 Task: Search one way flight ticket for 3 adults, 3 children in premium economy from Rhinelander: Rhinelander-oneida County Airport to Greenville: Pitt-greenville Airport on 5-2-2023. Choice of flights is Delta. Number of bags: 1 carry on bag. Price is upto 84000. Outbound departure time preference is 4:15.
Action: Mouse moved to (404, 373)
Screenshot: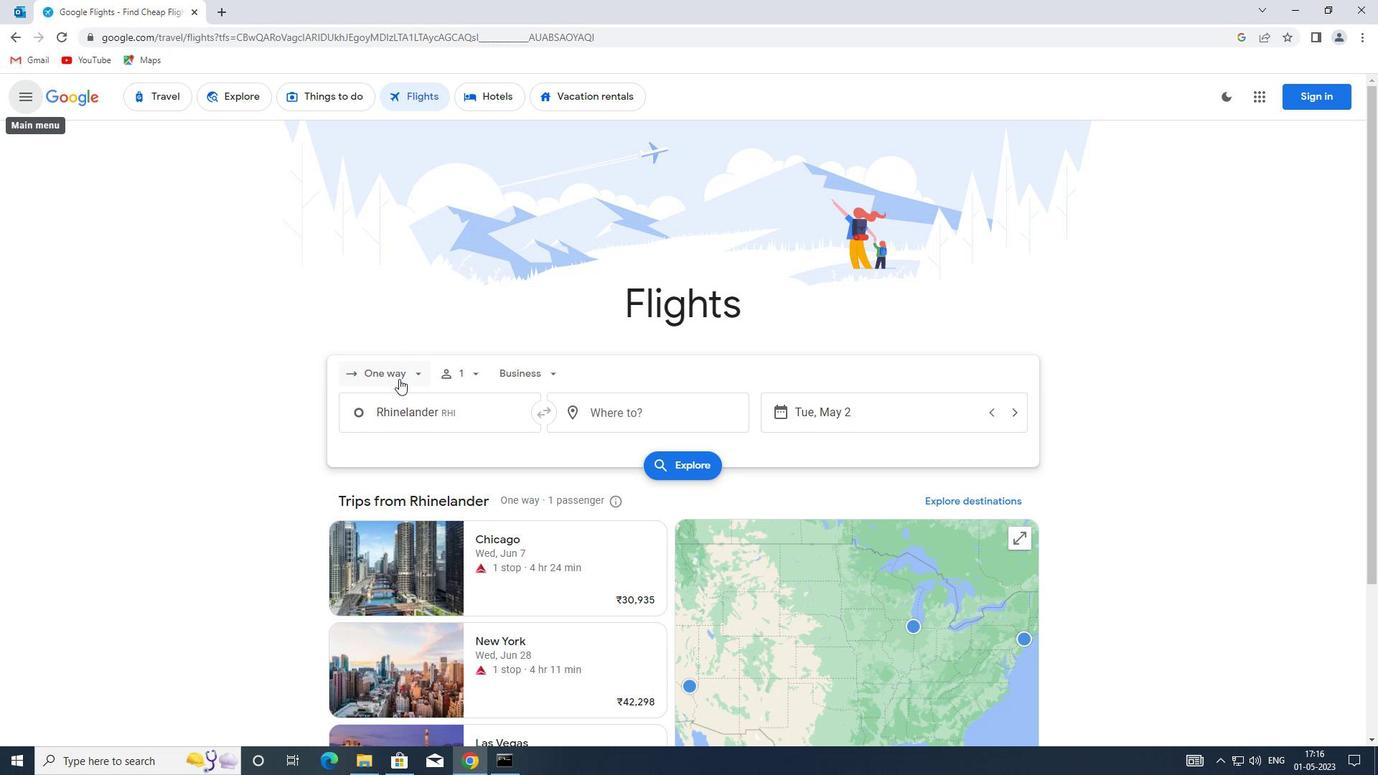 
Action: Mouse pressed left at (404, 373)
Screenshot: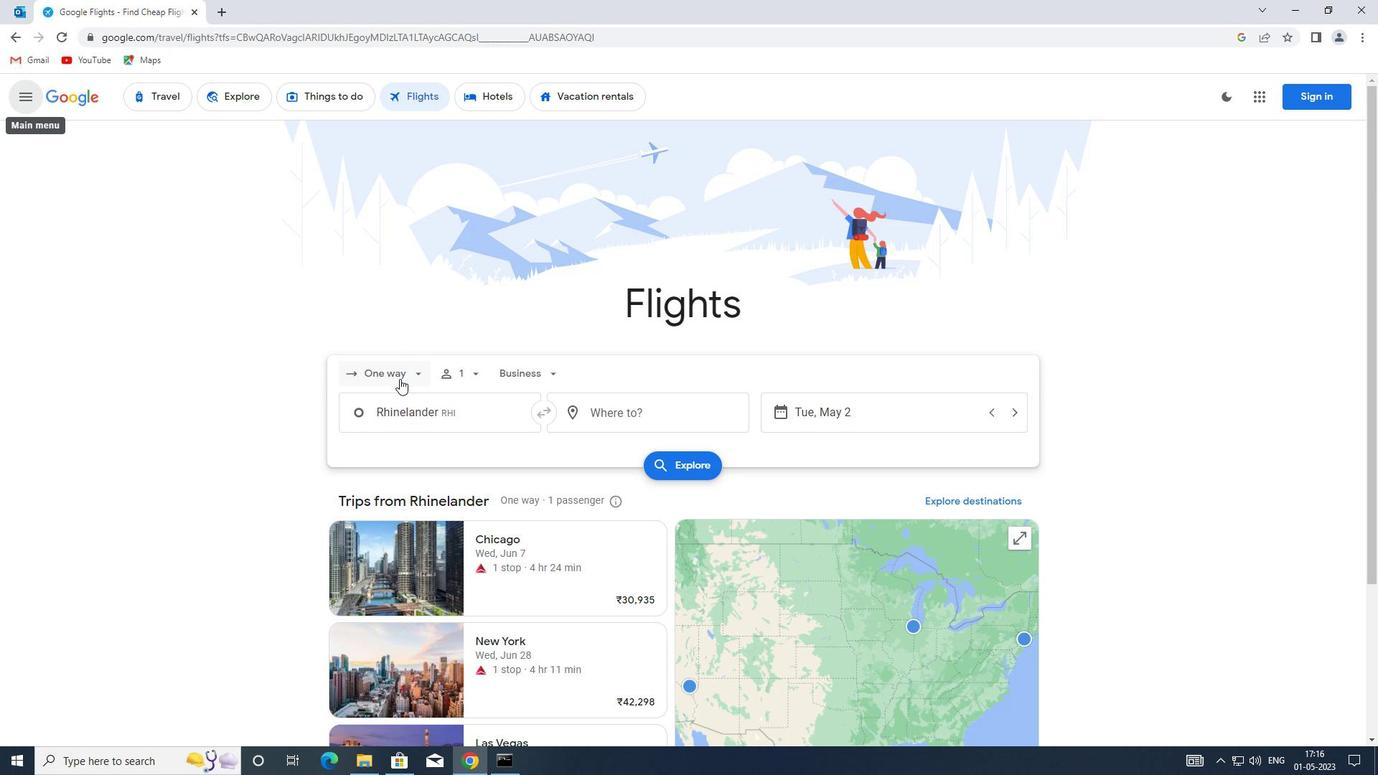 
Action: Mouse moved to (414, 442)
Screenshot: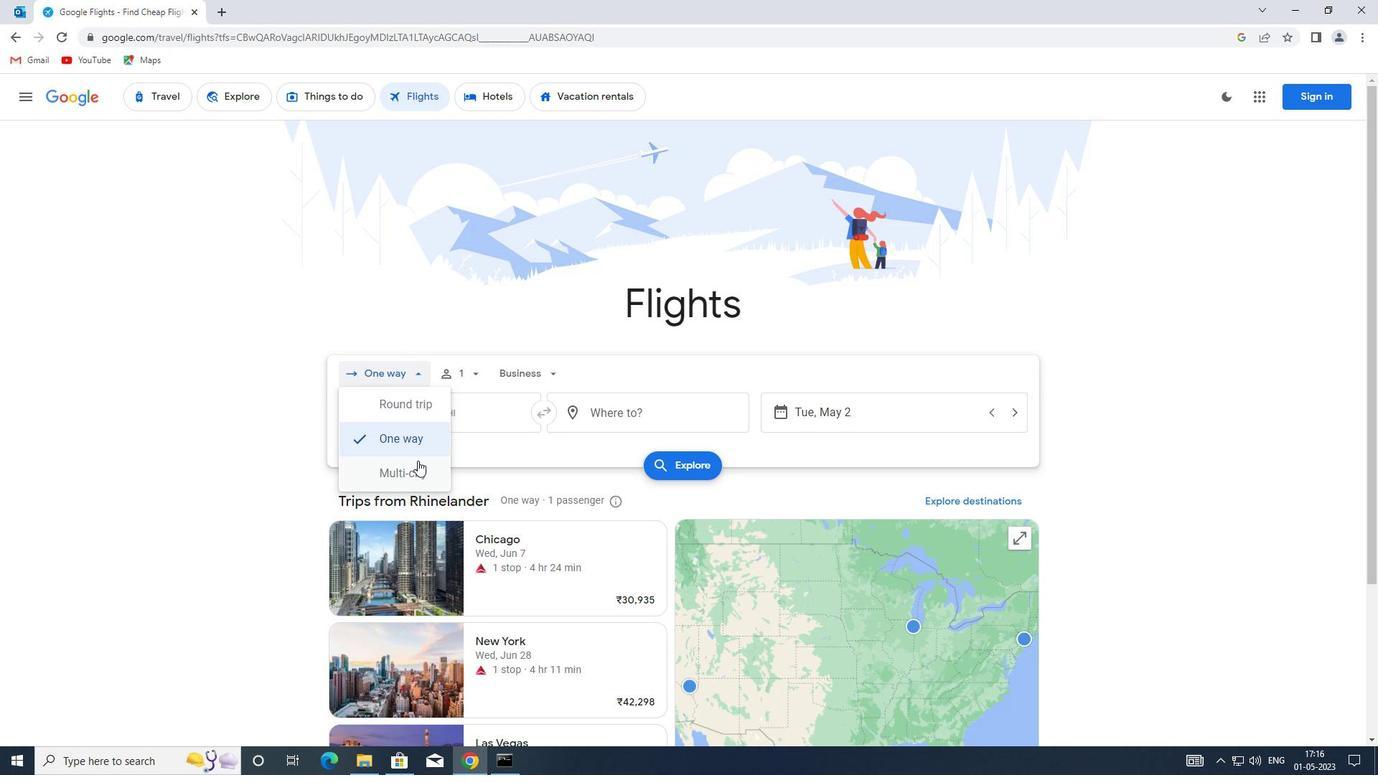 
Action: Mouse pressed left at (414, 442)
Screenshot: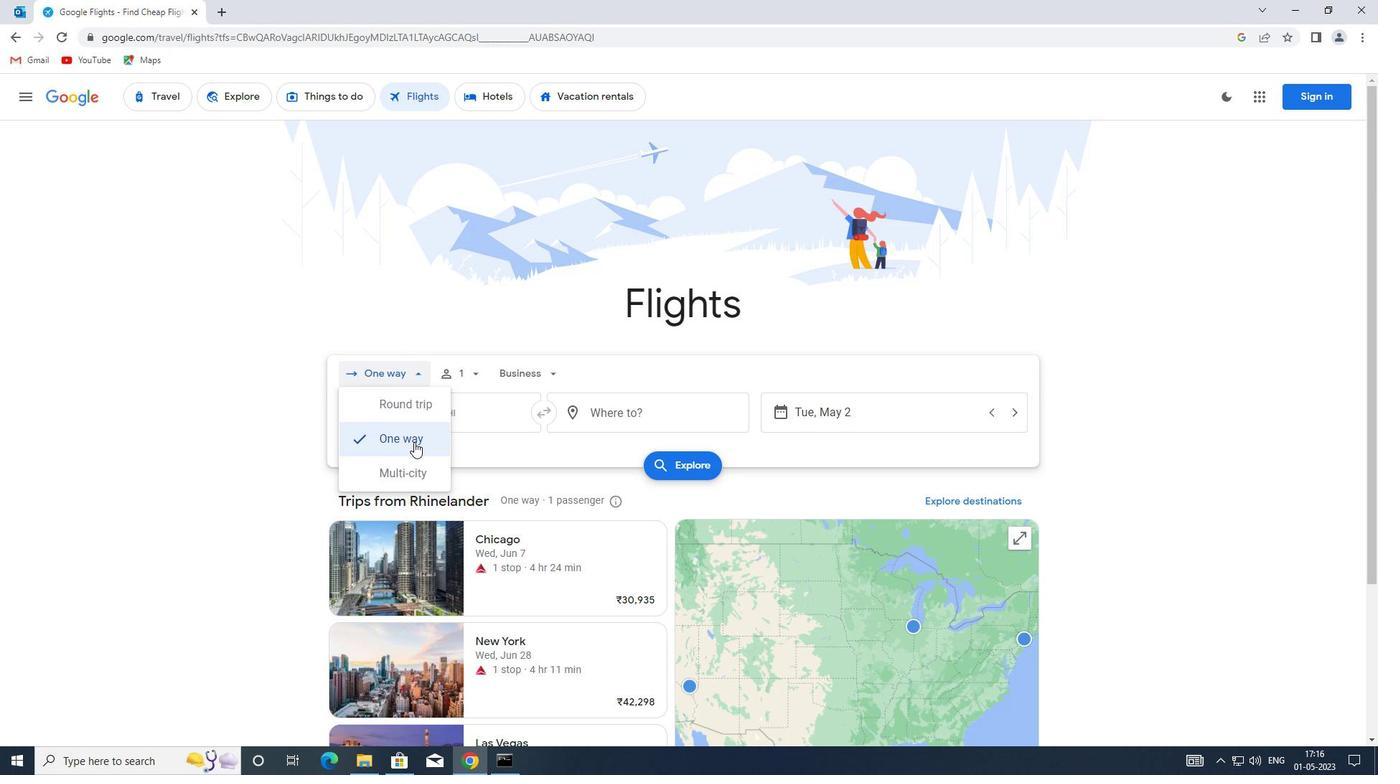 
Action: Mouse moved to (468, 371)
Screenshot: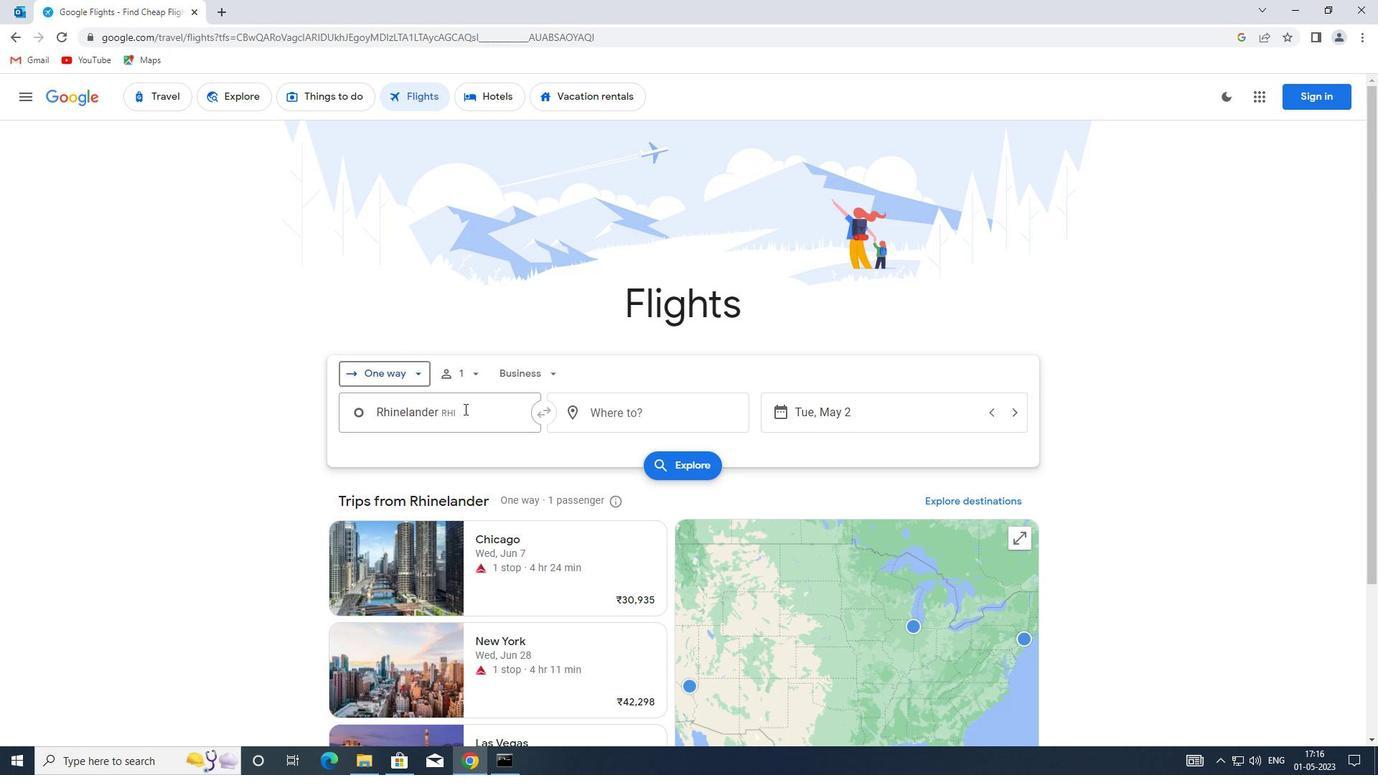 
Action: Mouse pressed left at (468, 371)
Screenshot: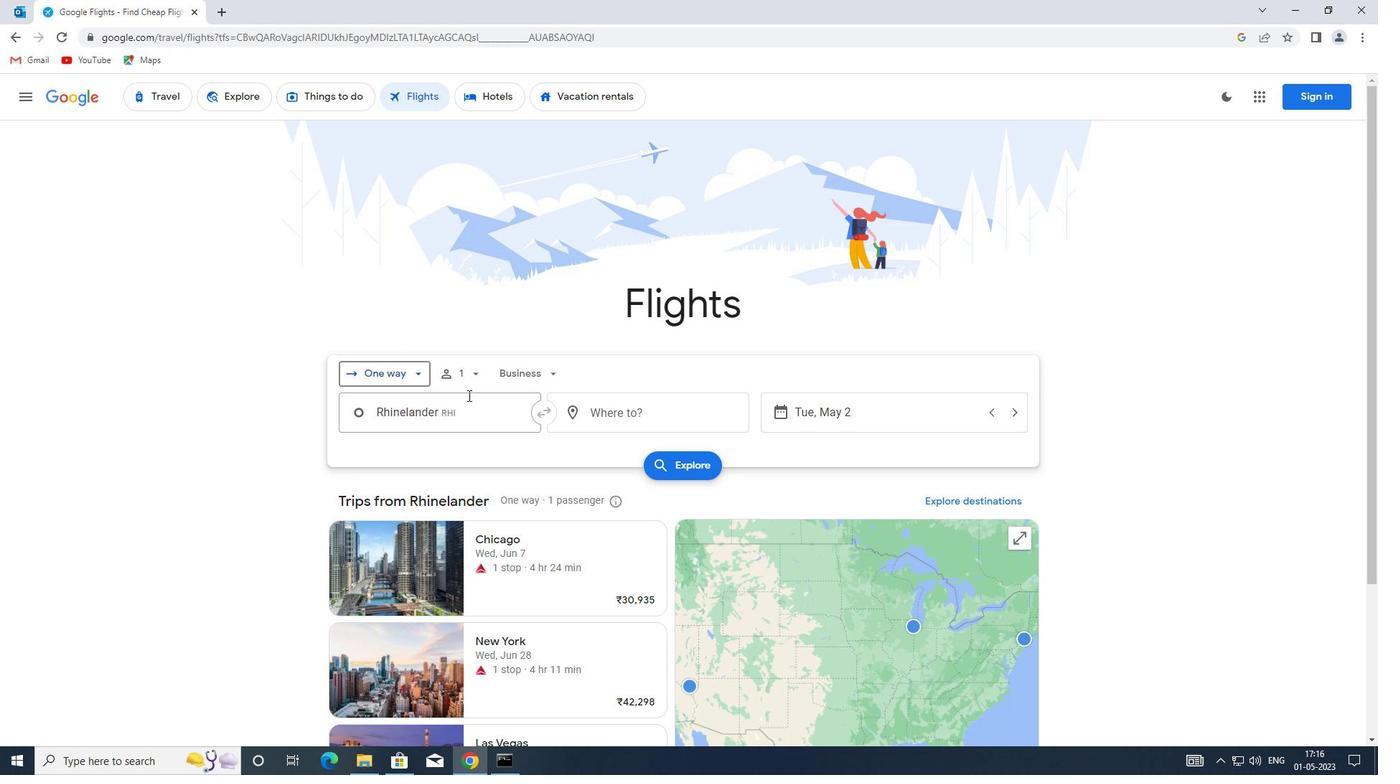 
Action: Mouse moved to (588, 408)
Screenshot: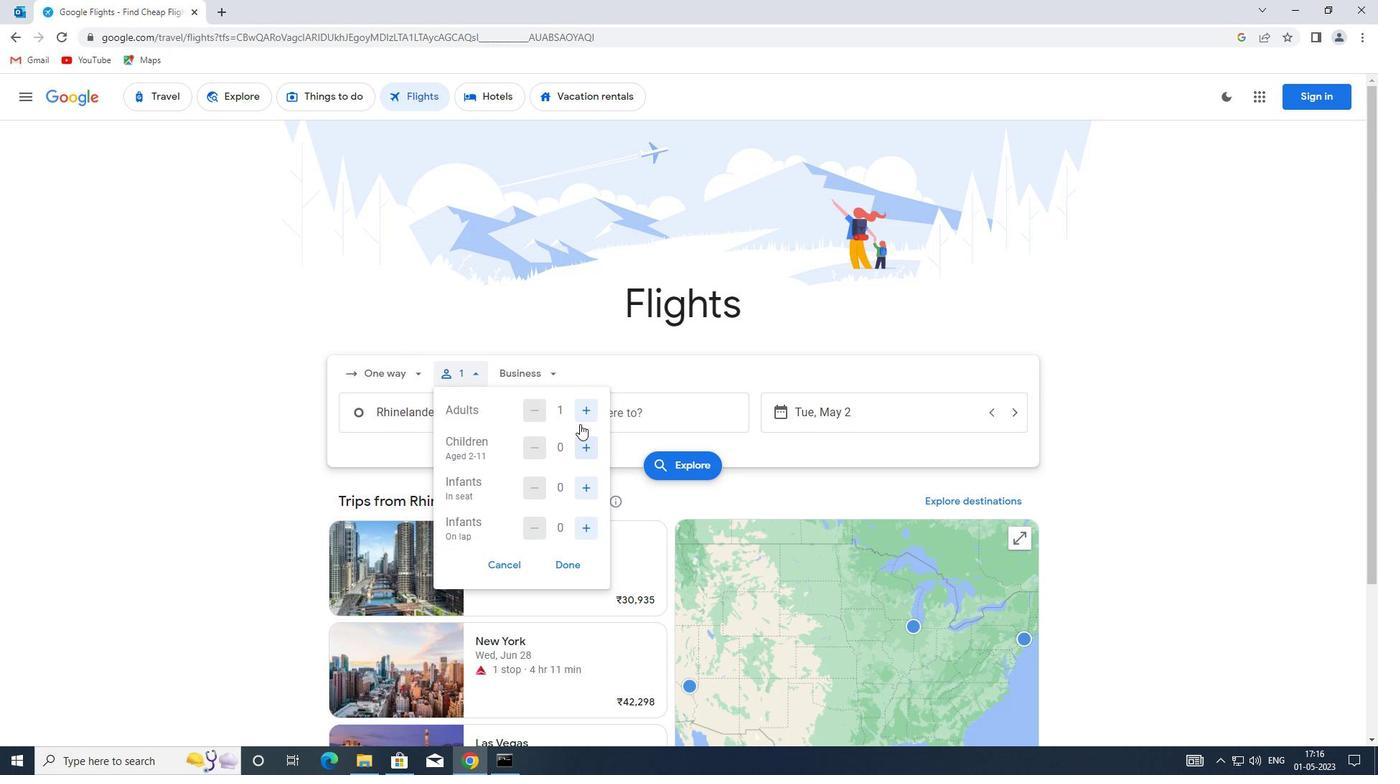 
Action: Mouse pressed left at (588, 408)
Screenshot: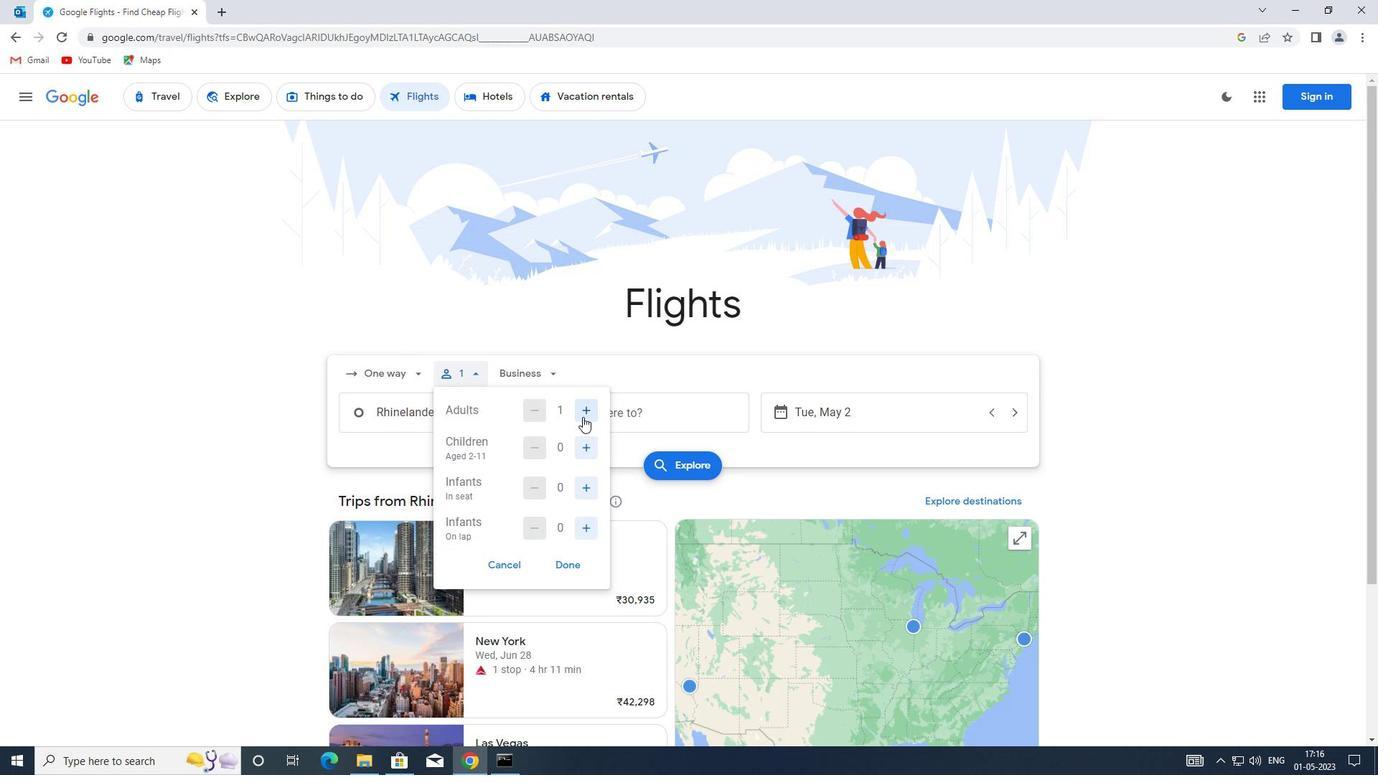 
Action: Mouse pressed left at (588, 408)
Screenshot: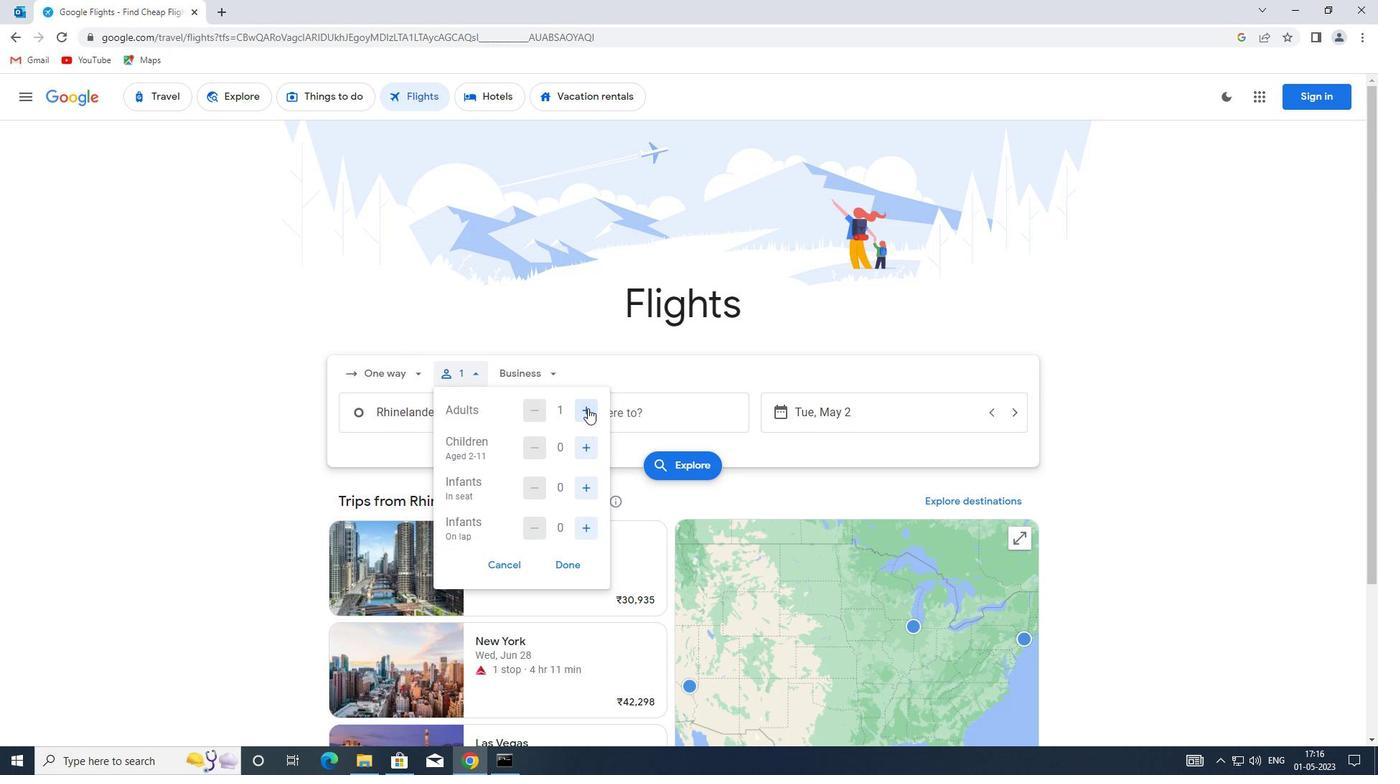
Action: Mouse moved to (586, 452)
Screenshot: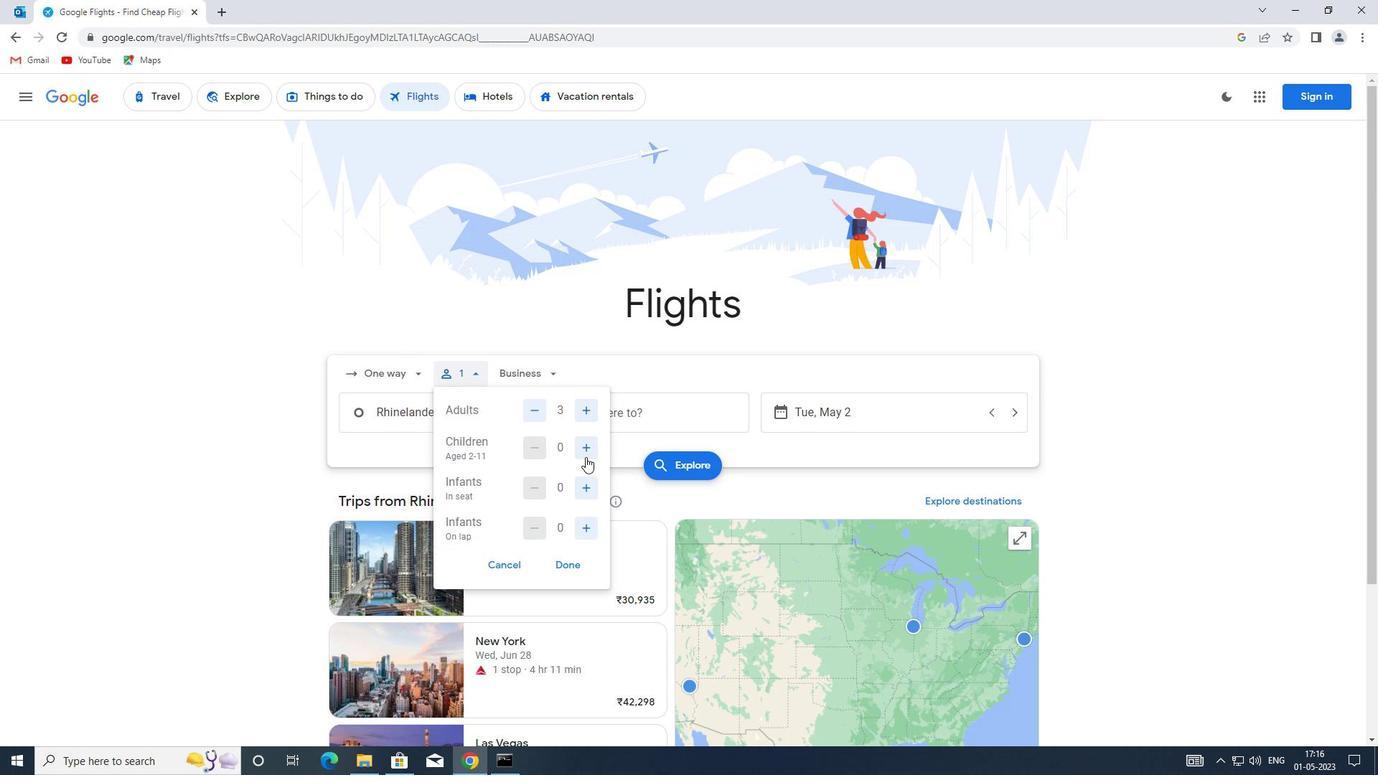 
Action: Mouse pressed left at (586, 452)
Screenshot: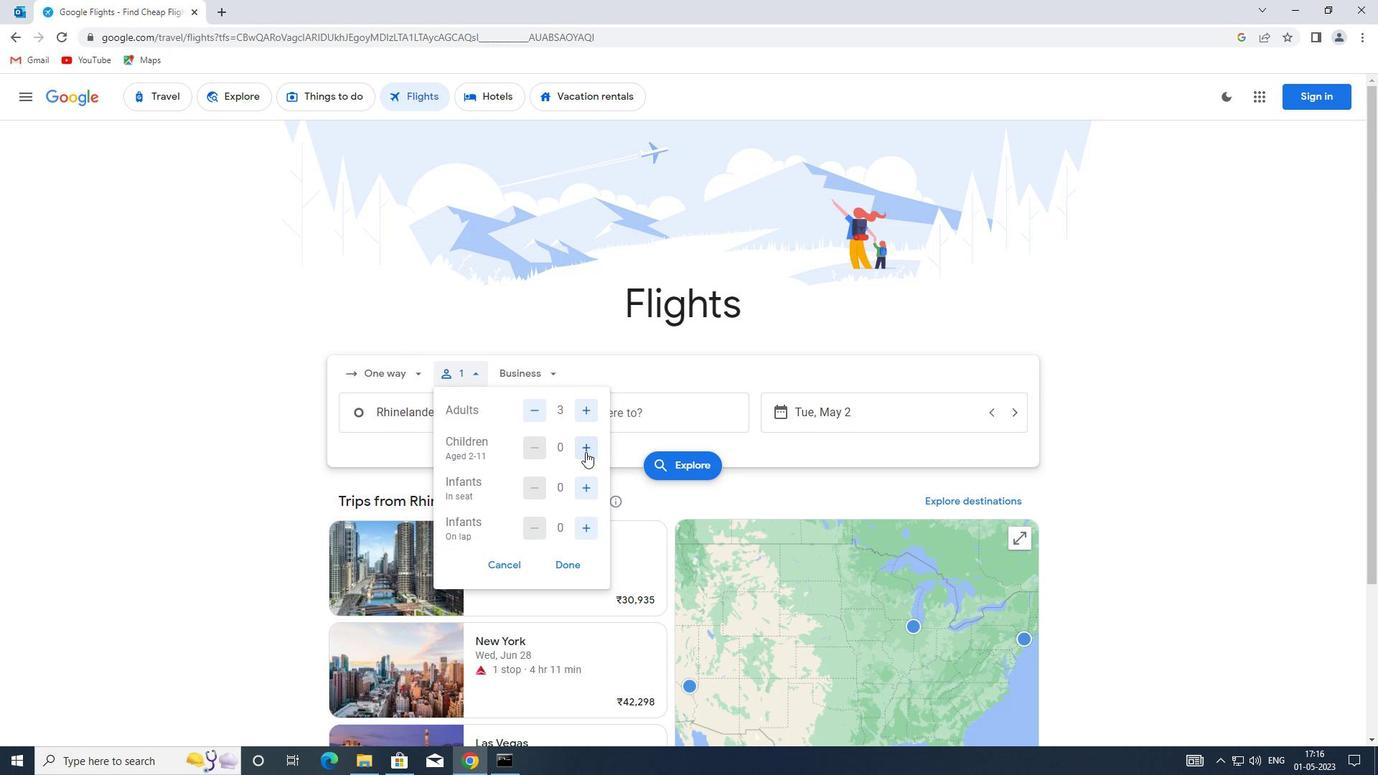 
Action: Mouse pressed left at (586, 452)
Screenshot: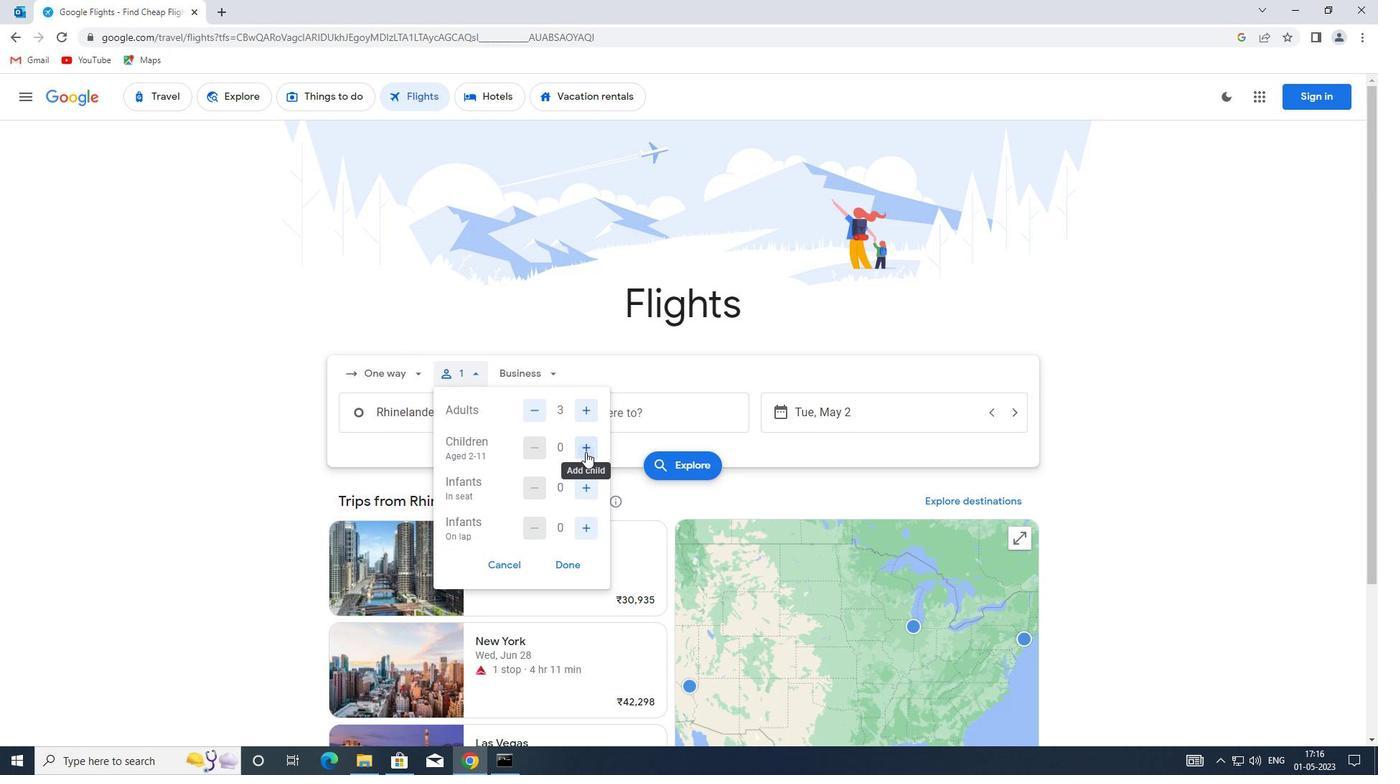 
Action: Mouse pressed left at (586, 452)
Screenshot: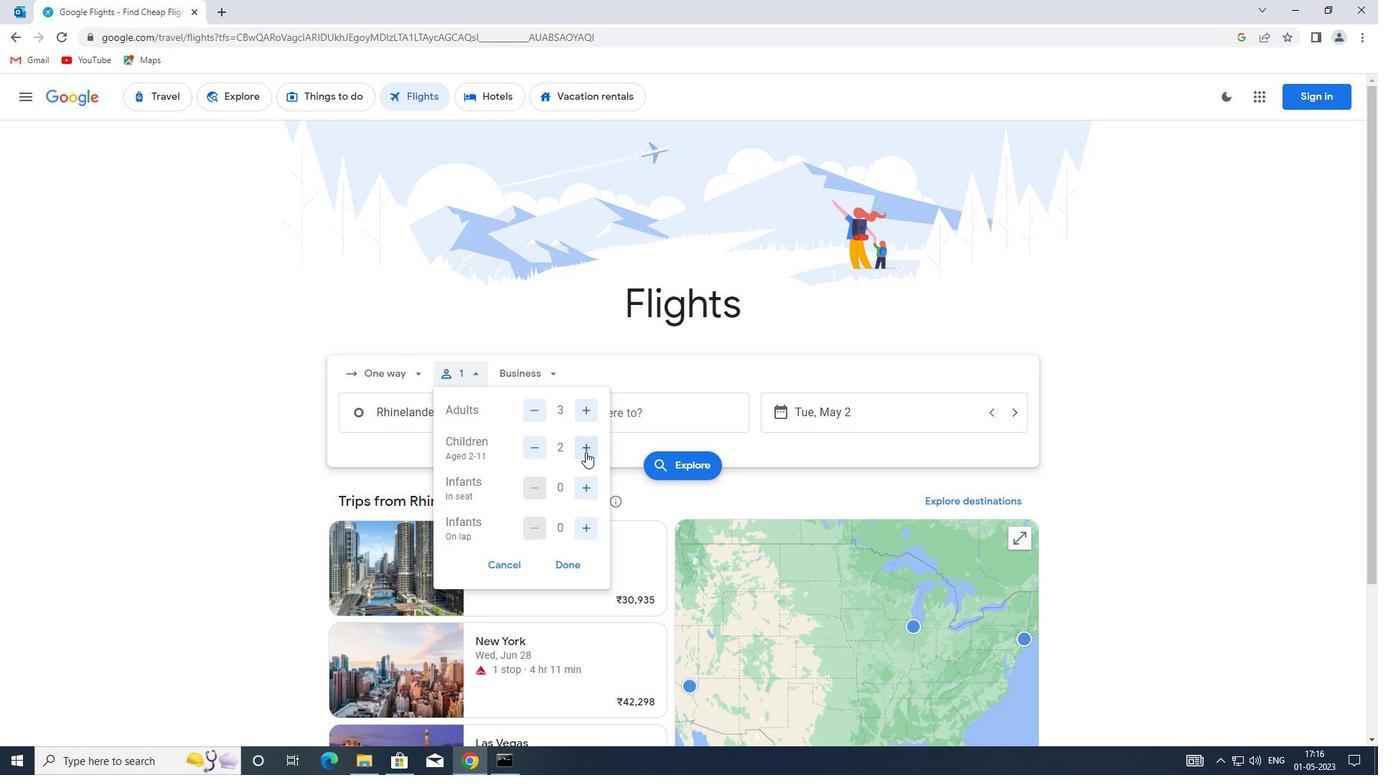 
Action: Mouse moved to (577, 565)
Screenshot: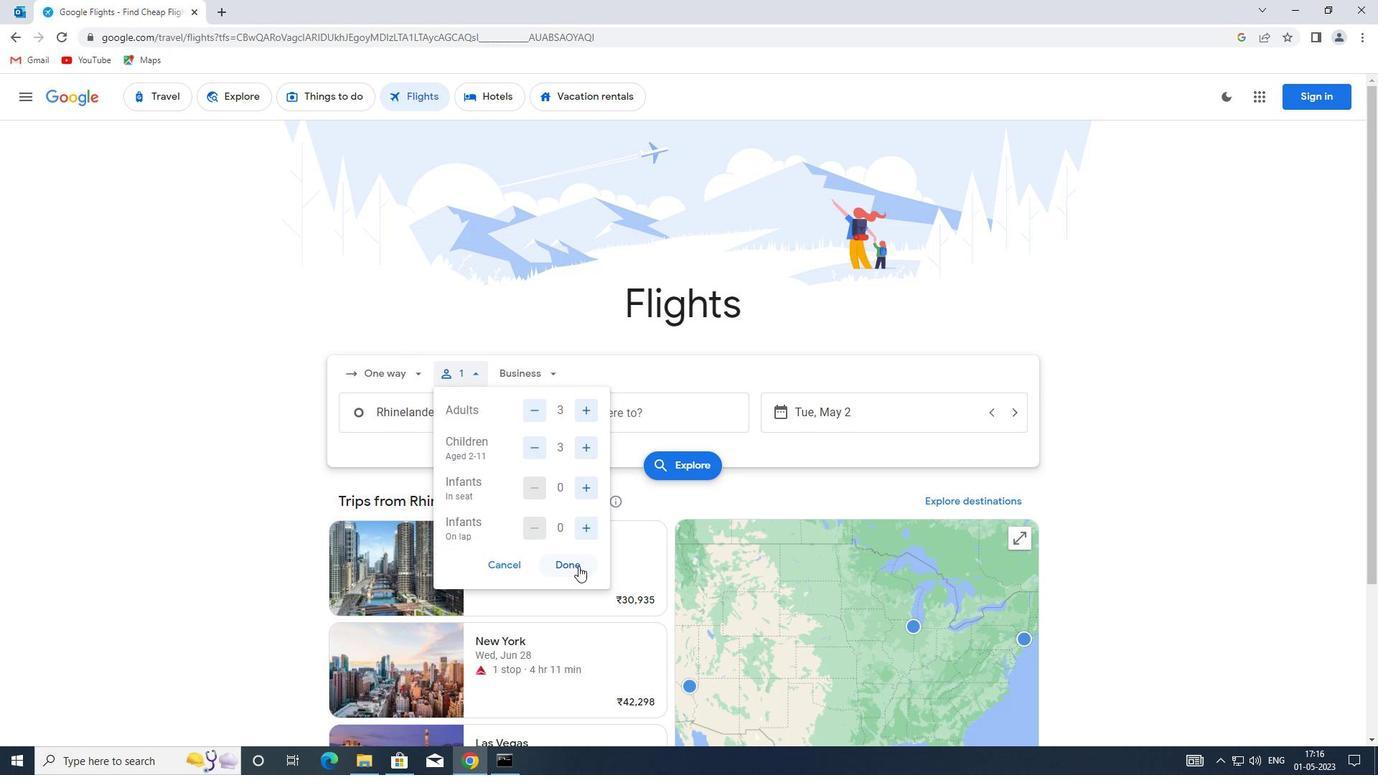 
Action: Mouse pressed left at (577, 565)
Screenshot: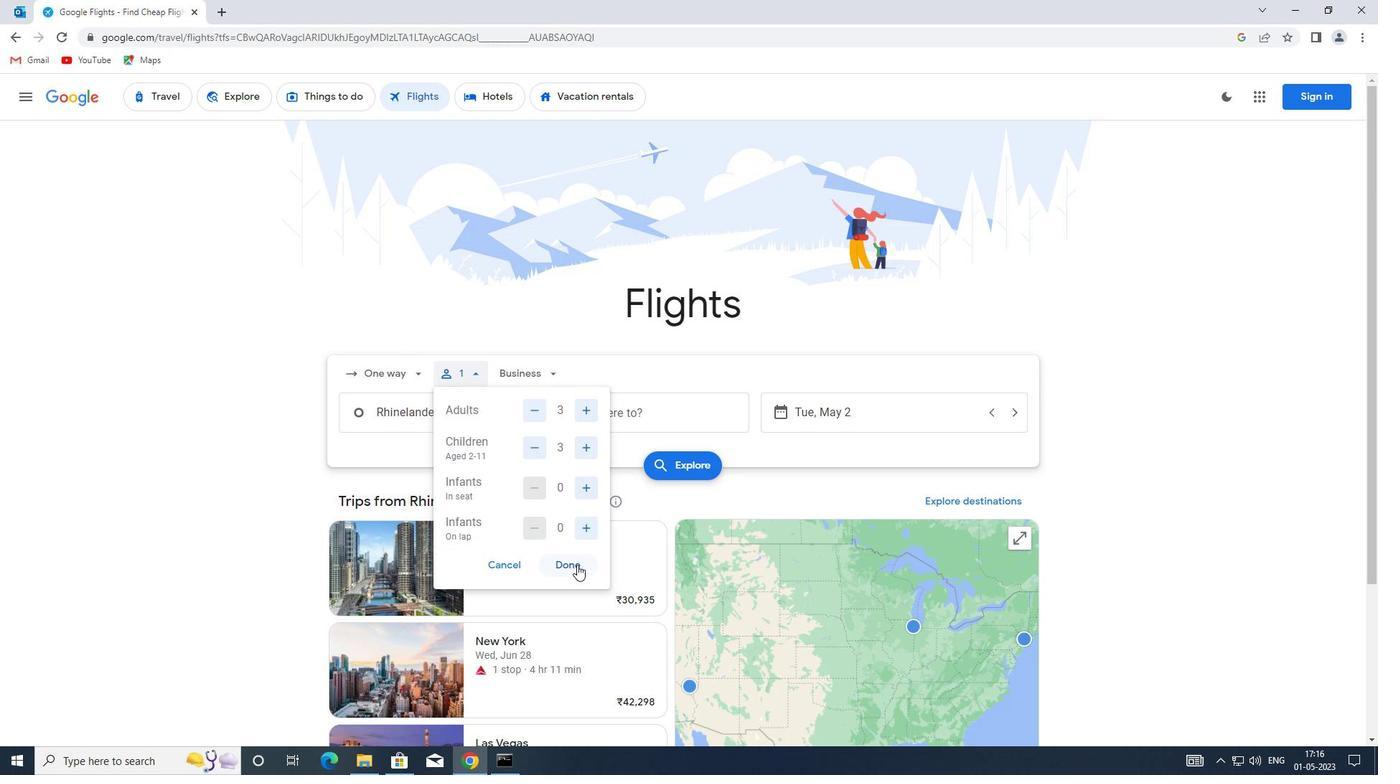
Action: Mouse moved to (536, 378)
Screenshot: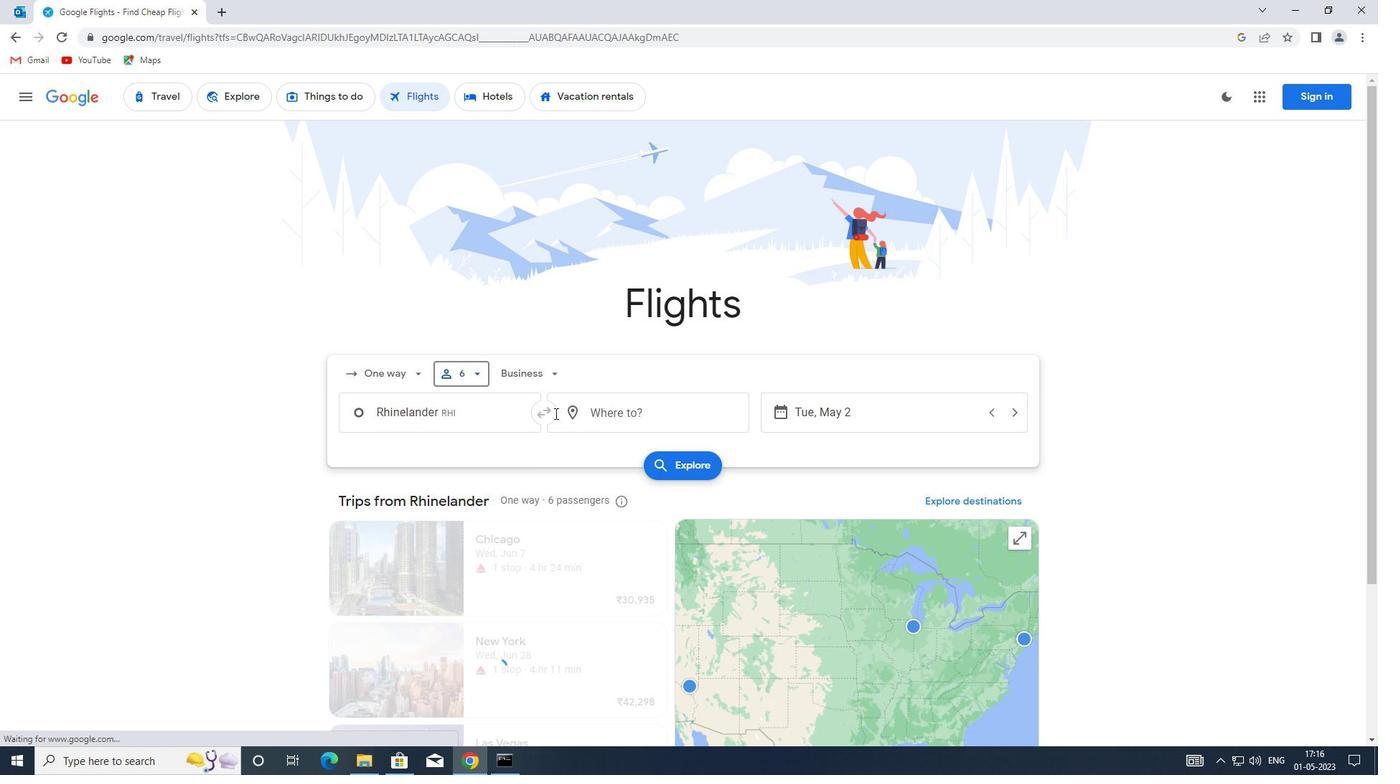 
Action: Mouse pressed left at (536, 378)
Screenshot: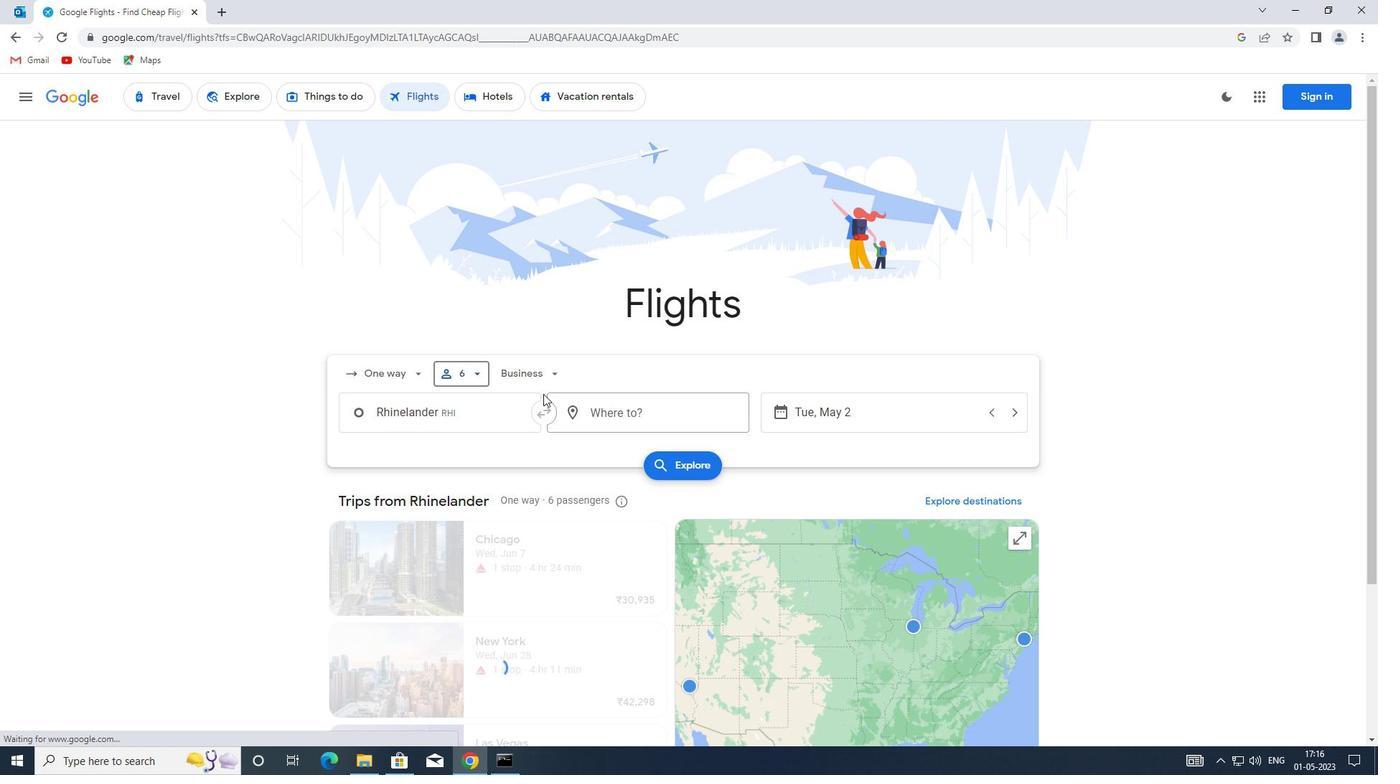 
Action: Mouse moved to (562, 435)
Screenshot: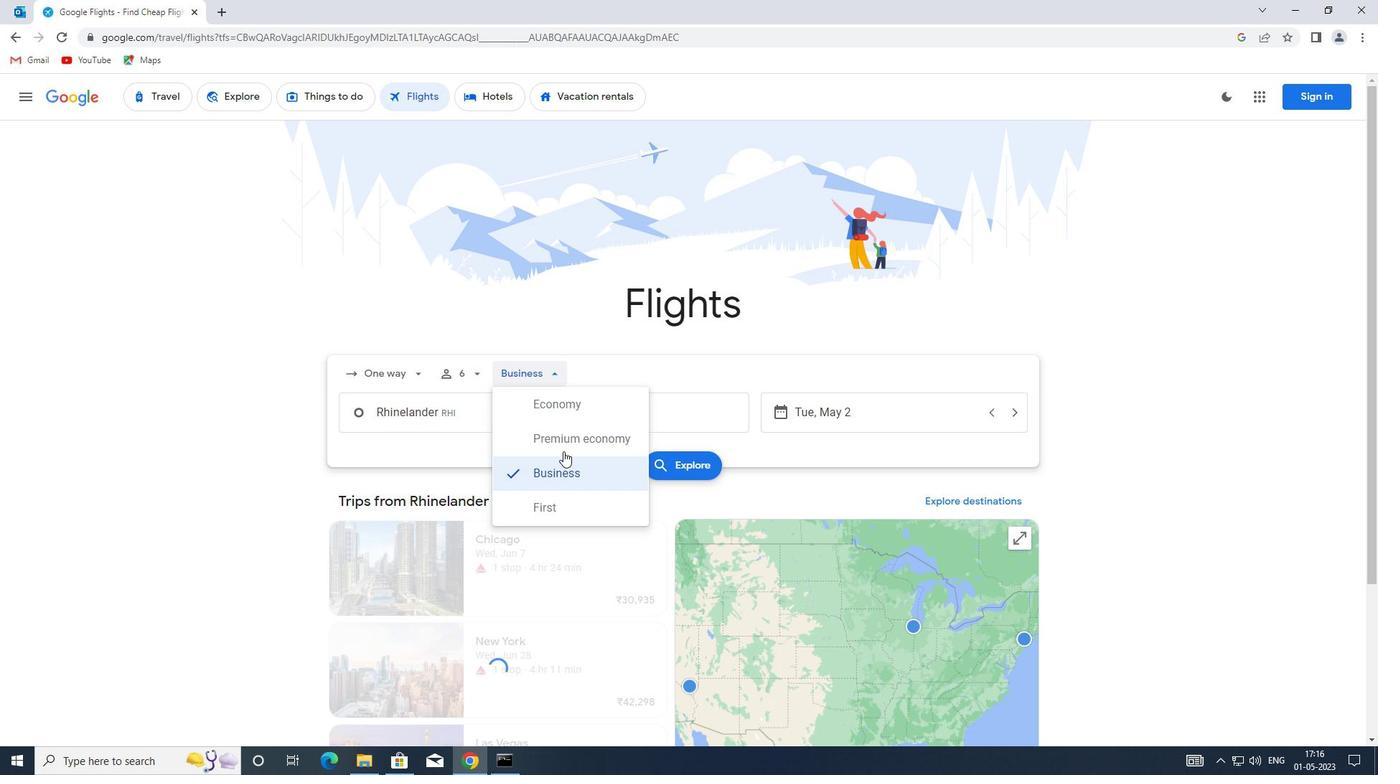 
Action: Mouse pressed left at (562, 435)
Screenshot: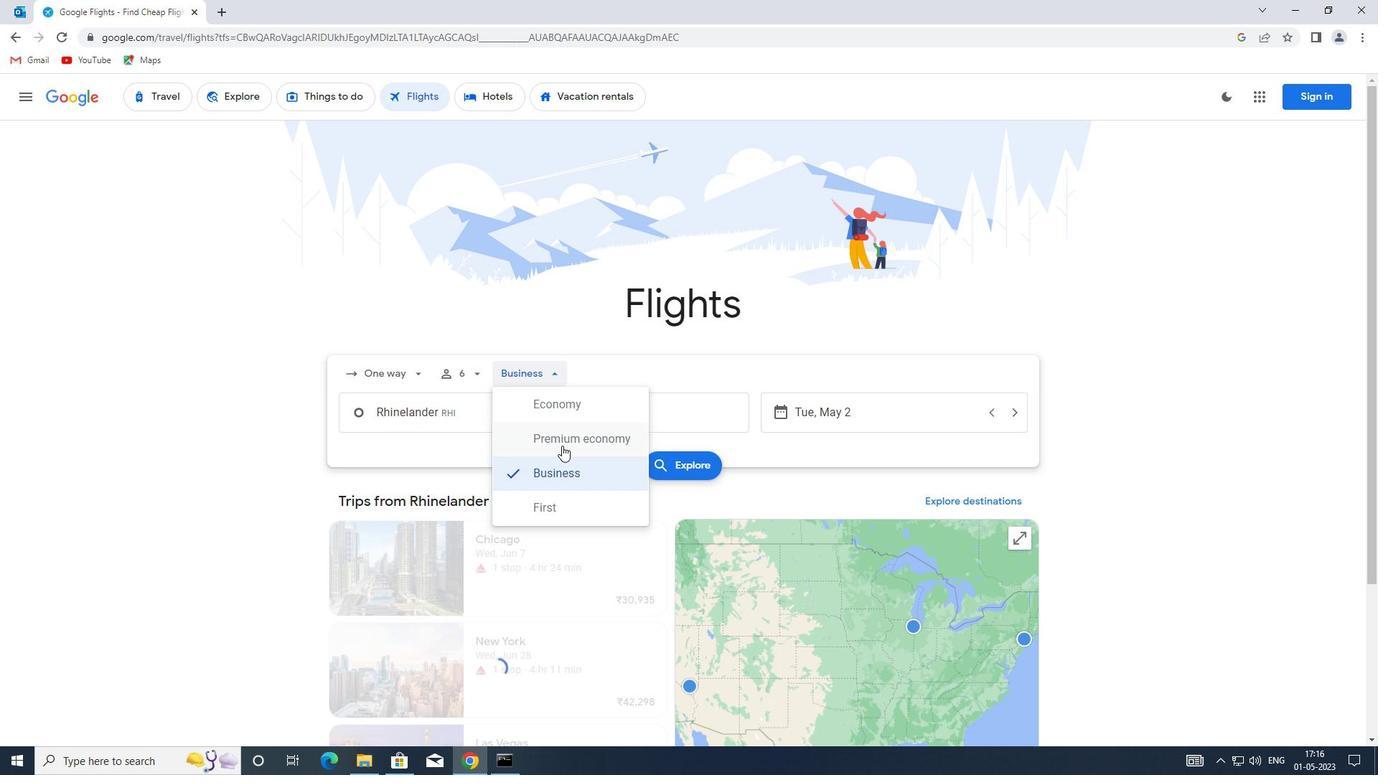 
Action: Mouse moved to (444, 412)
Screenshot: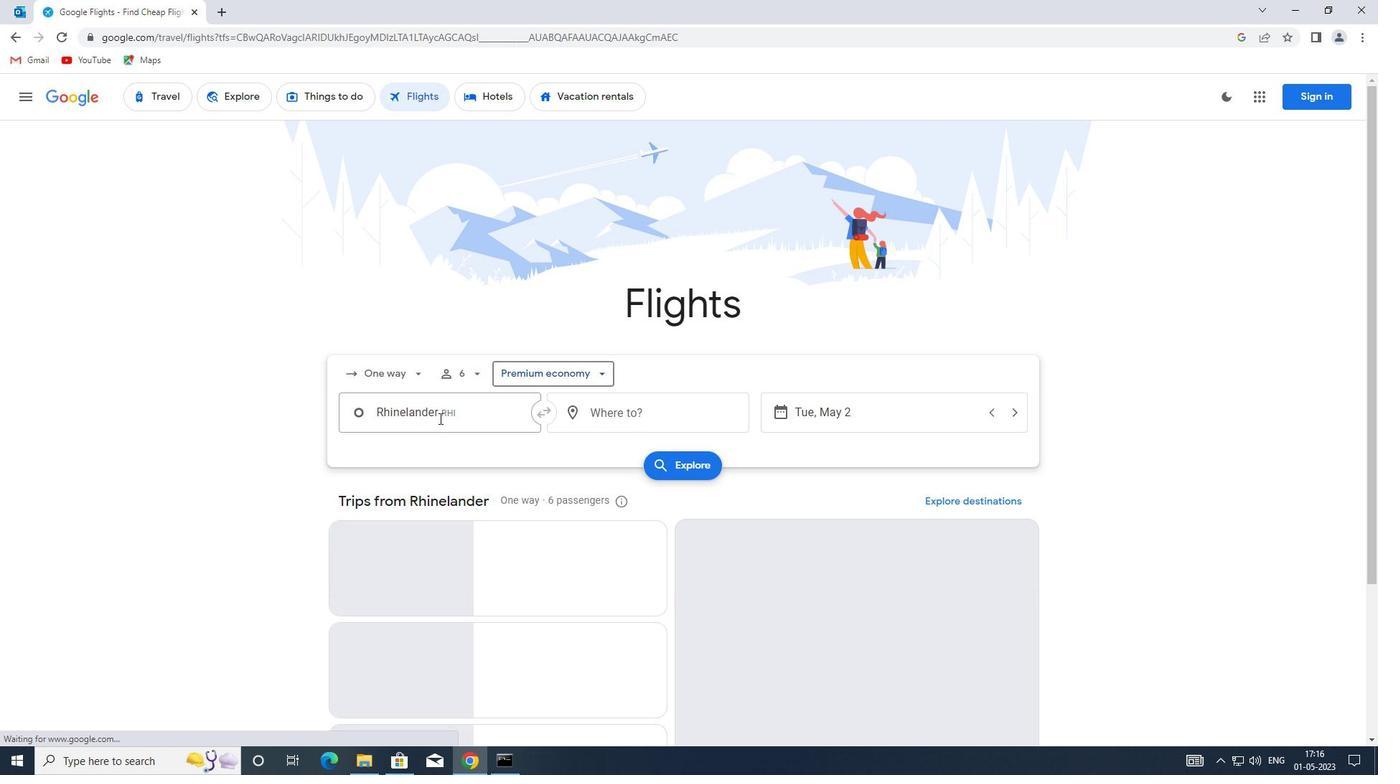 
Action: Mouse pressed left at (444, 412)
Screenshot: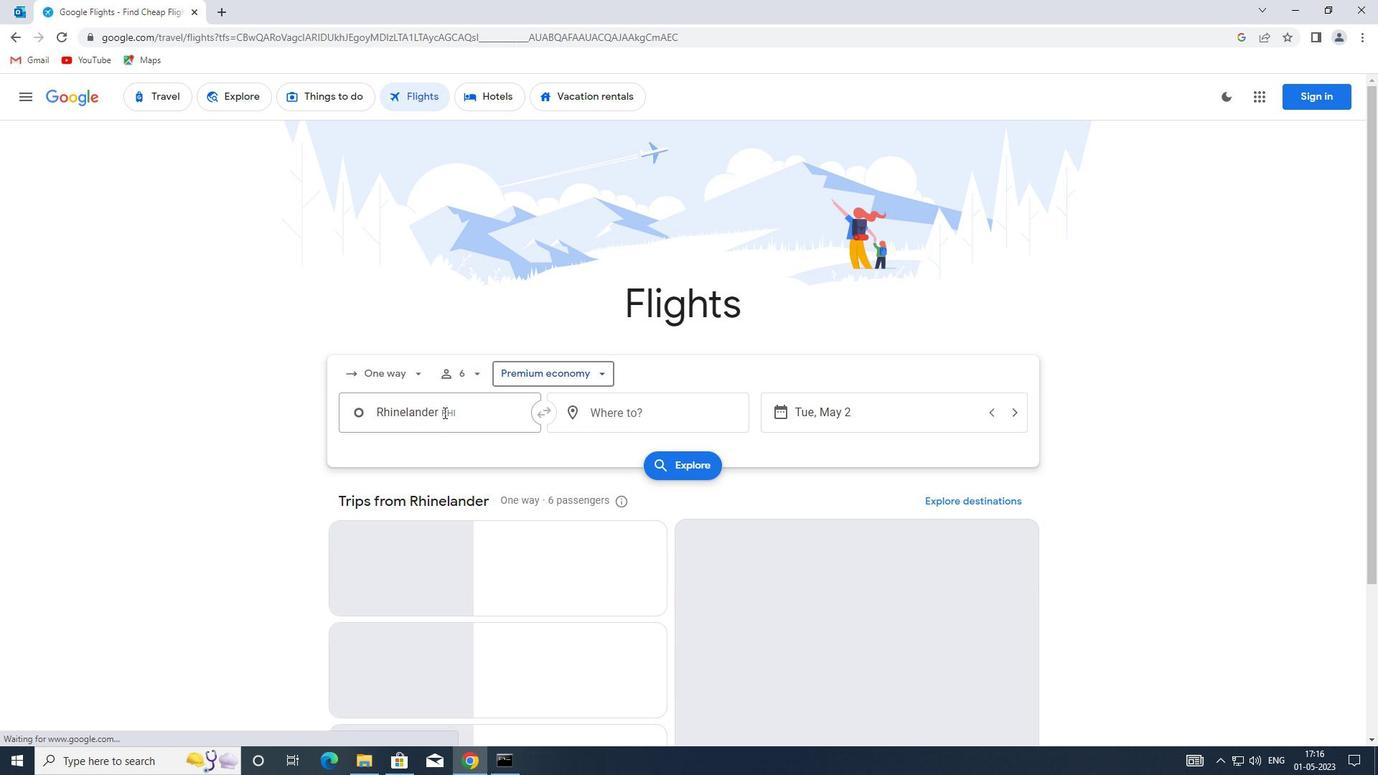 
Action: Key pressed <Key.enter>
Screenshot: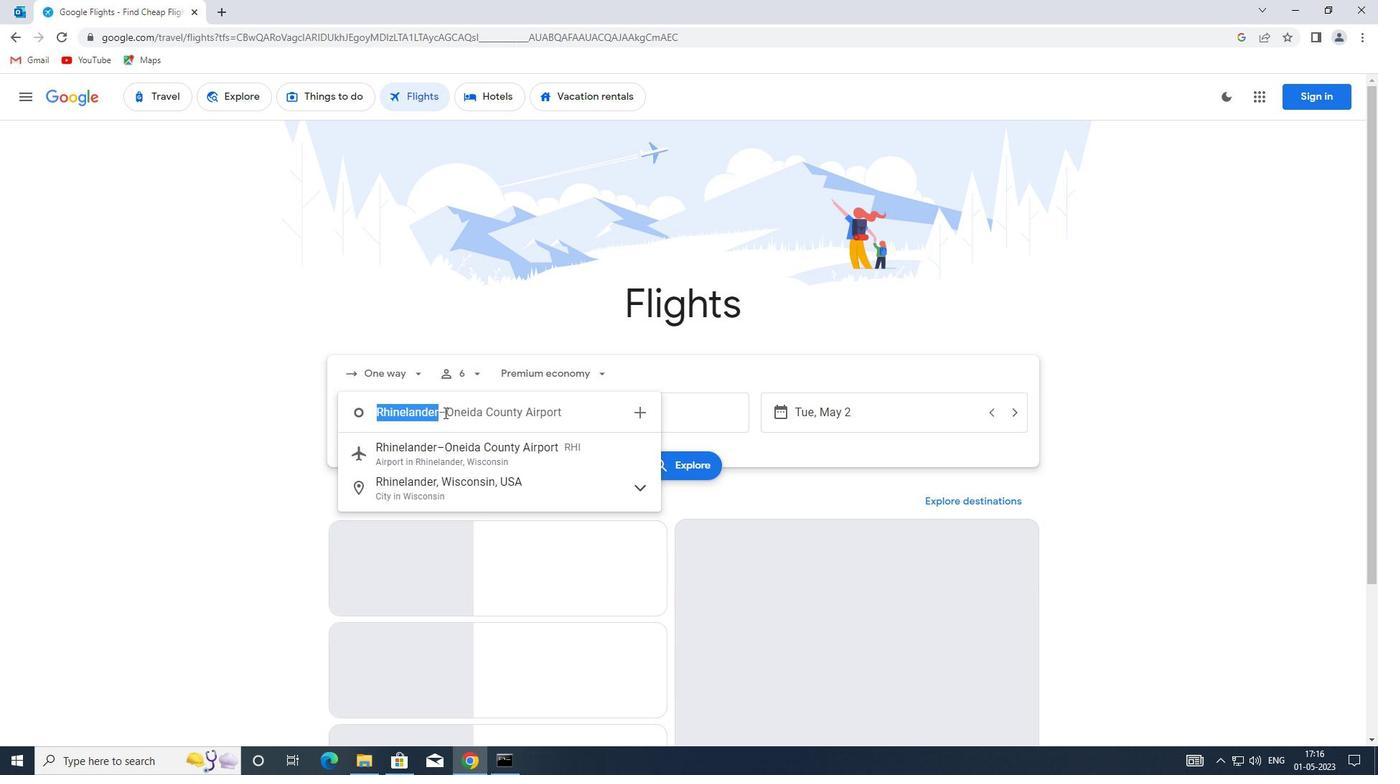 
Action: Mouse moved to (601, 412)
Screenshot: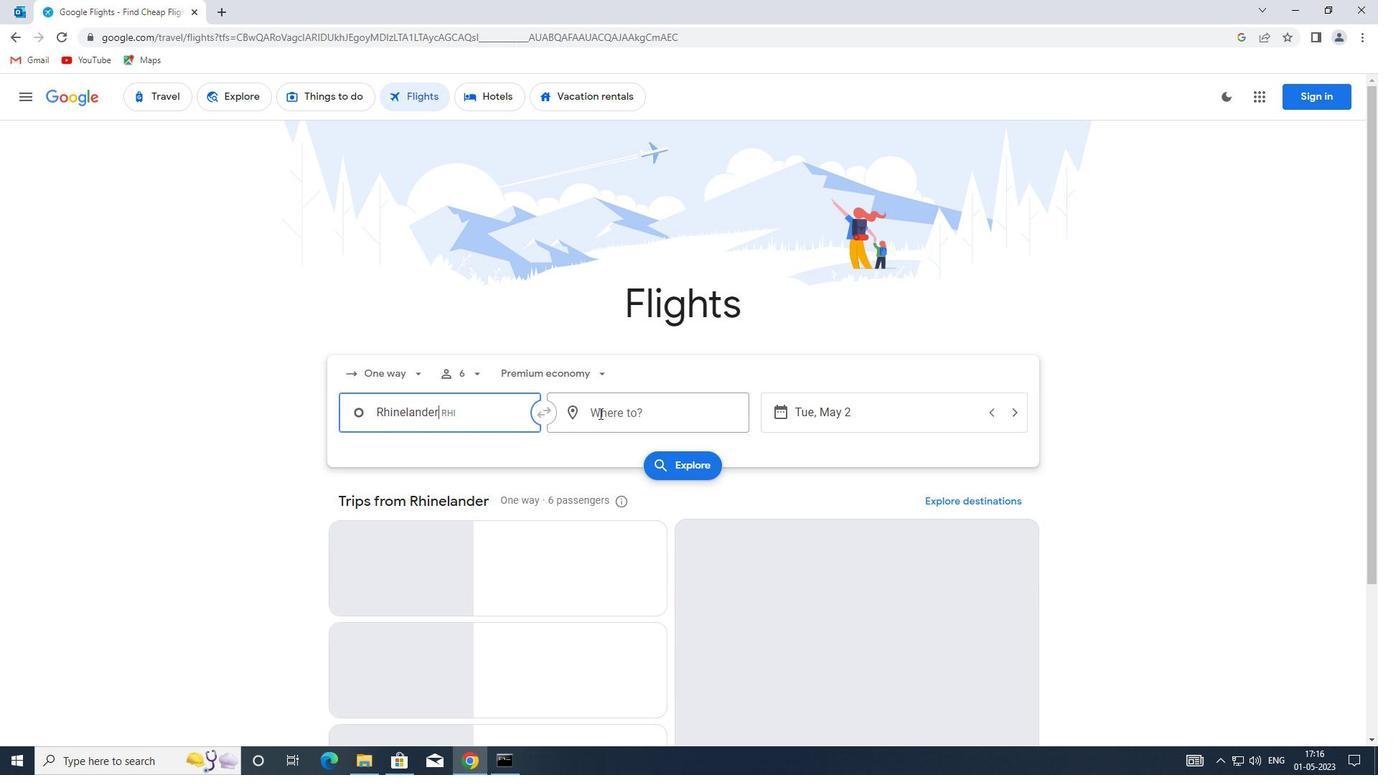 
Action: Mouse pressed left at (601, 412)
Screenshot: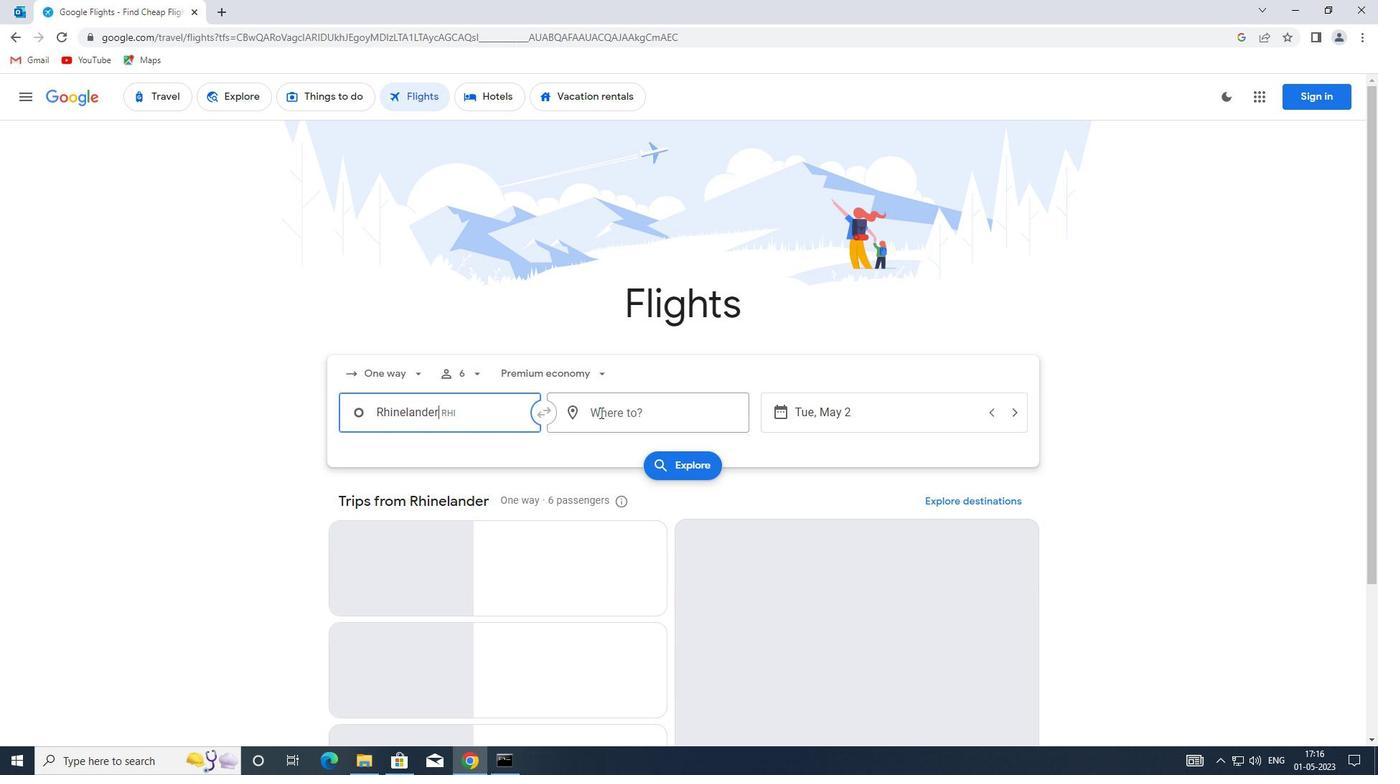 
Action: Mouse moved to (601, 412)
Screenshot: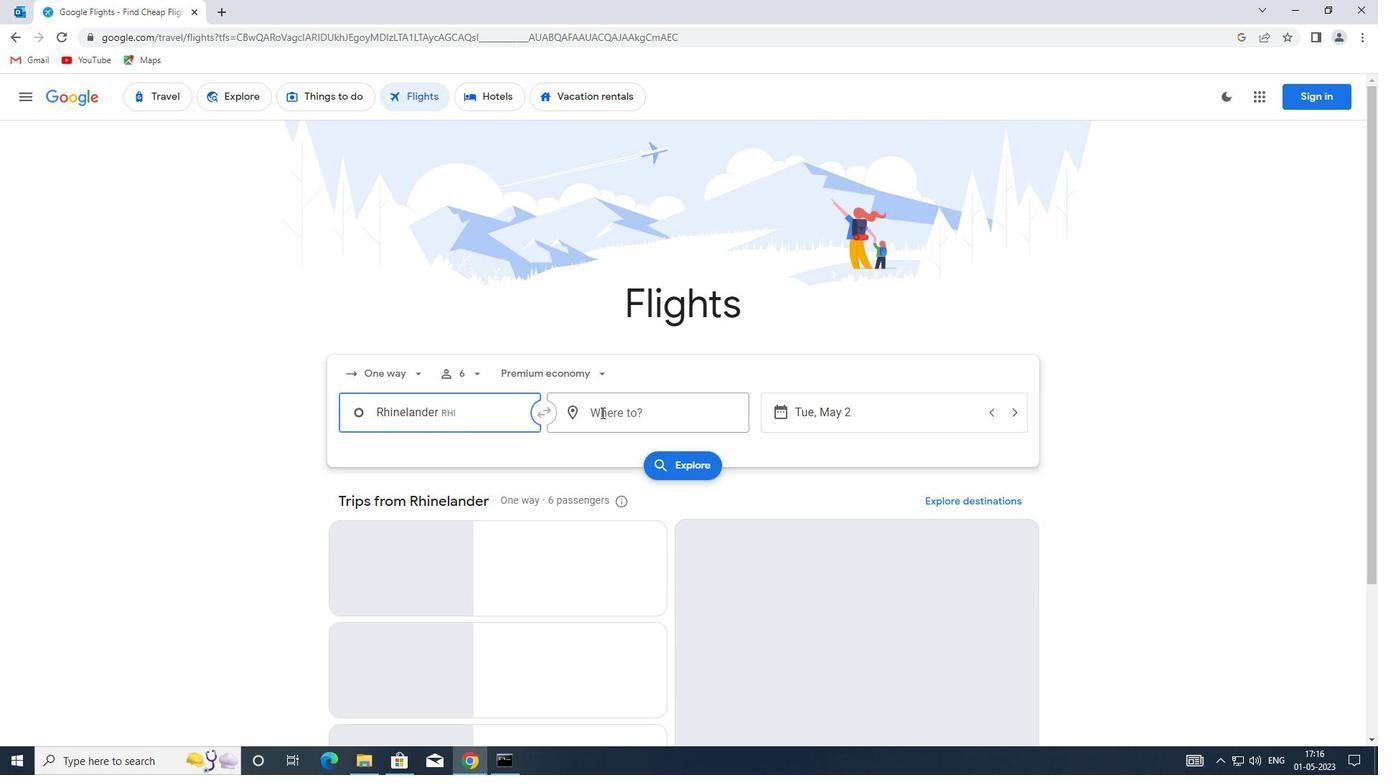
Action: Key pressed pgv
Screenshot: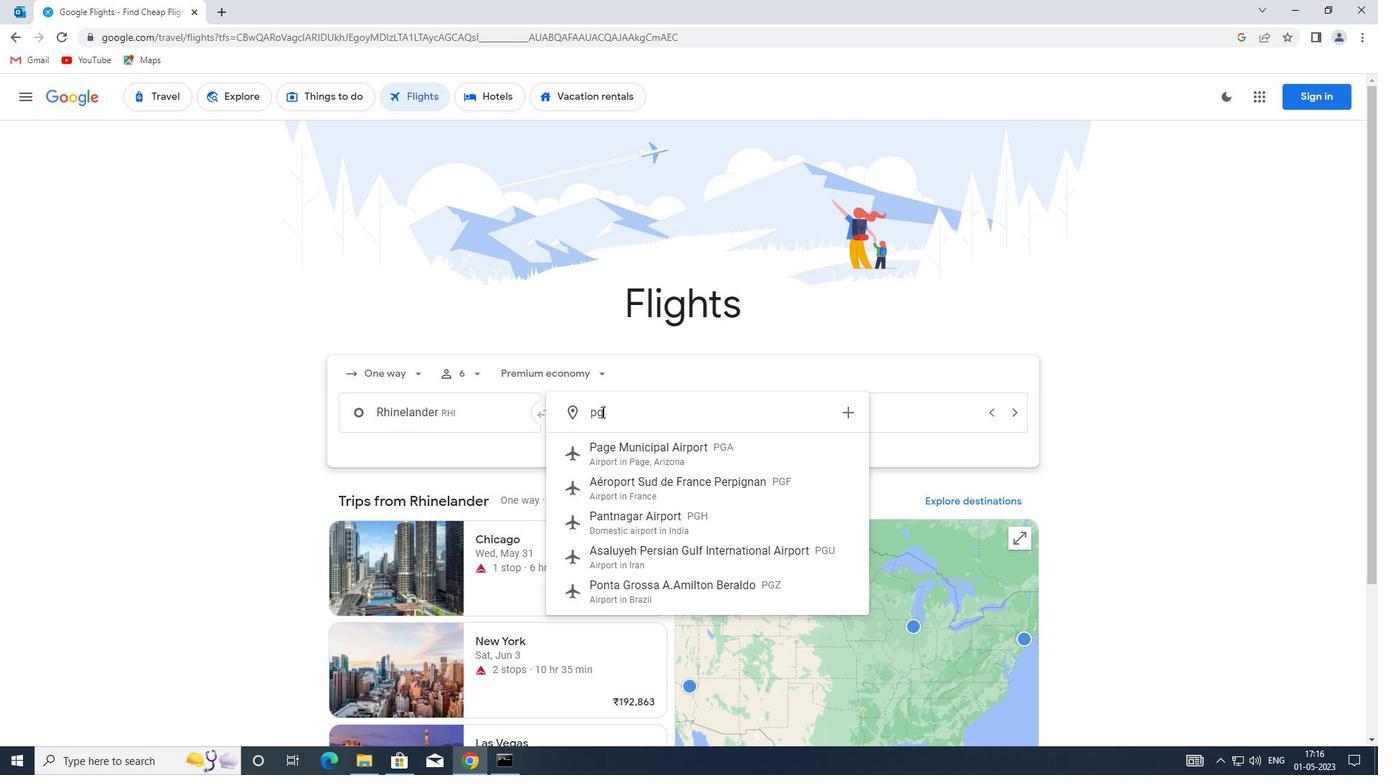 
Action: Mouse moved to (660, 456)
Screenshot: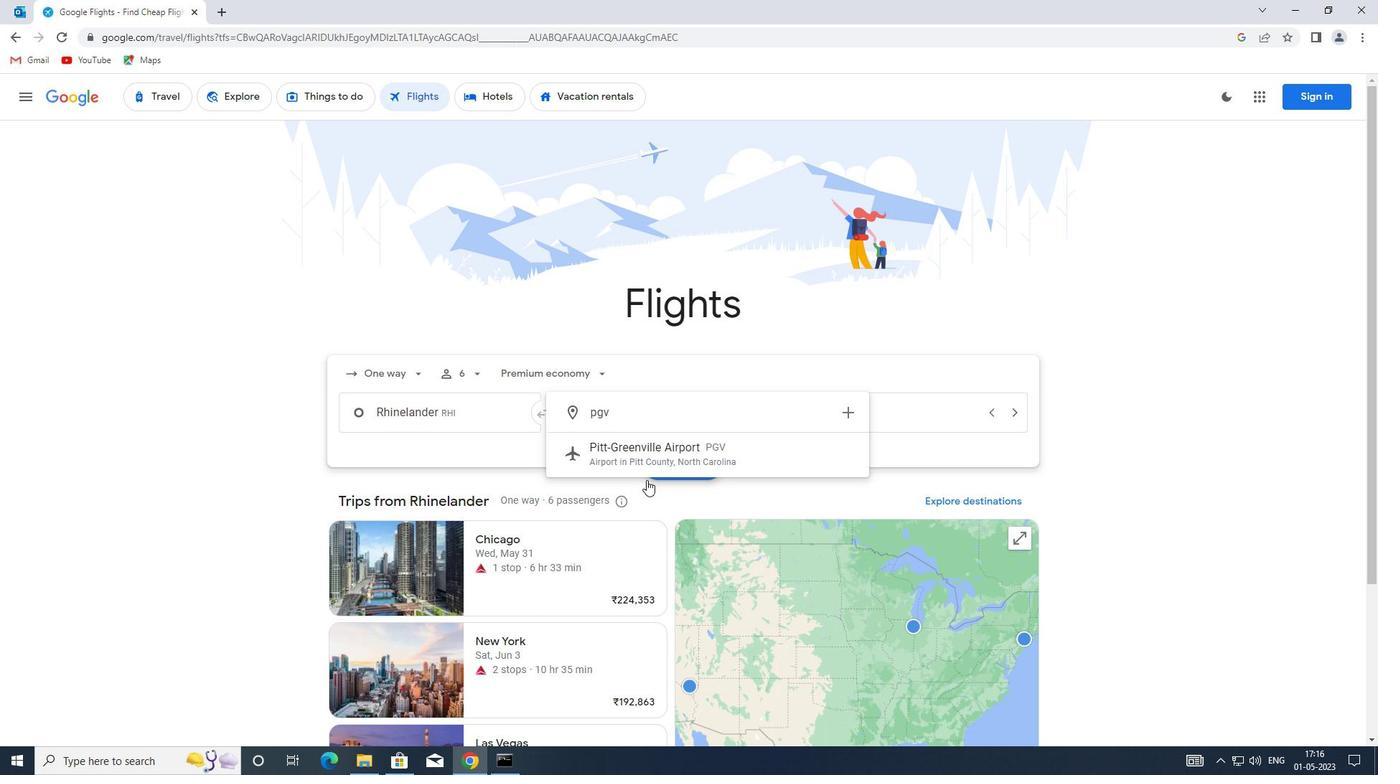 
Action: Mouse pressed left at (660, 456)
Screenshot: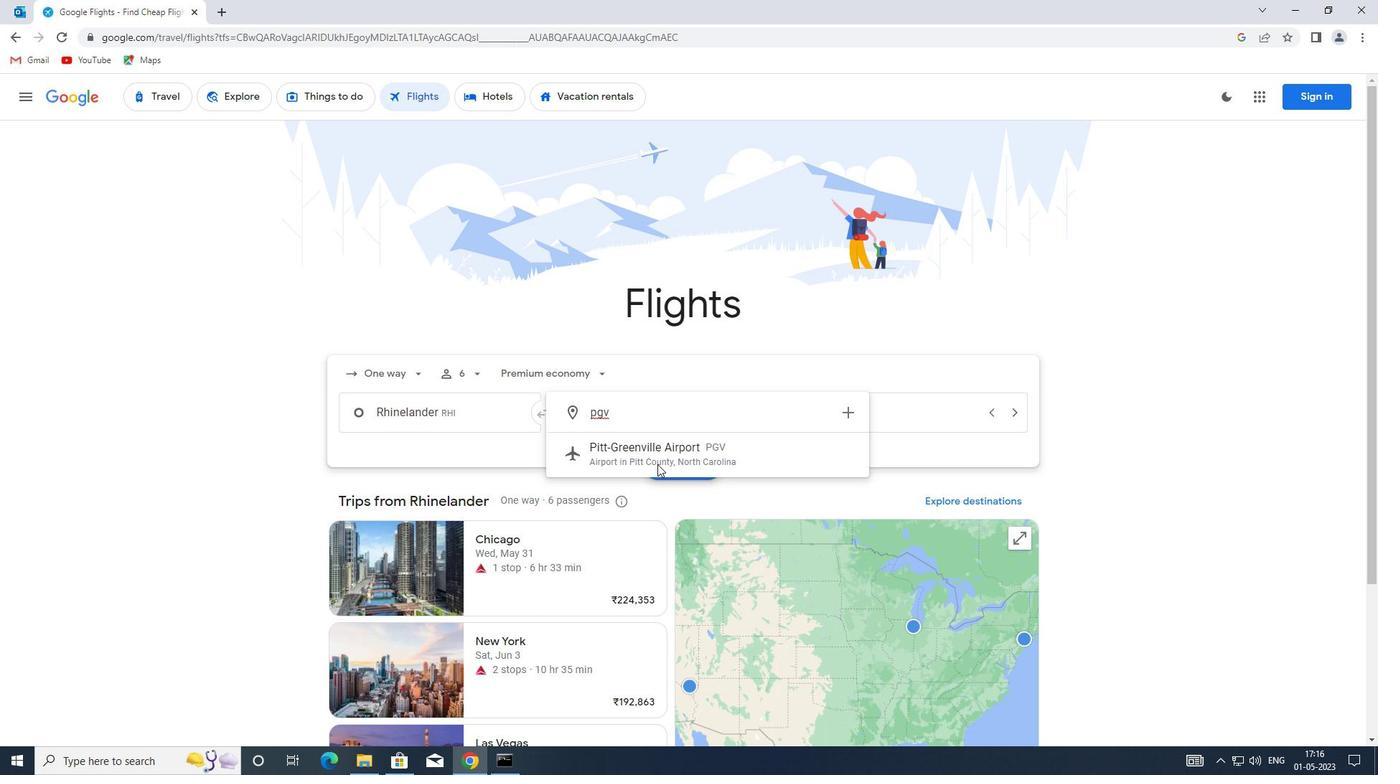 
Action: Mouse moved to (802, 414)
Screenshot: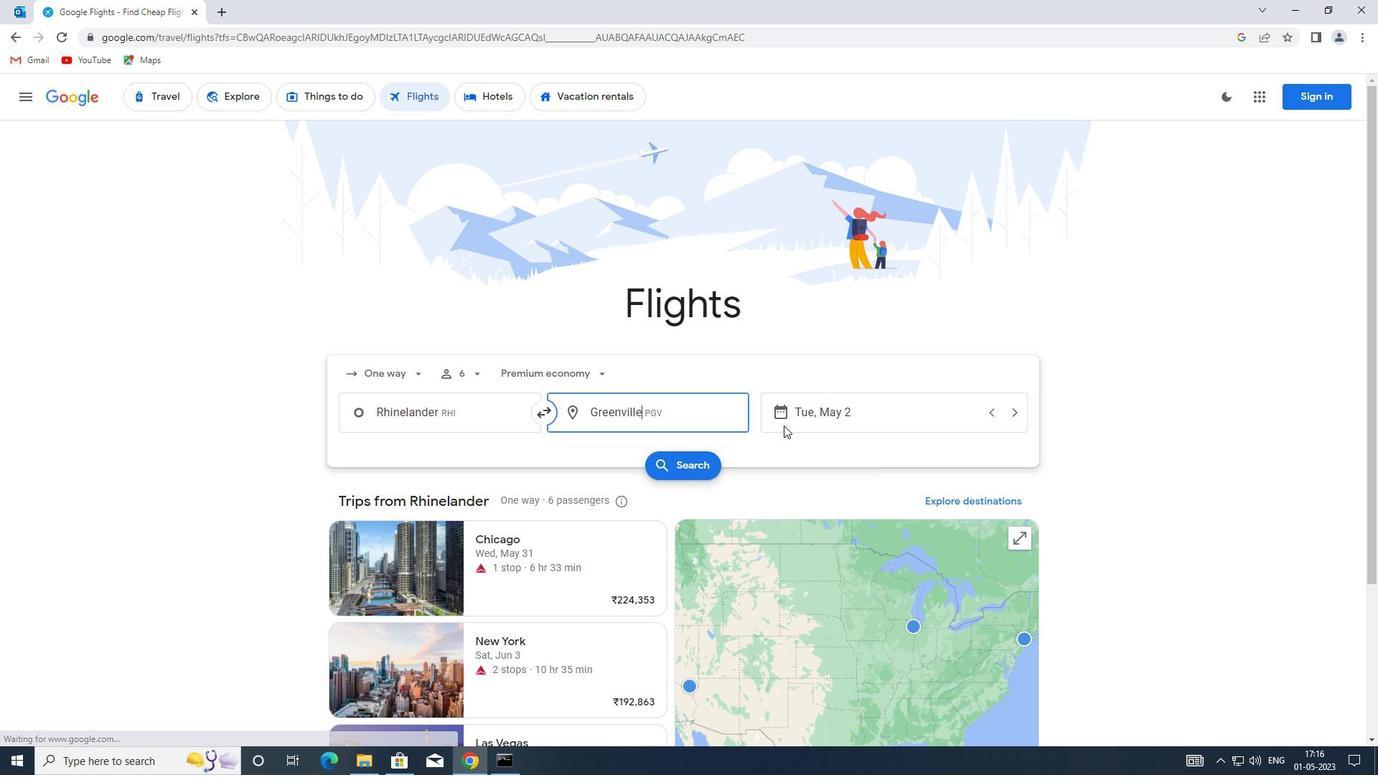 
Action: Mouse pressed left at (802, 414)
Screenshot: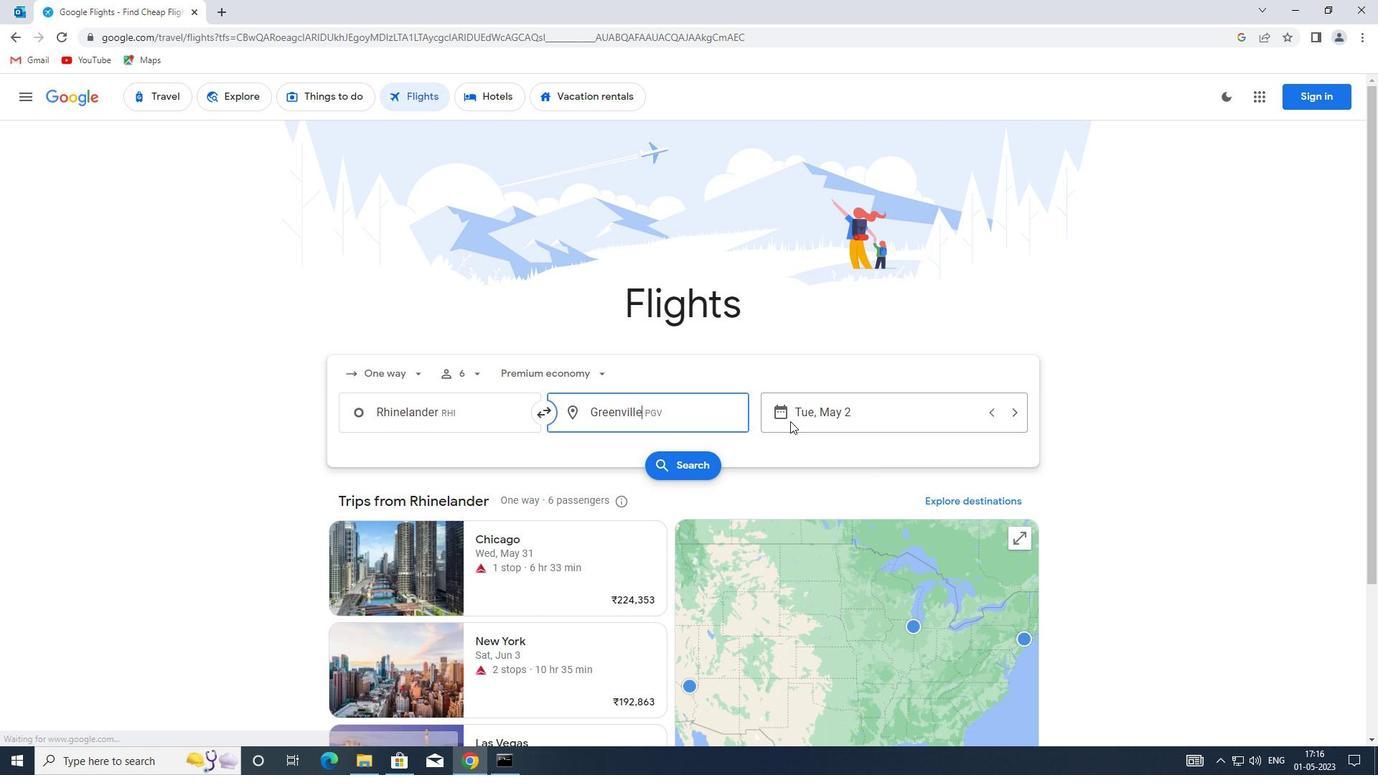 
Action: Mouse moved to (594, 484)
Screenshot: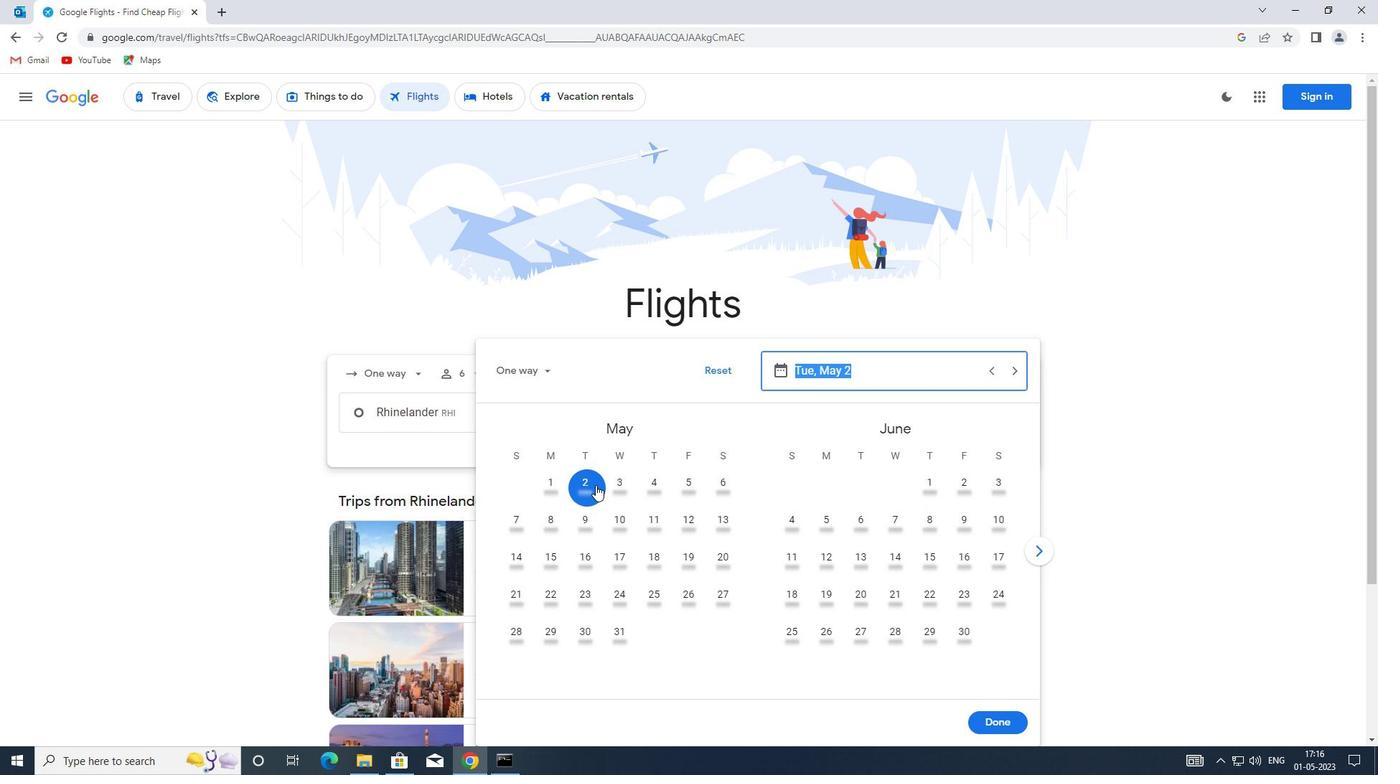 
Action: Mouse pressed left at (594, 484)
Screenshot: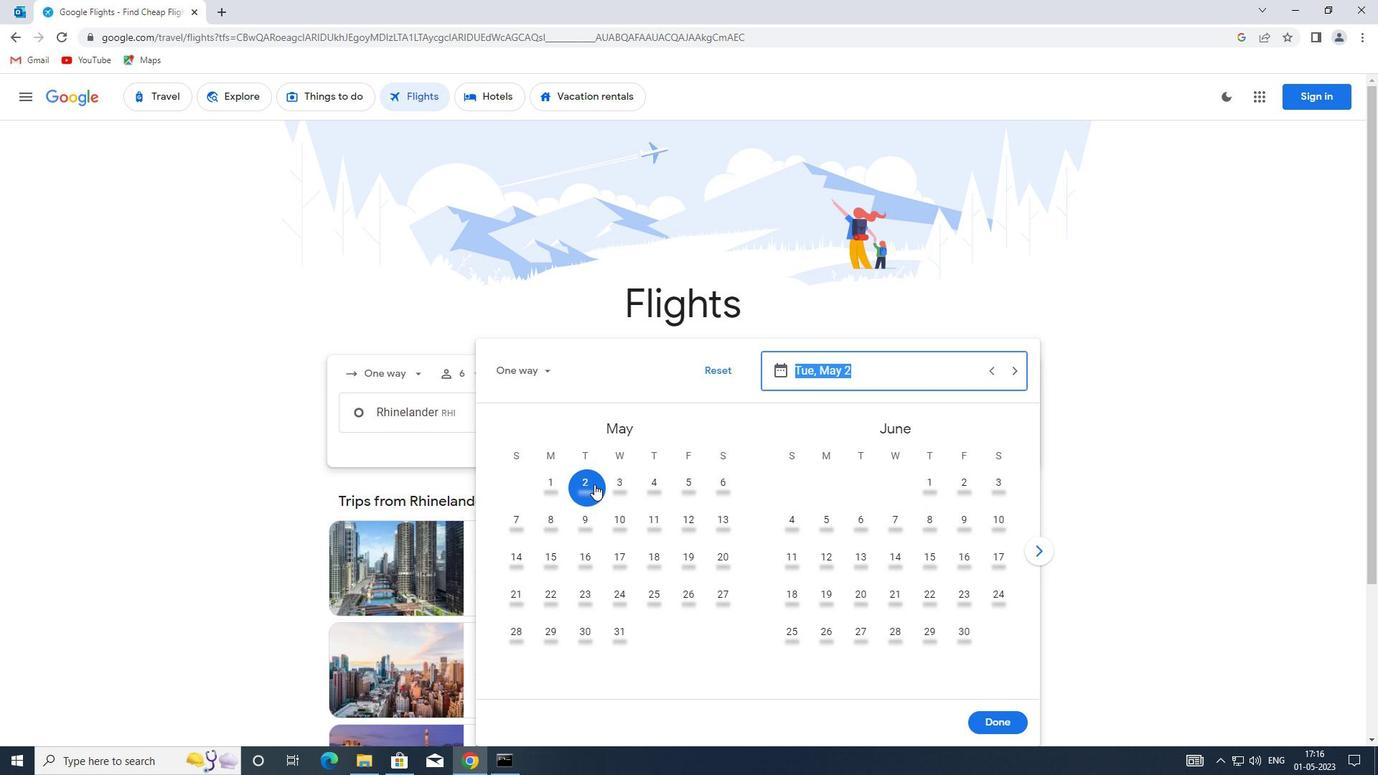 
Action: Mouse moved to (1010, 719)
Screenshot: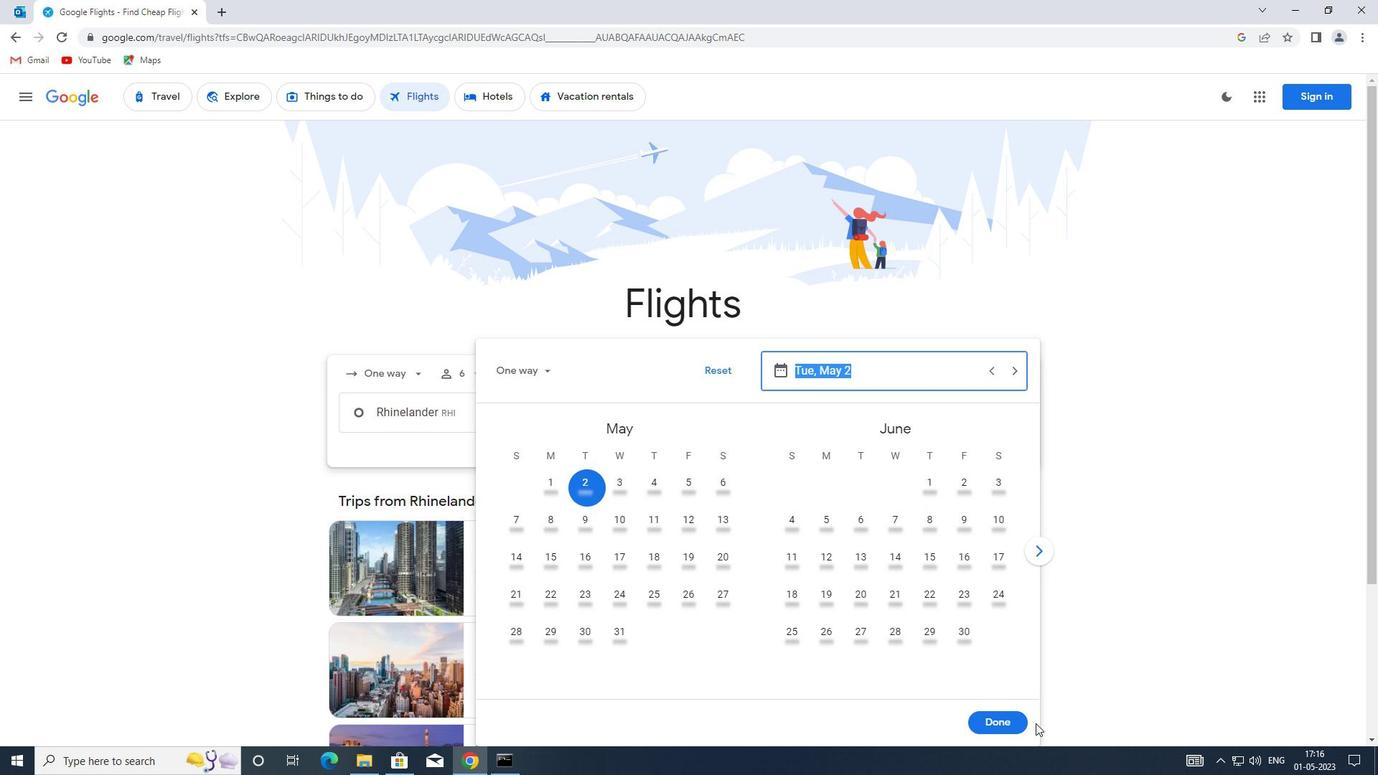 
Action: Mouse pressed left at (1010, 719)
Screenshot: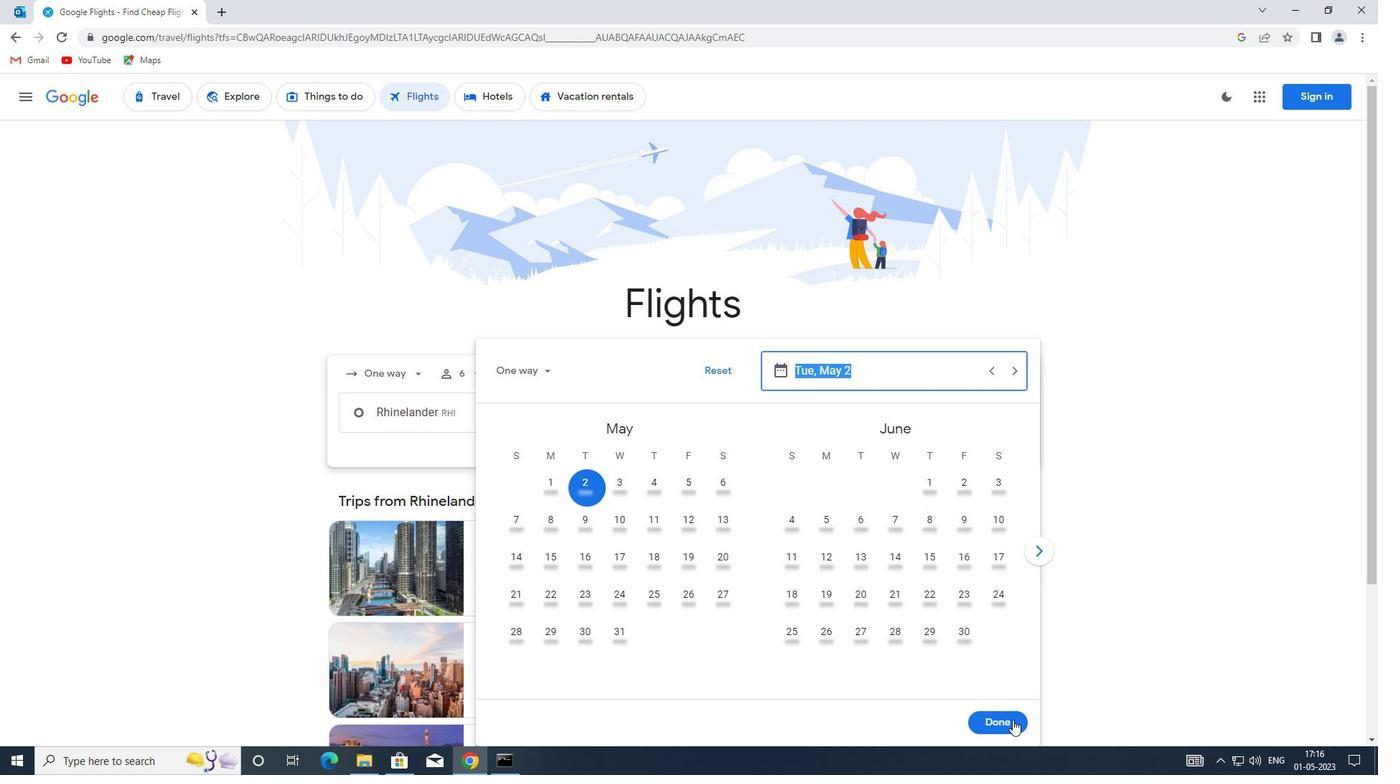 
Action: Mouse moved to (686, 461)
Screenshot: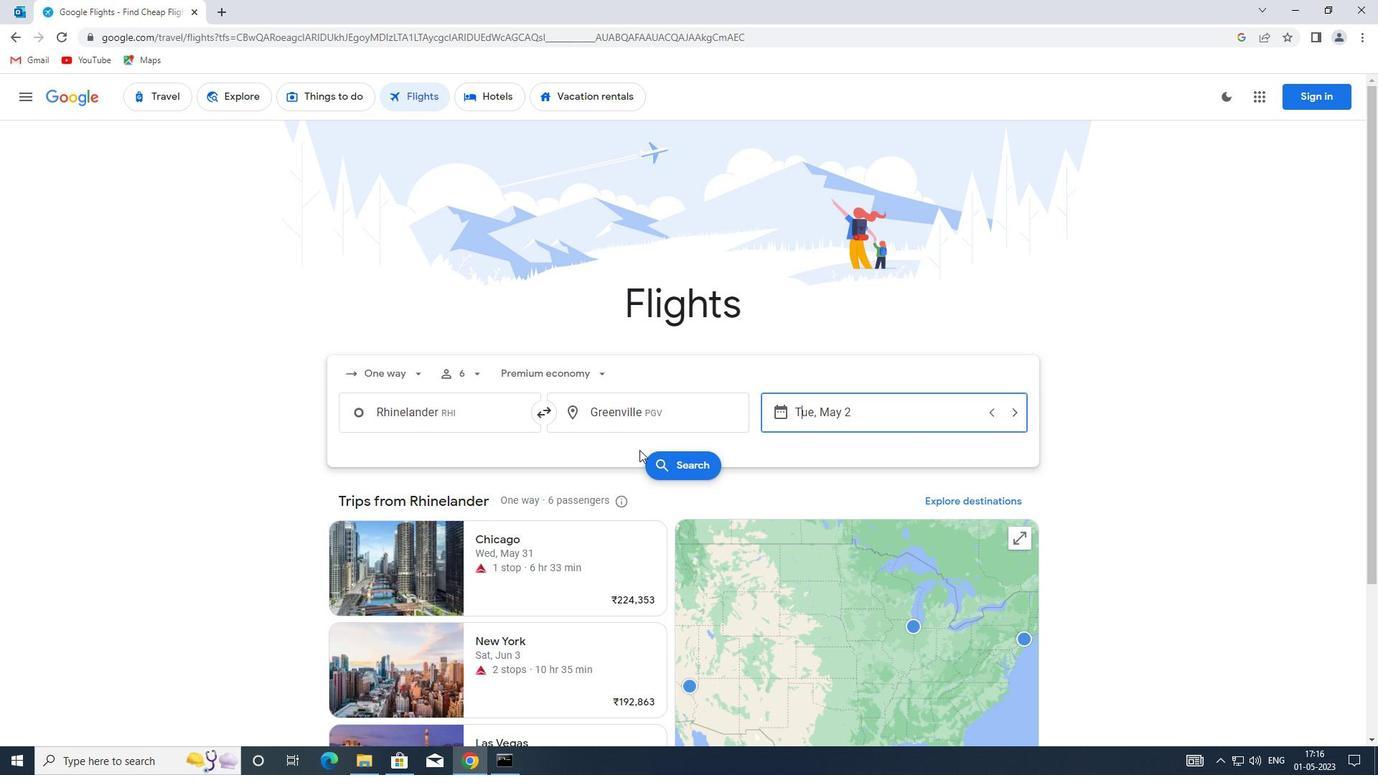 
Action: Mouse pressed left at (686, 461)
Screenshot: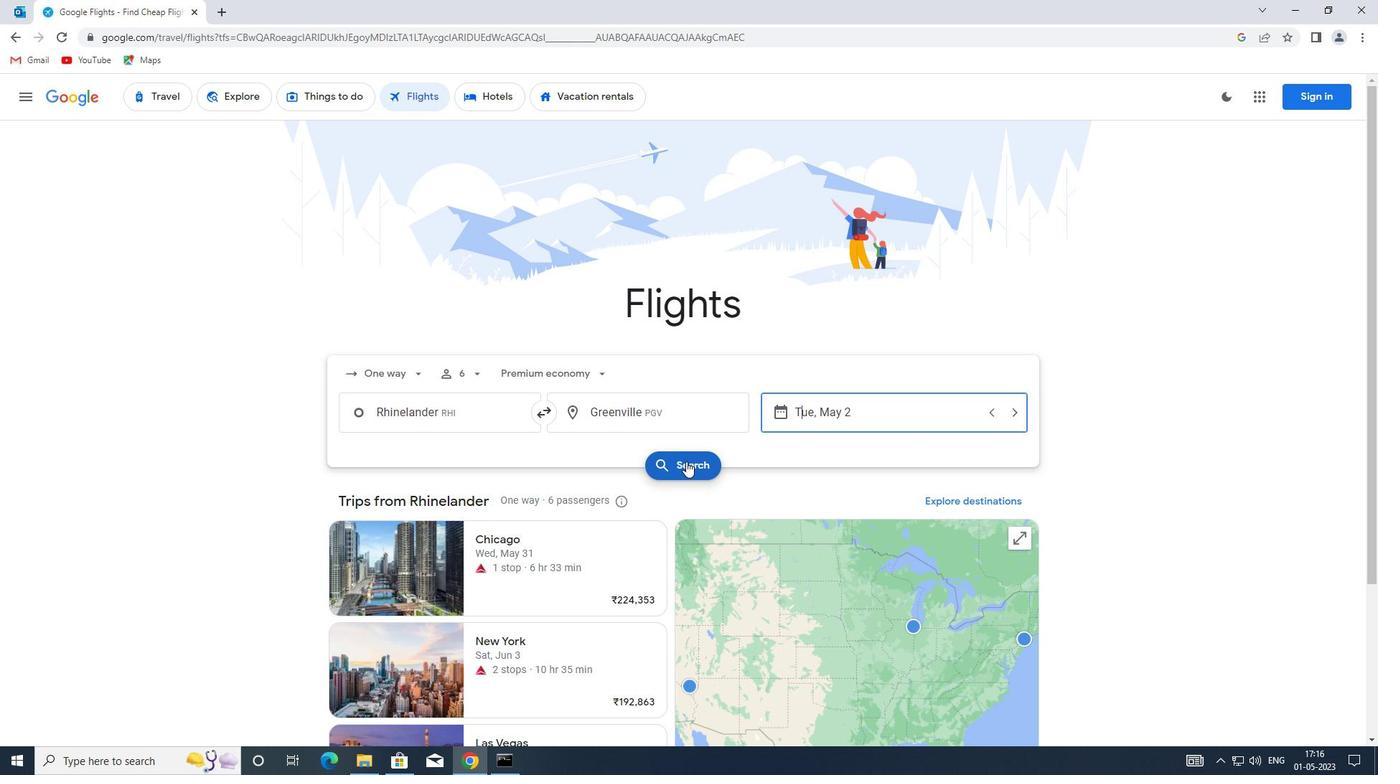 
Action: Mouse moved to (341, 229)
Screenshot: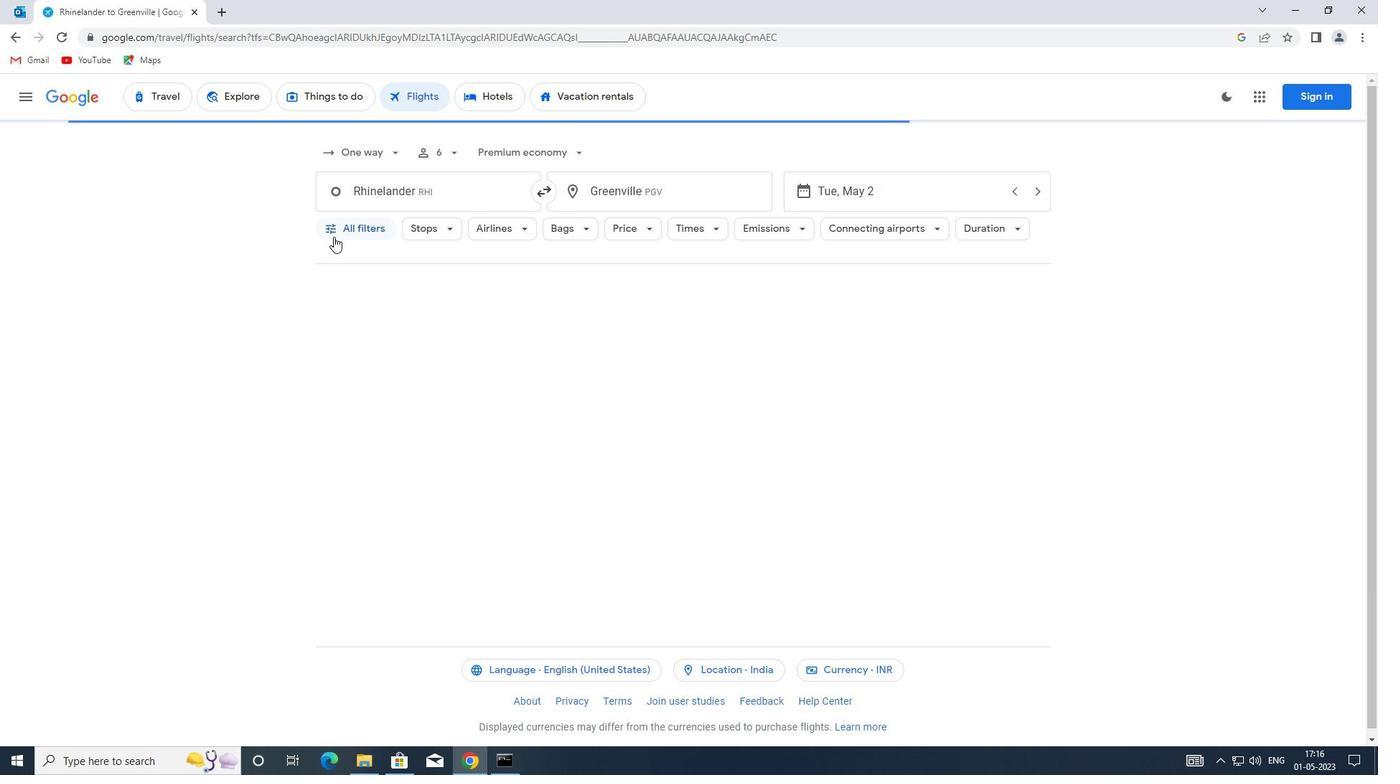 
Action: Mouse pressed left at (341, 229)
Screenshot: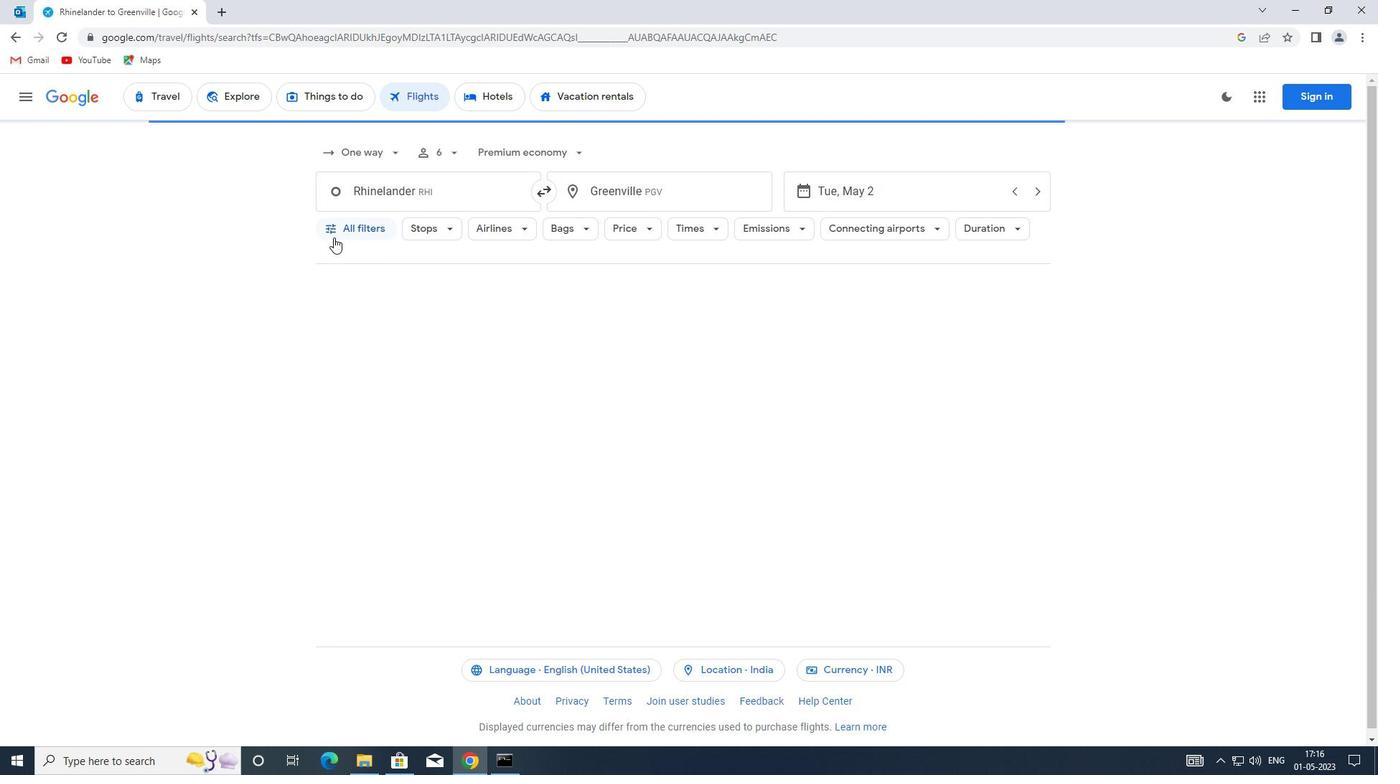 
Action: Mouse moved to (395, 382)
Screenshot: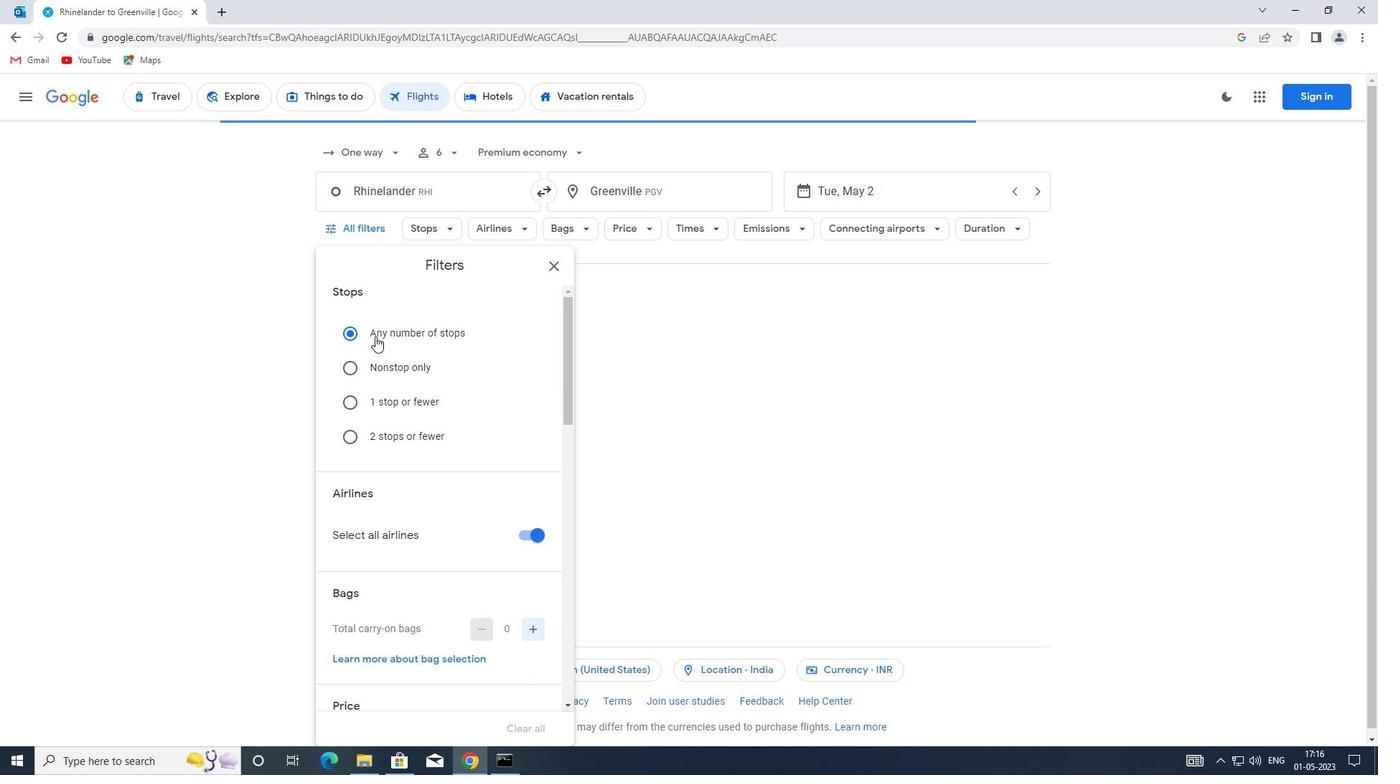 
Action: Mouse scrolled (395, 381) with delta (0, 0)
Screenshot: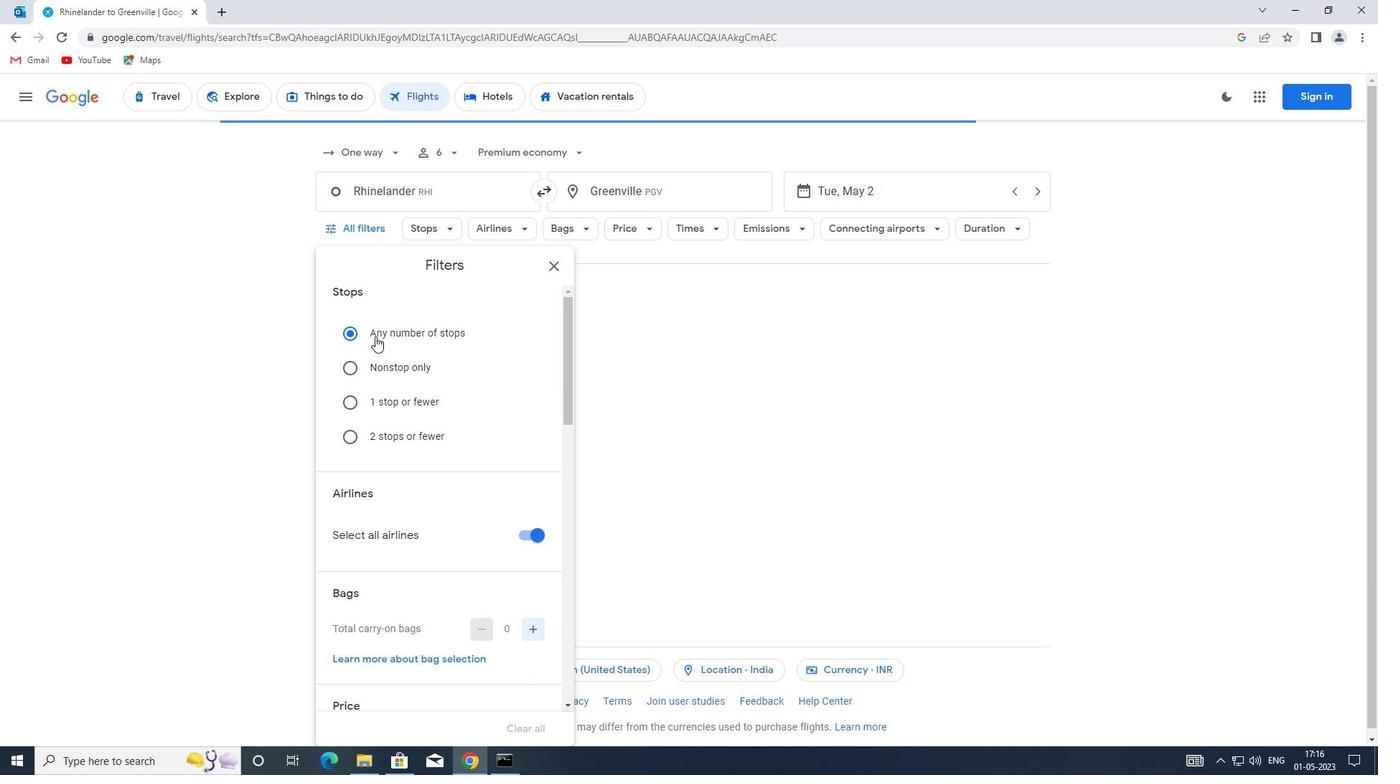 
Action: Mouse moved to (396, 412)
Screenshot: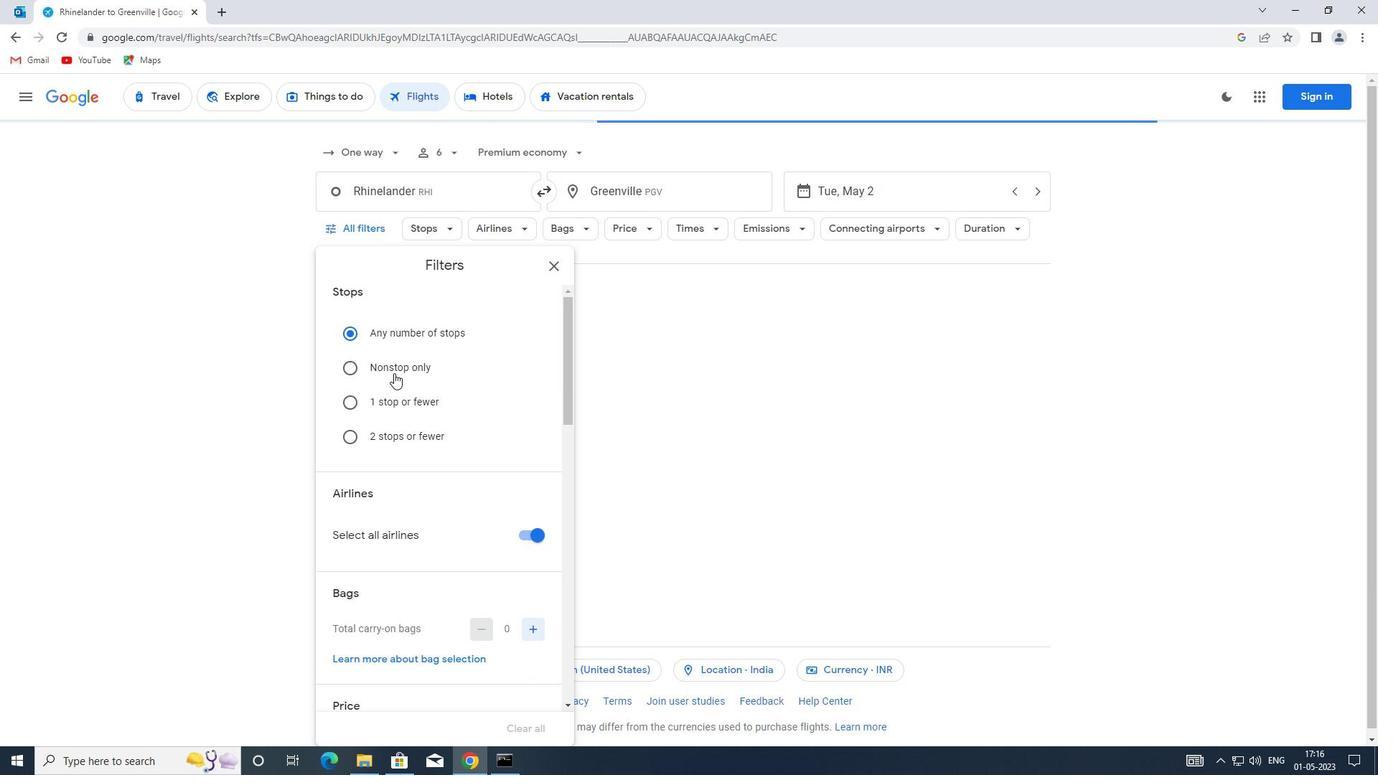 
Action: Mouse scrolled (396, 412) with delta (0, 0)
Screenshot: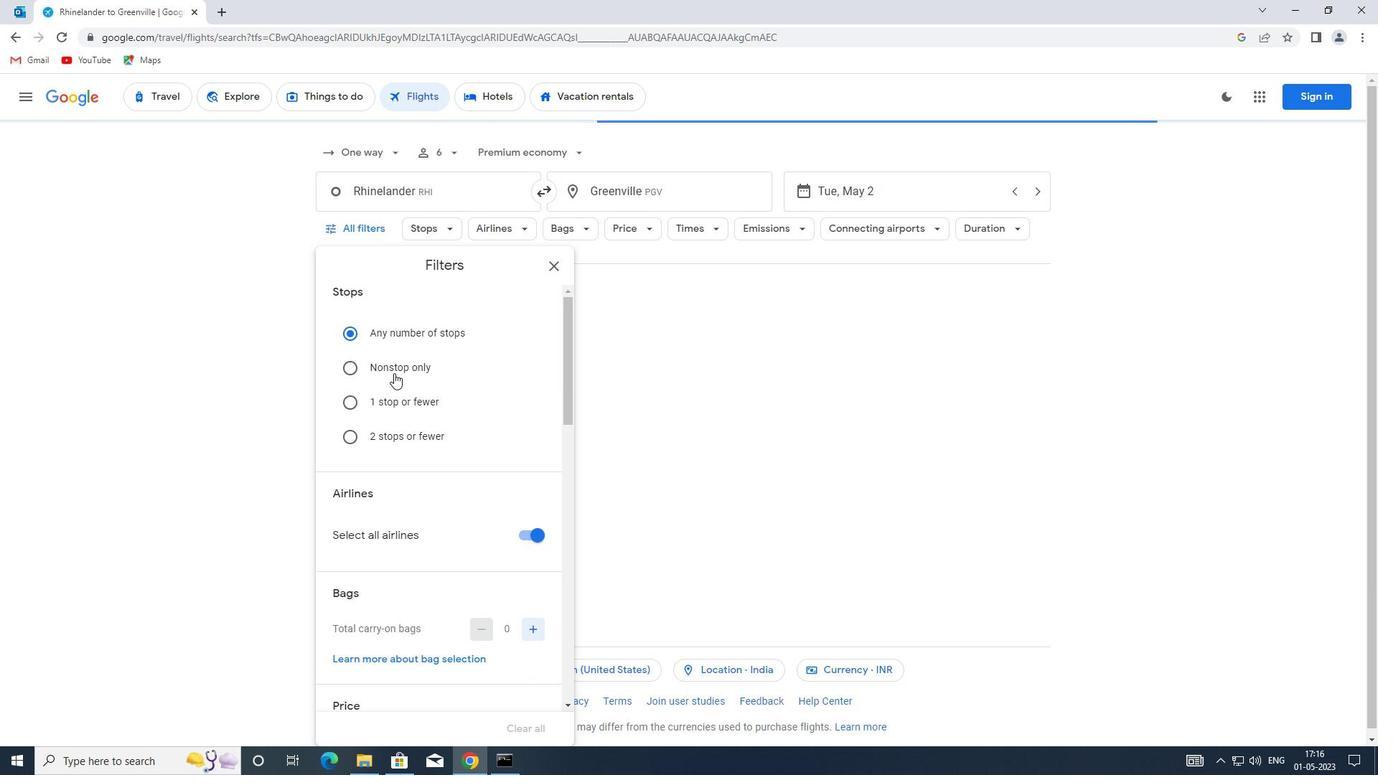 
Action: Mouse moved to (394, 423)
Screenshot: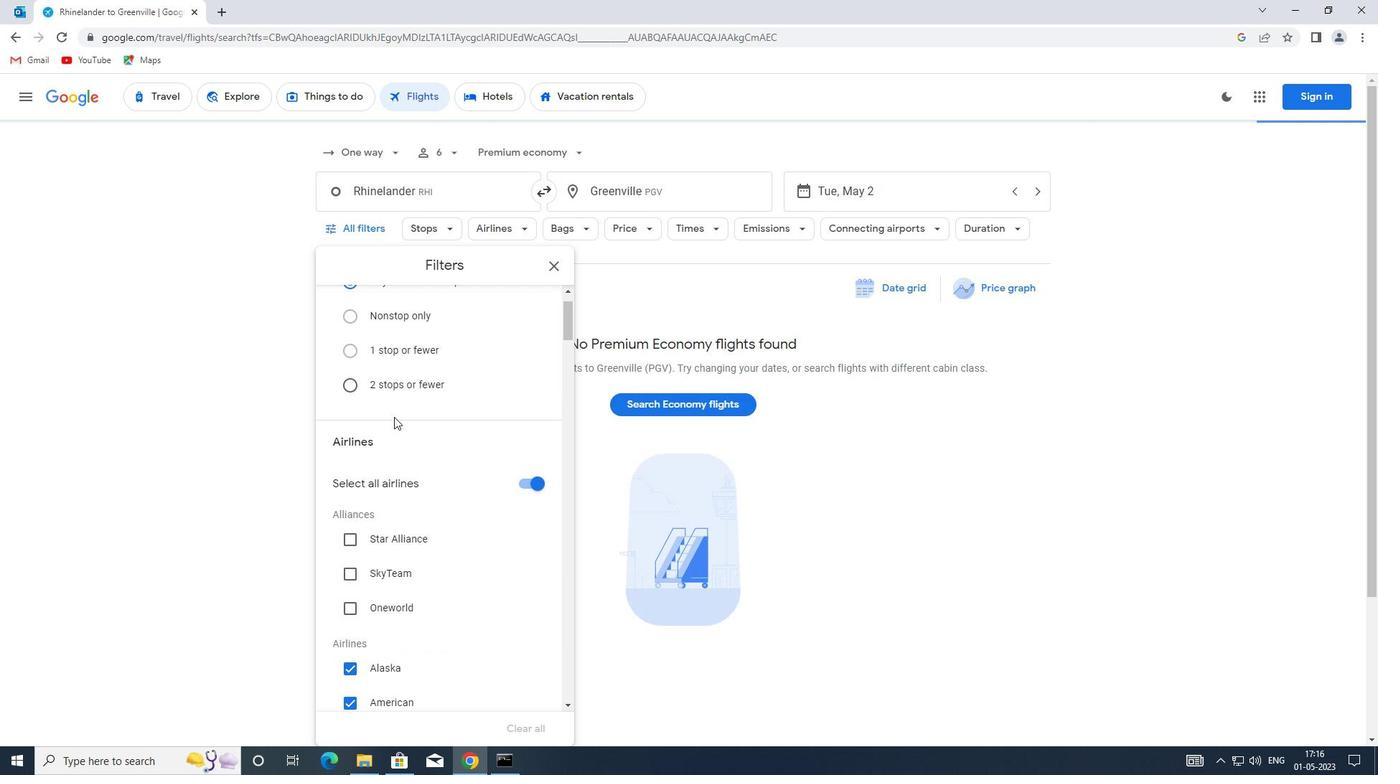 
Action: Mouse scrolled (394, 422) with delta (0, 0)
Screenshot: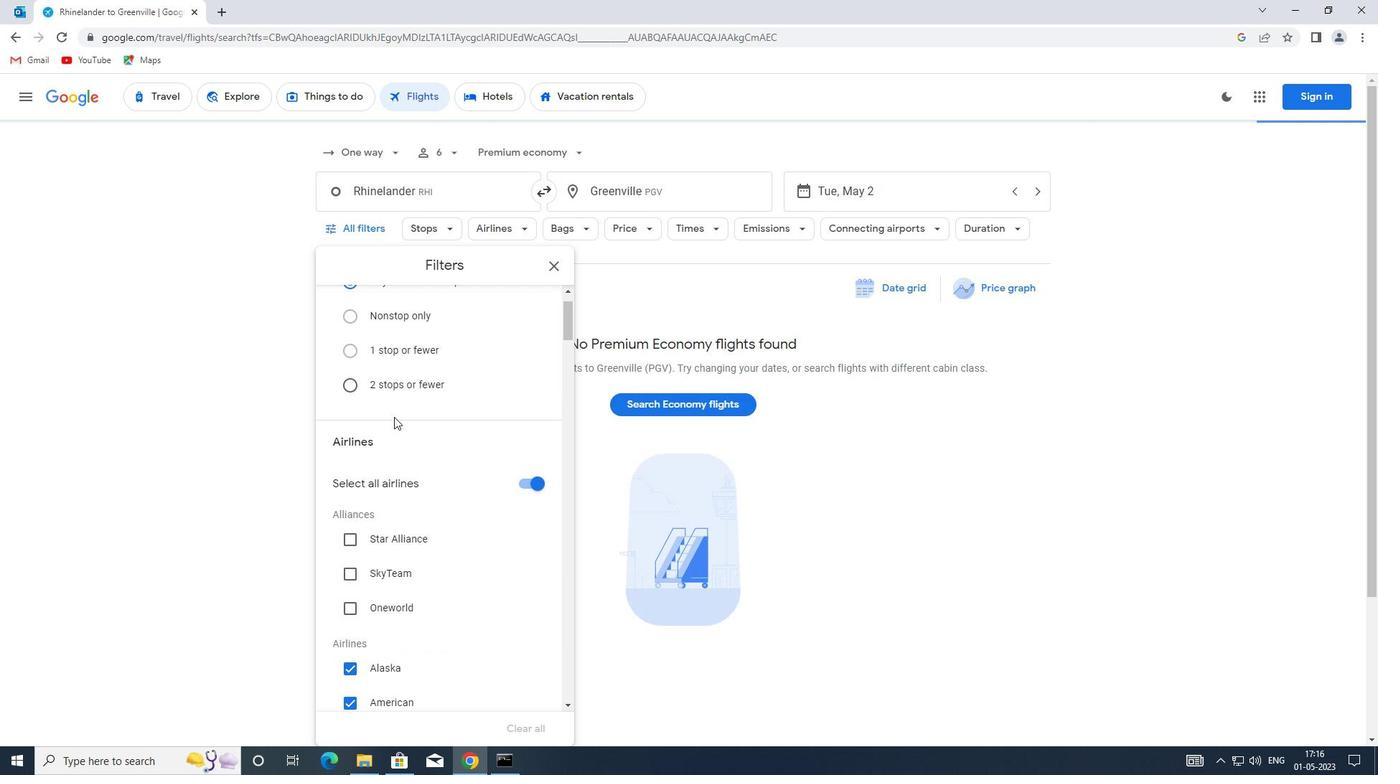 
Action: Mouse moved to (521, 316)
Screenshot: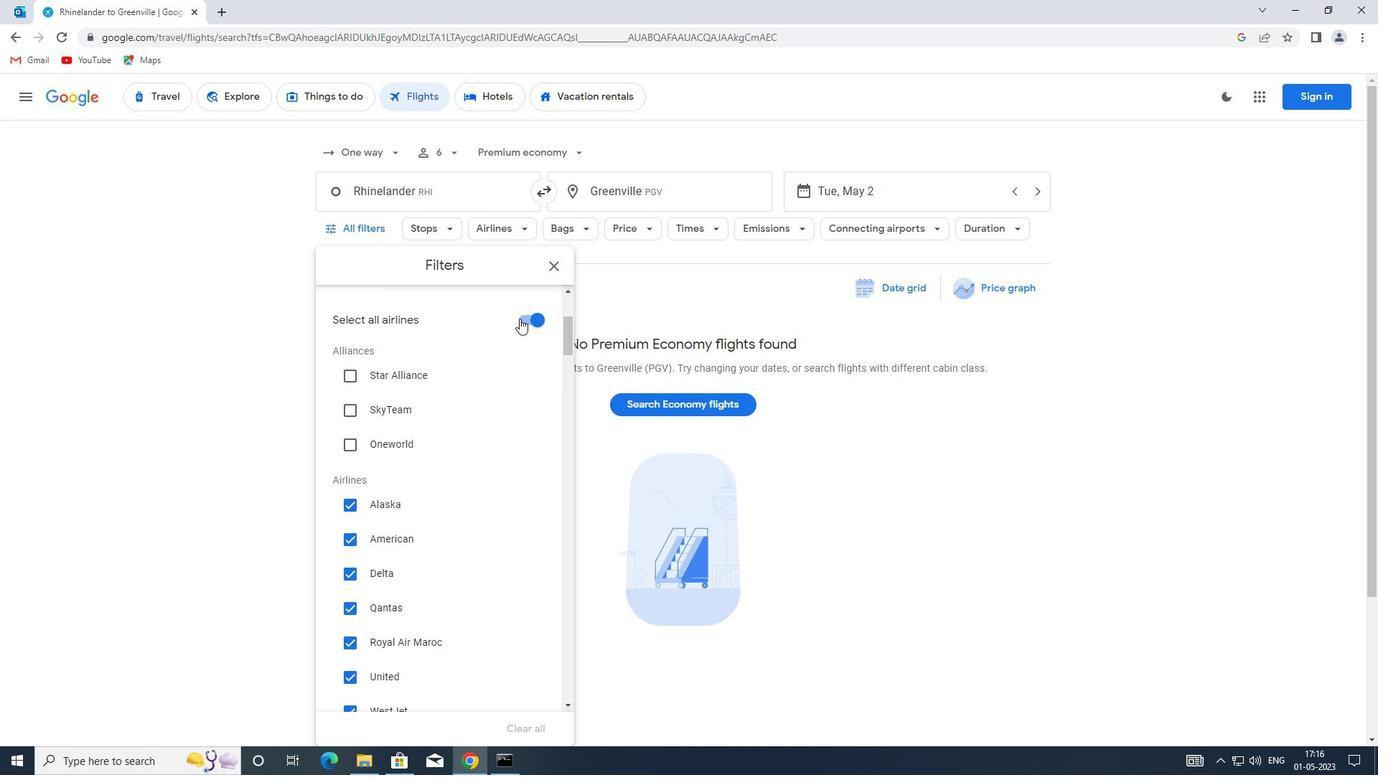 
Action: Mouse pressed left at (521, 316)
Screenshot: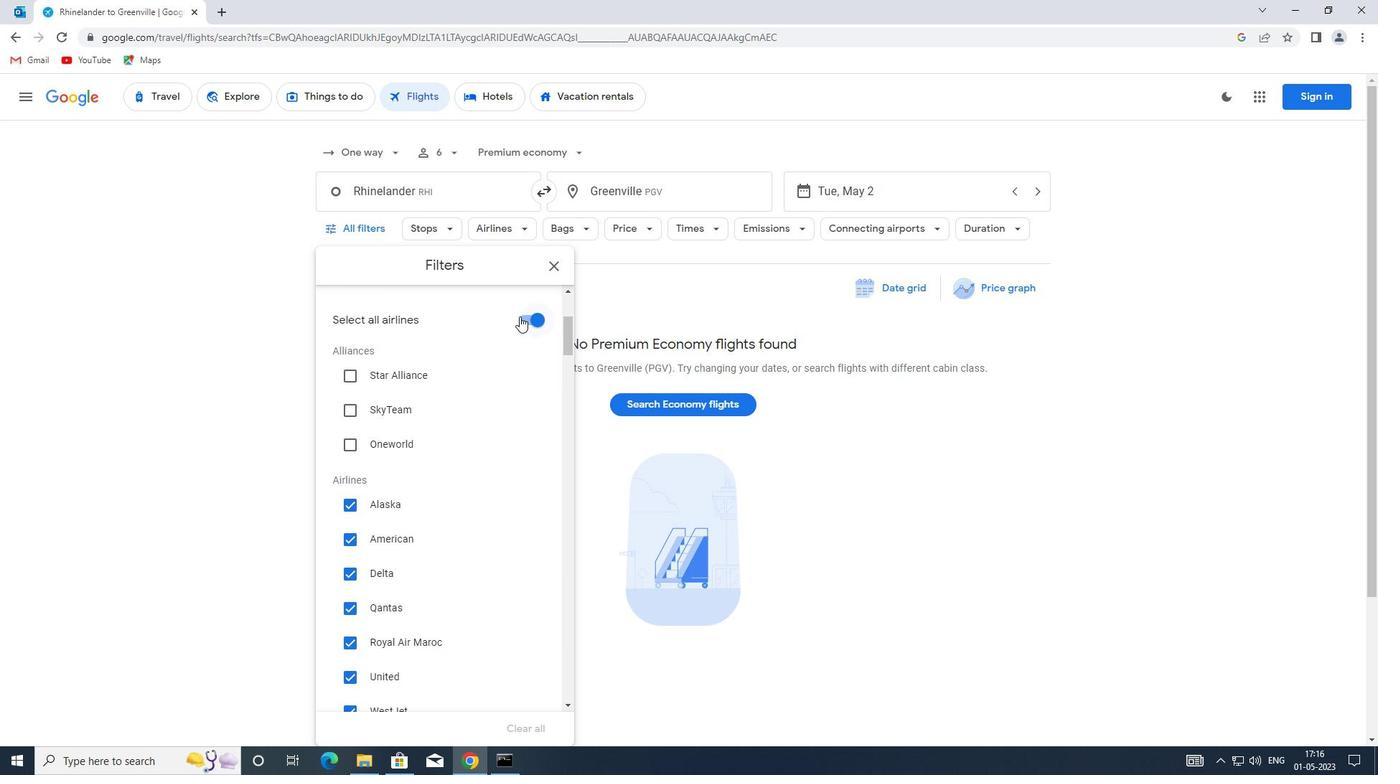 
Action: Mouse moved to (442, 496)
Screenshot: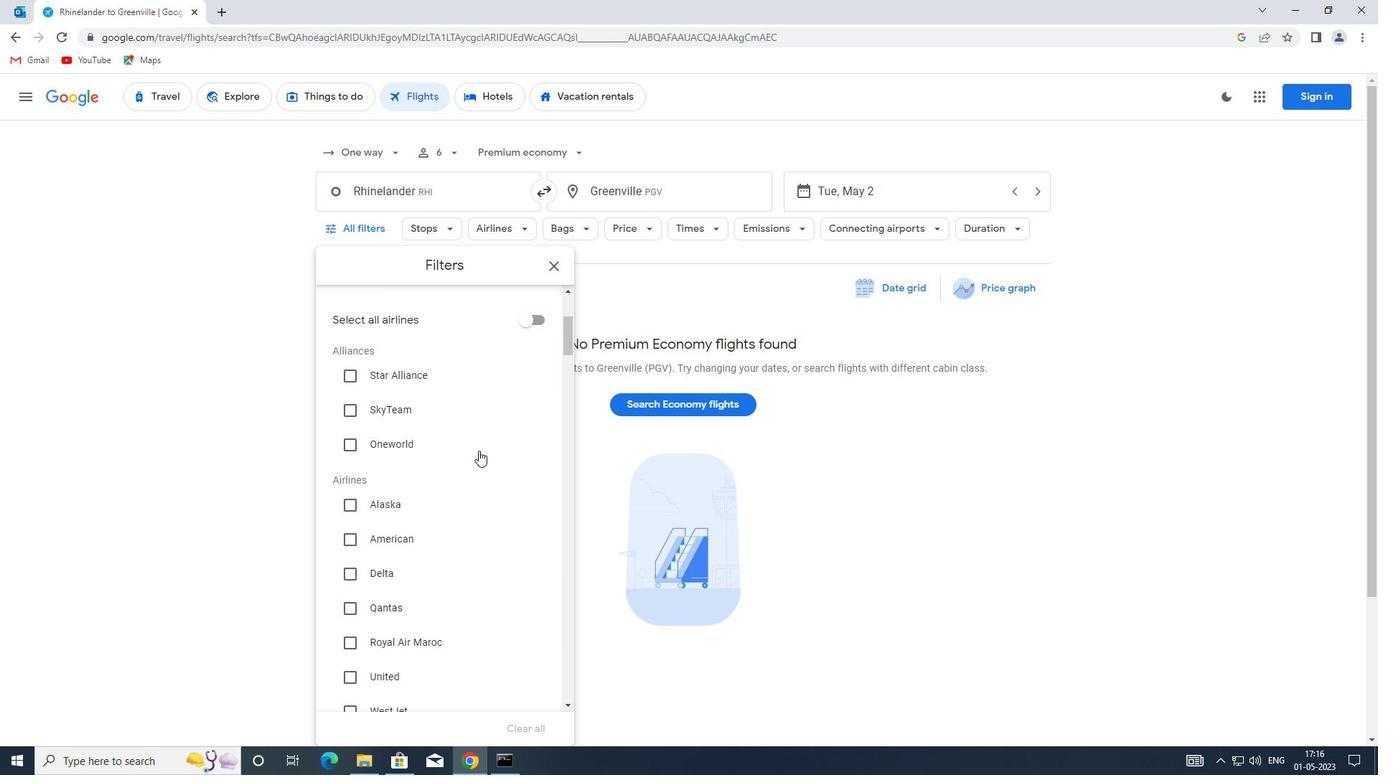 
Action: Mouse scrolled (442, 496) with delta (0, 0)
Screenshot: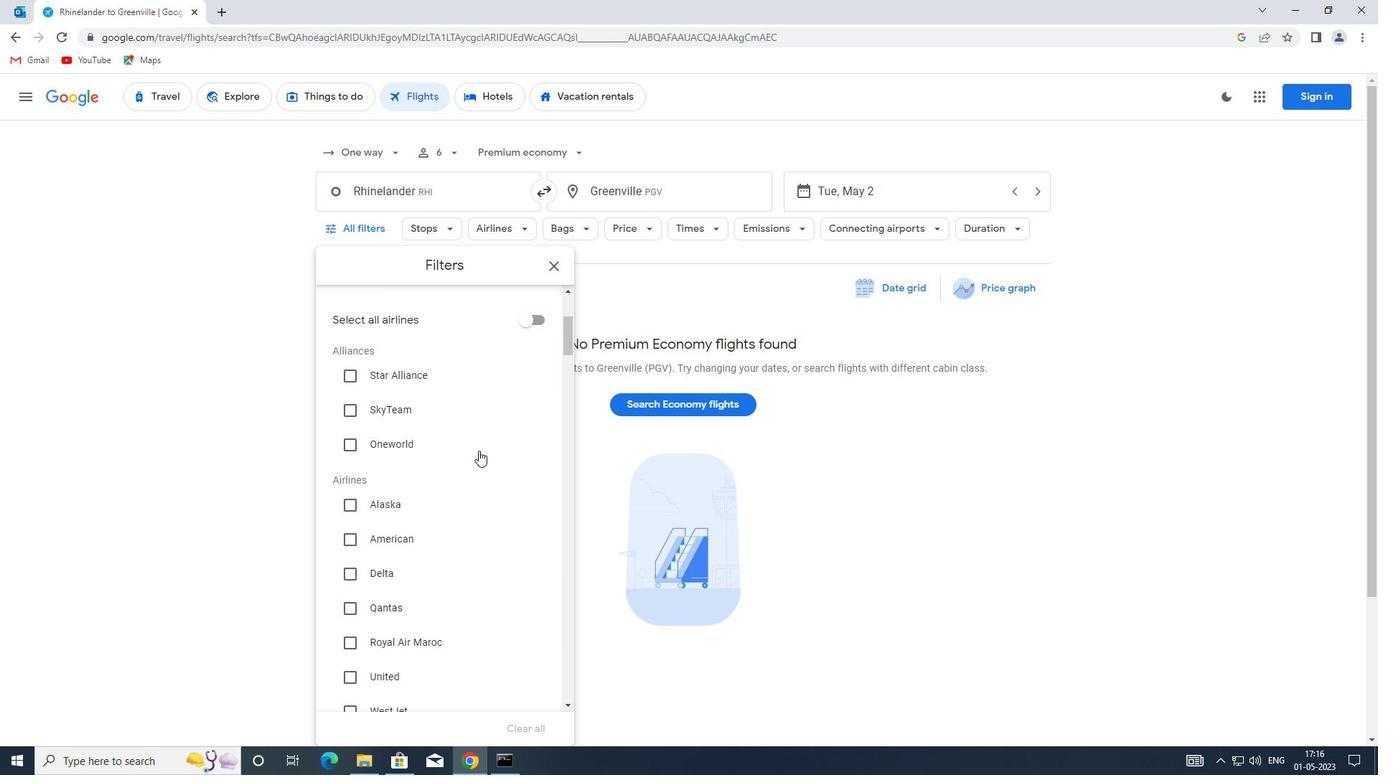 
Action: Mouse moved to (441, 499)
Screenshot: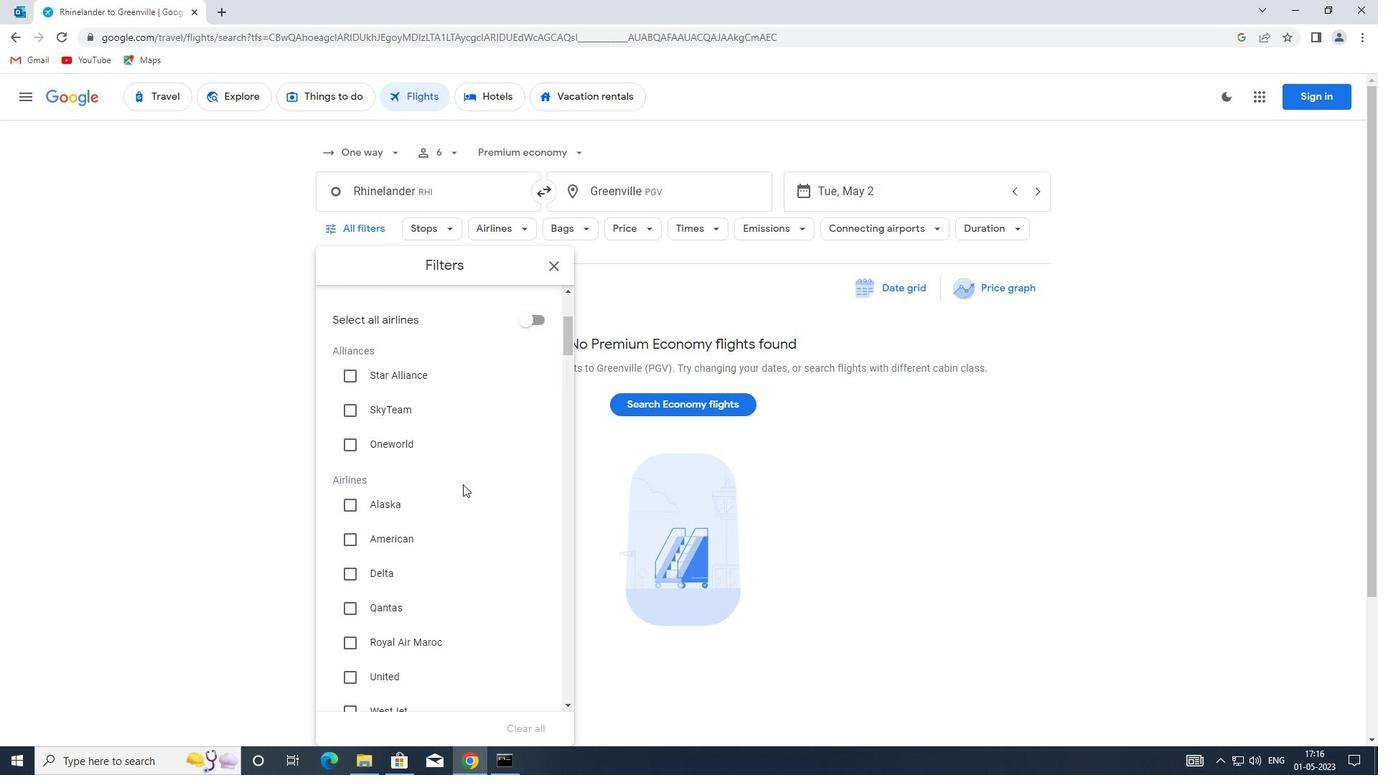 
Action: Mouse scrolled (441, 499) with delta (0, 0)
Screenshot: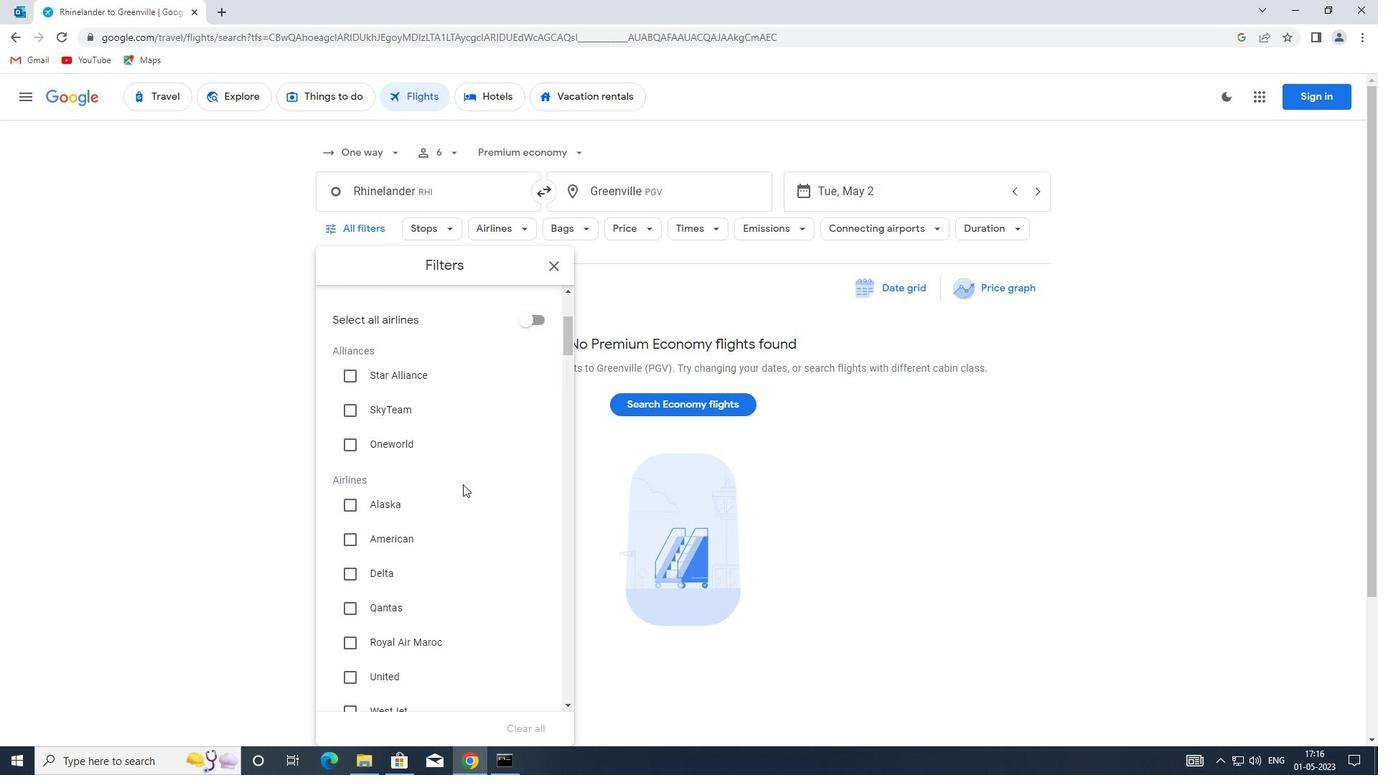
Action: Mouse moved to (349, 430)
Screenshot: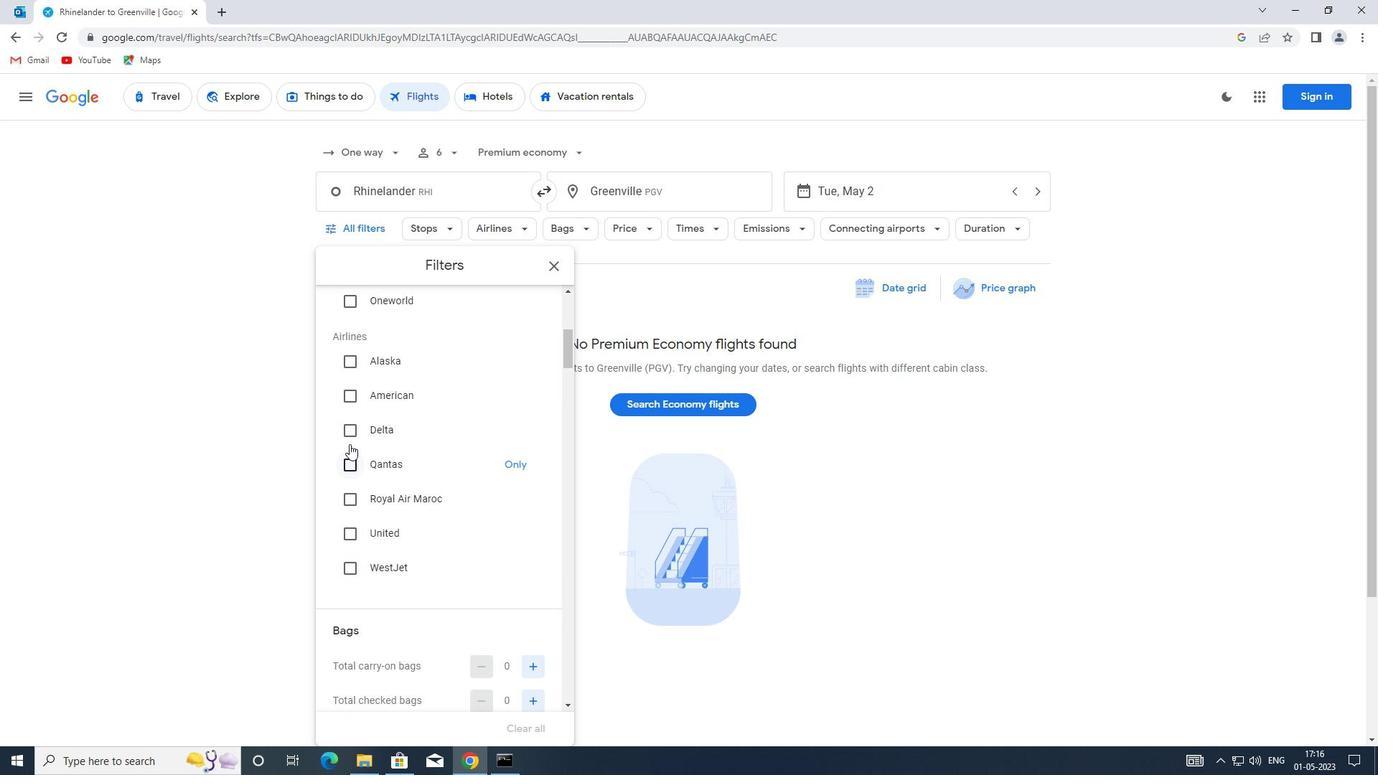 
Action: Mouse pressed left at (349, 430)
Screenshot: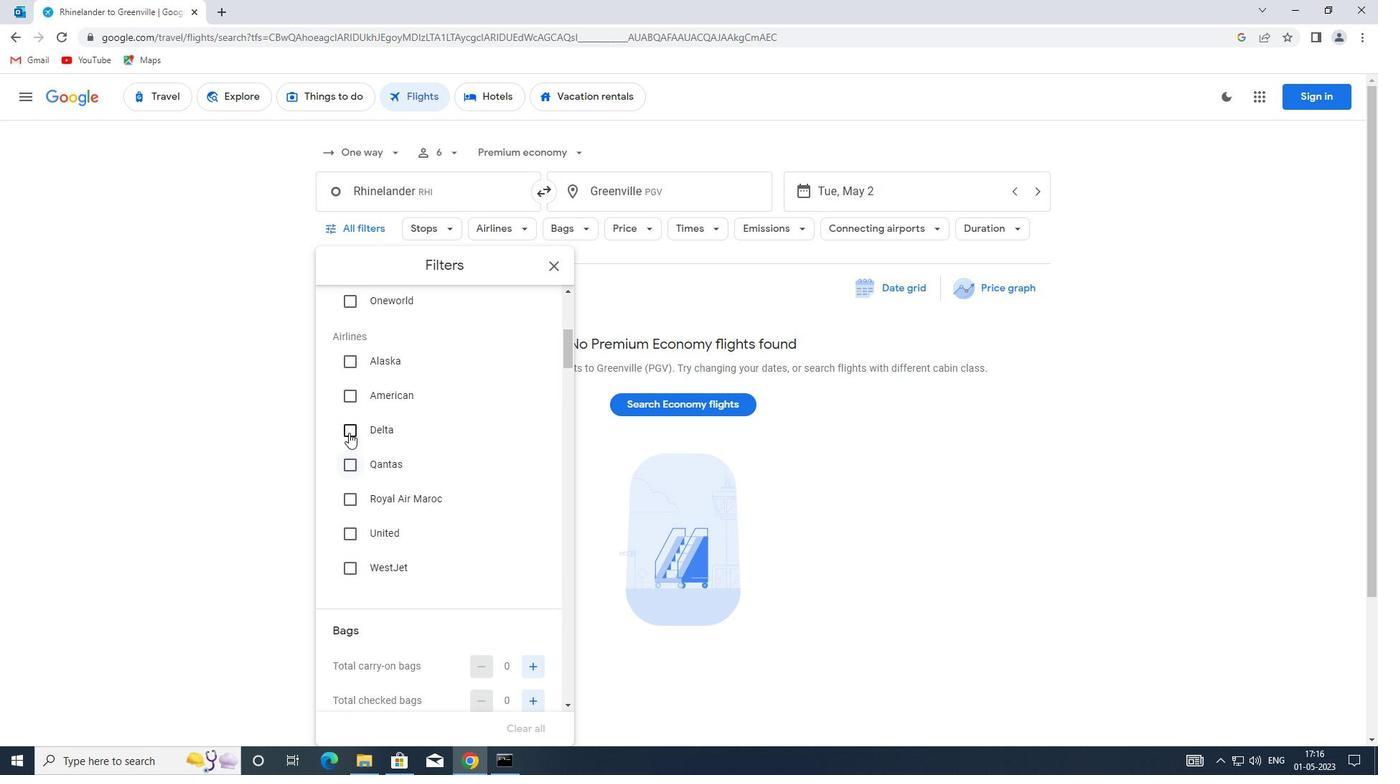 
Action: Mouse moved to (540, 488)
Screenshot: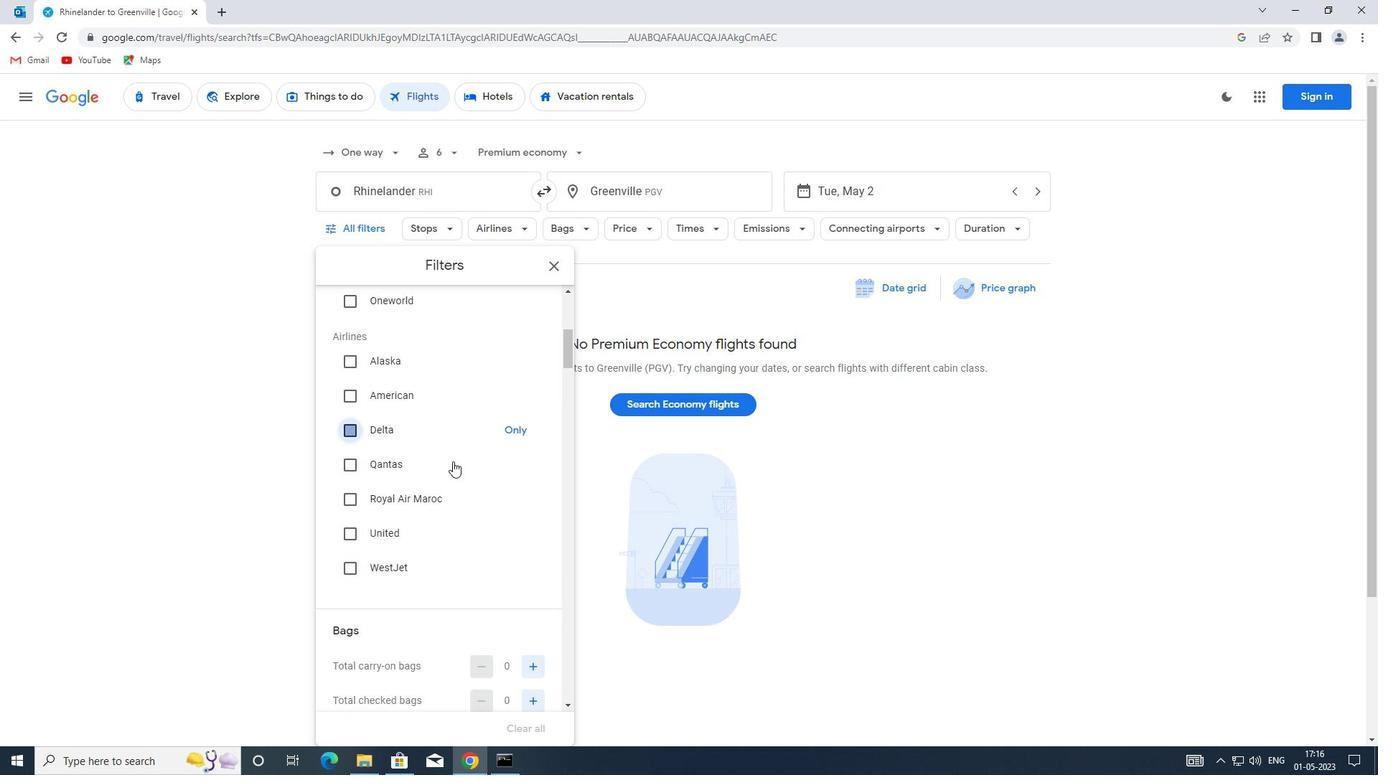 
Action: Mouse scrolled (540, 487) with delta (0, 0)
Screenshot: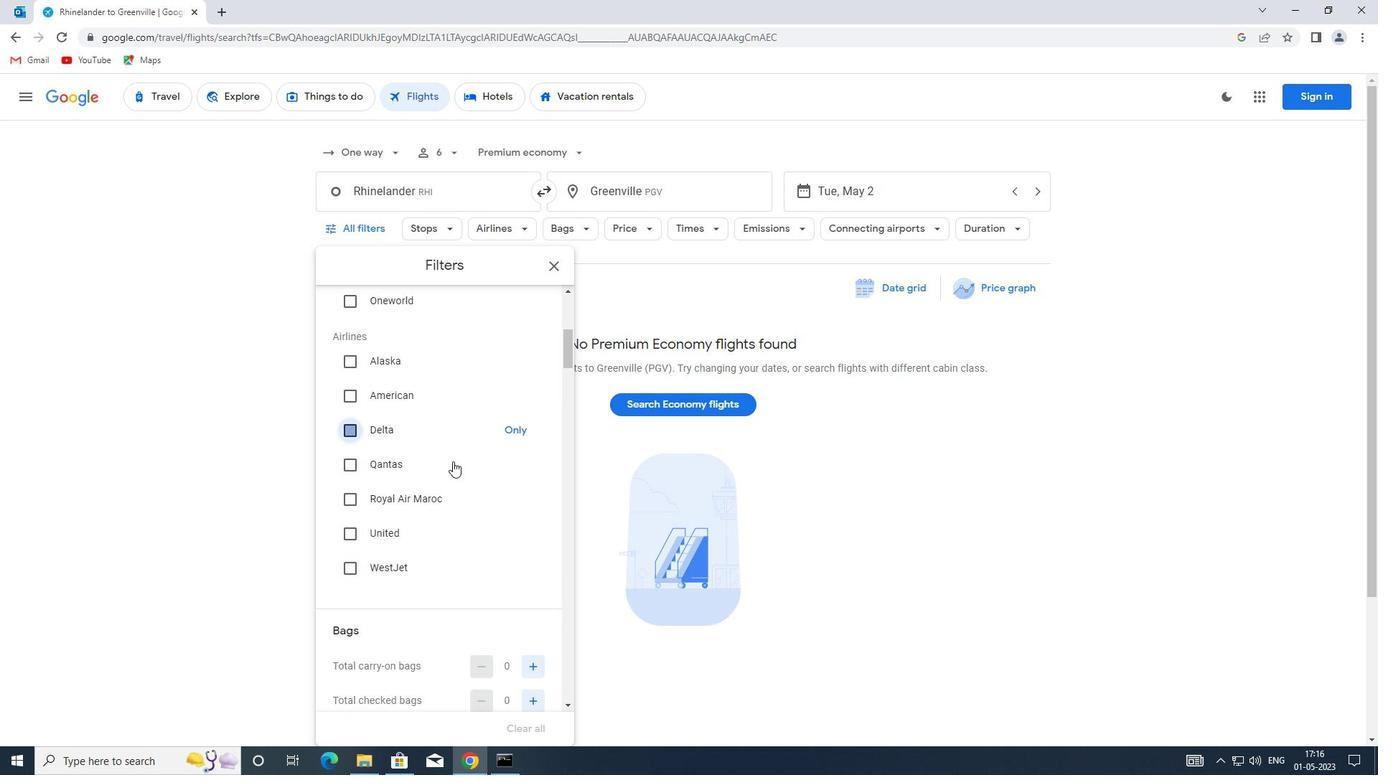 
Action: Mouse moved to (538, 493)
Screenshot: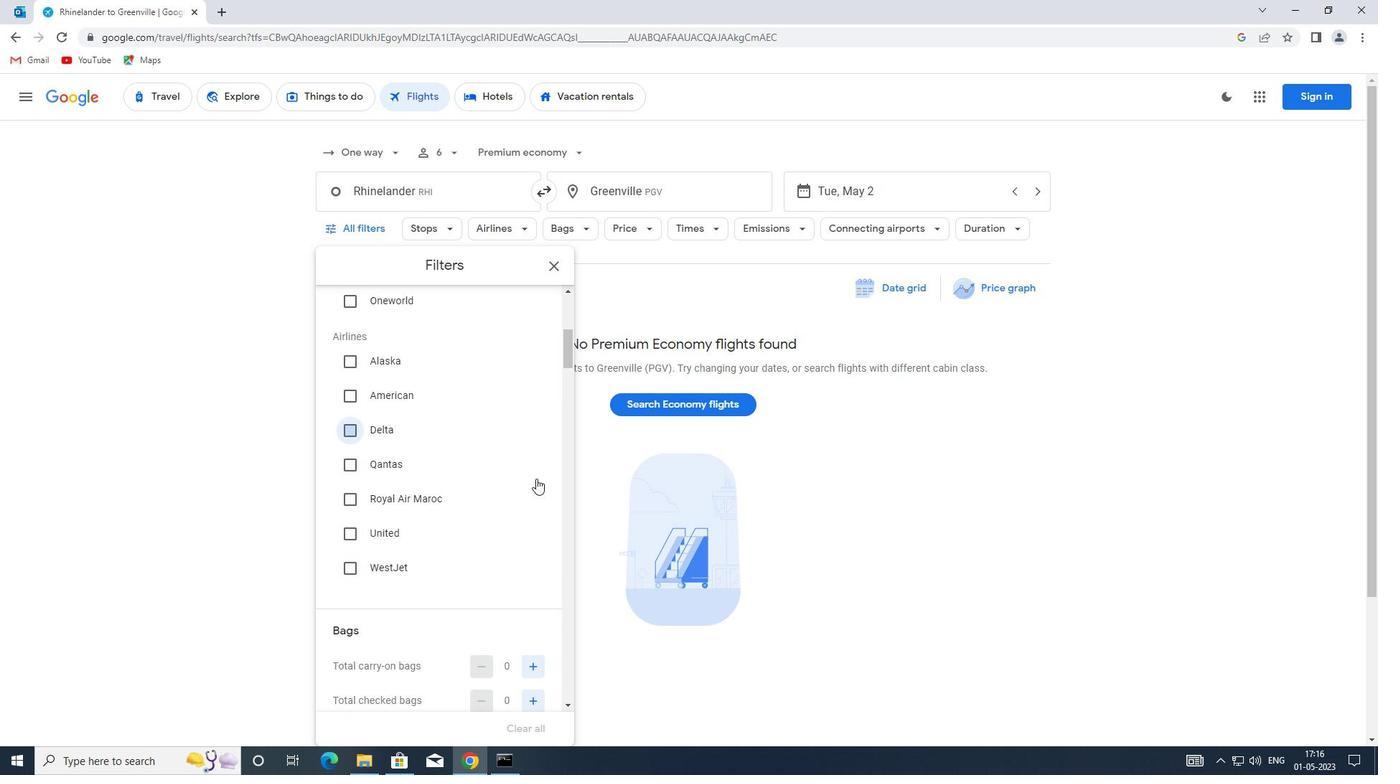 
Action: Mouse scrolled (538, 492) with delta (0, 0)
Screenshot: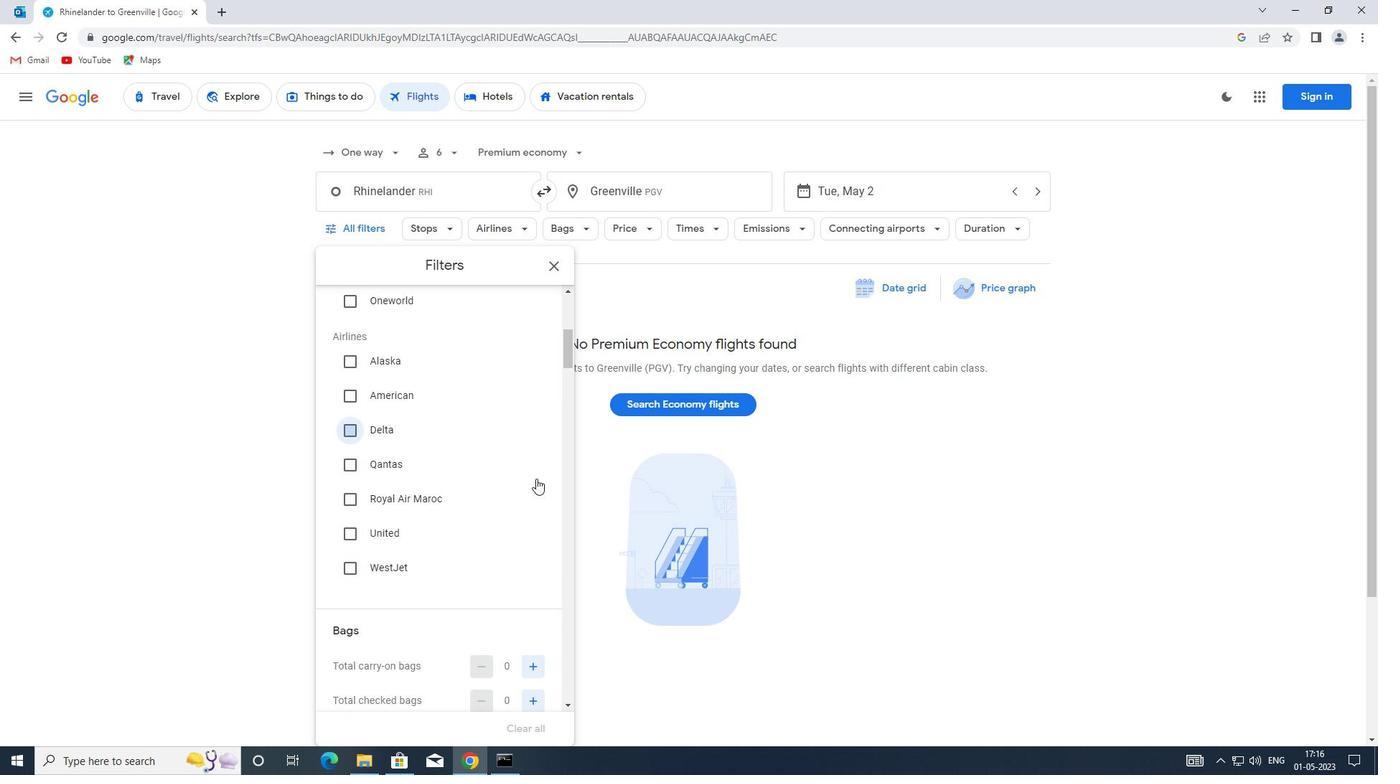 
Action: Mouse moved to (527, 517)
Screenshot: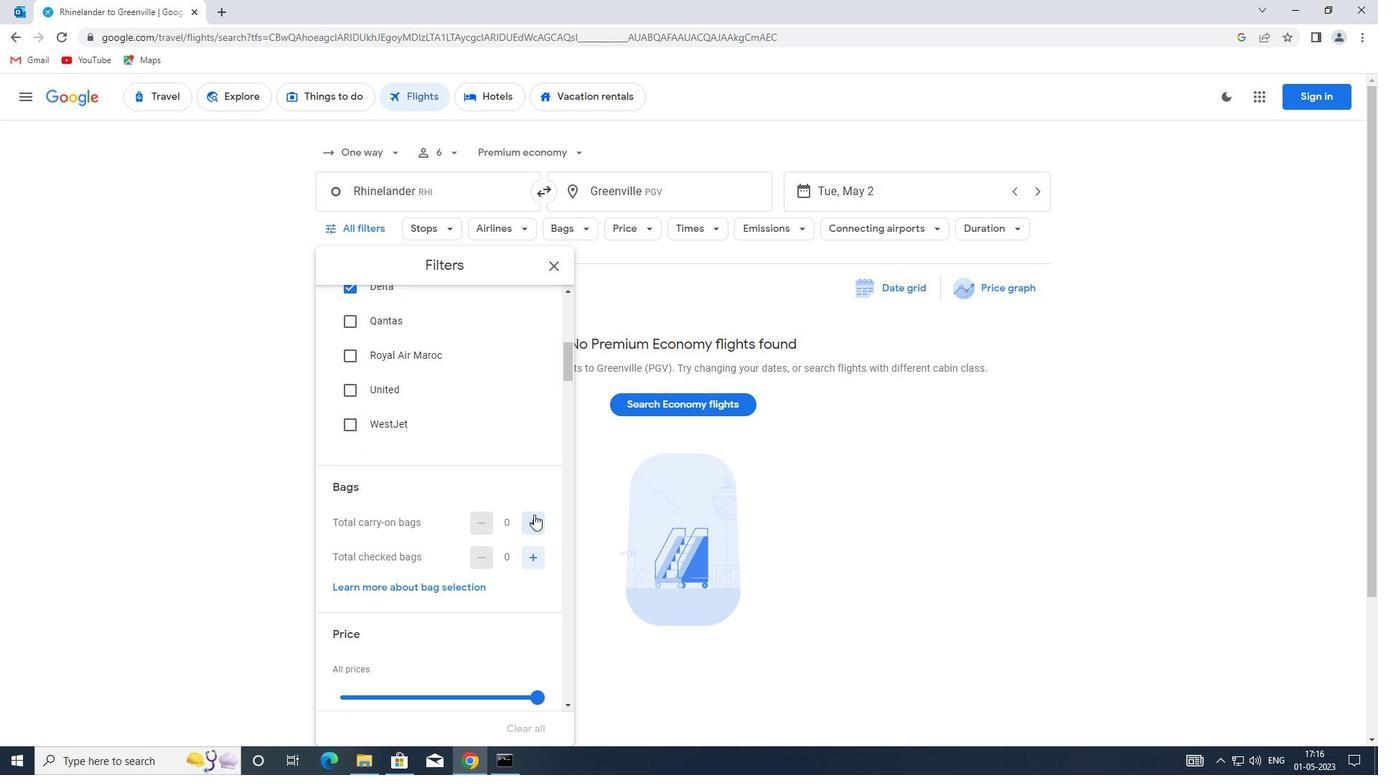 
Action: Mouse pressed left at (527, 517)
Screenshot: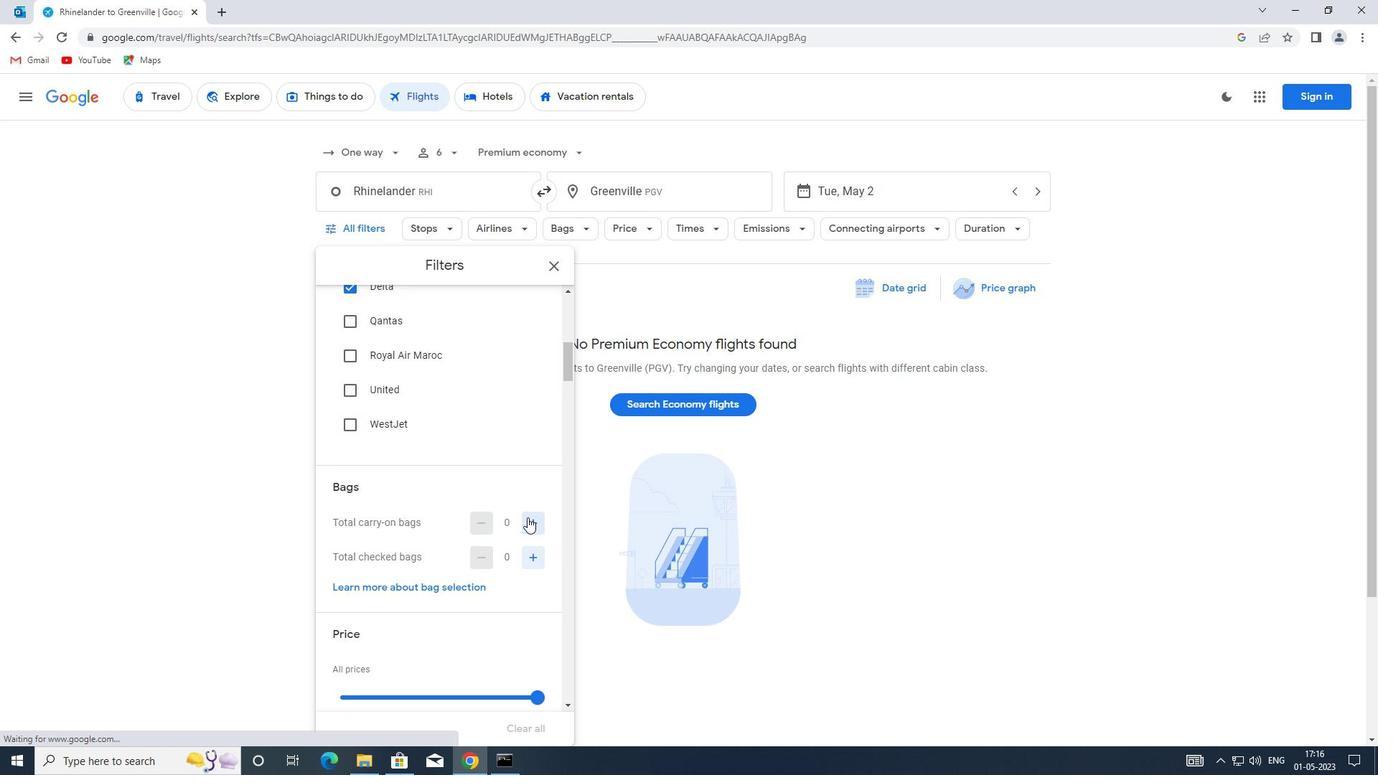 
Action: Mouse moved to (468, 515)
Screenshot: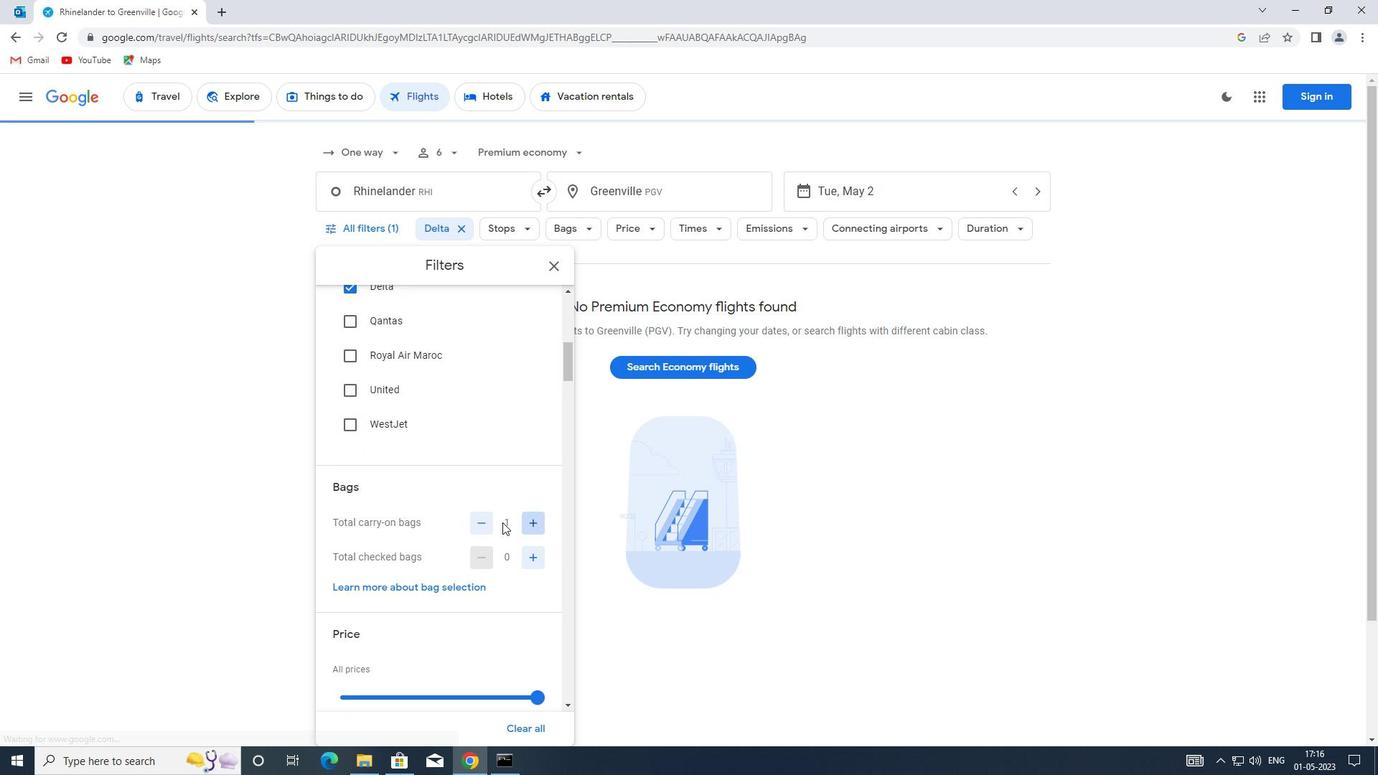 
Action: Mouse scrolled (468, 514) with delta (0, 0)
Screenshot: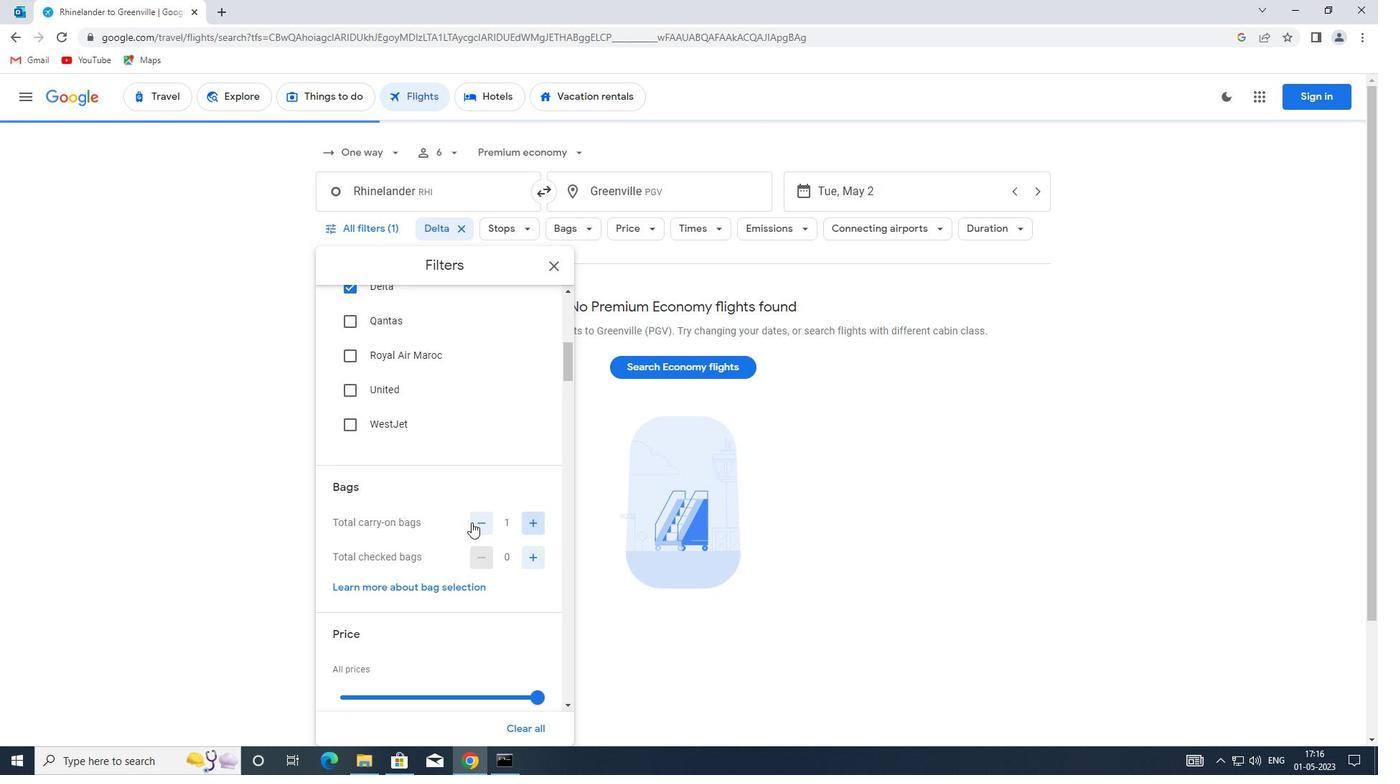 
Action: Mouse scrolled (468, 514) with delta (0, 0)
Screenshot: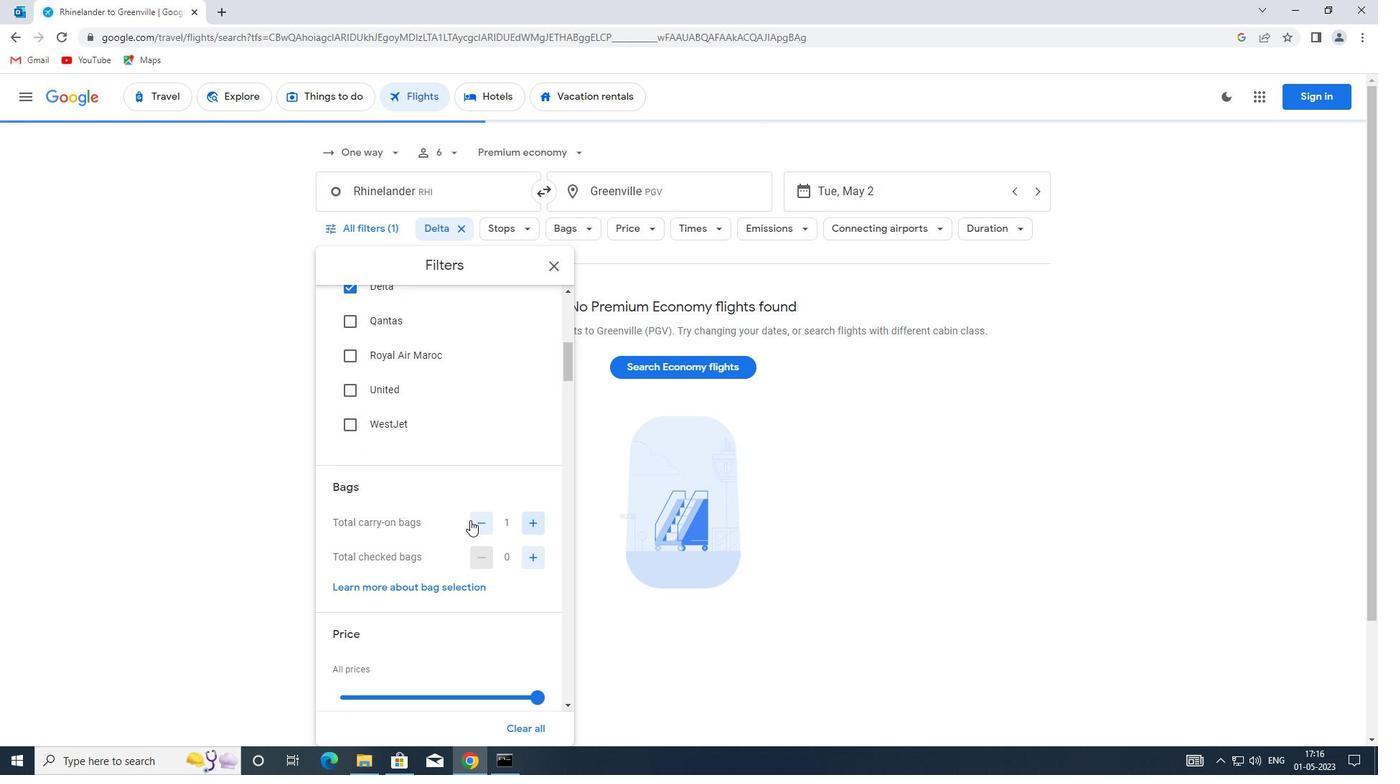 
Action: Mouse moved to (438, 547)
Screenshot: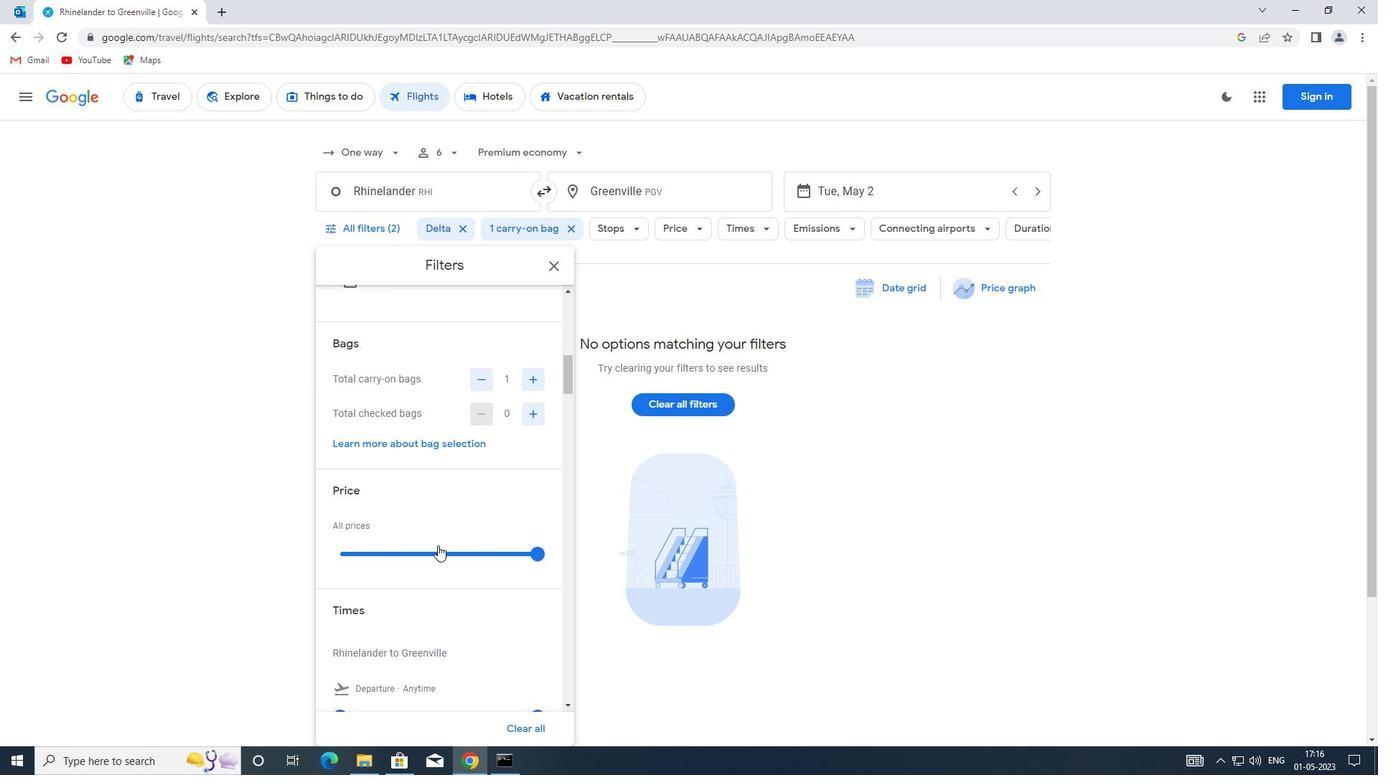 
Action: Mouse pressed left at (438, 547)
Screenshot: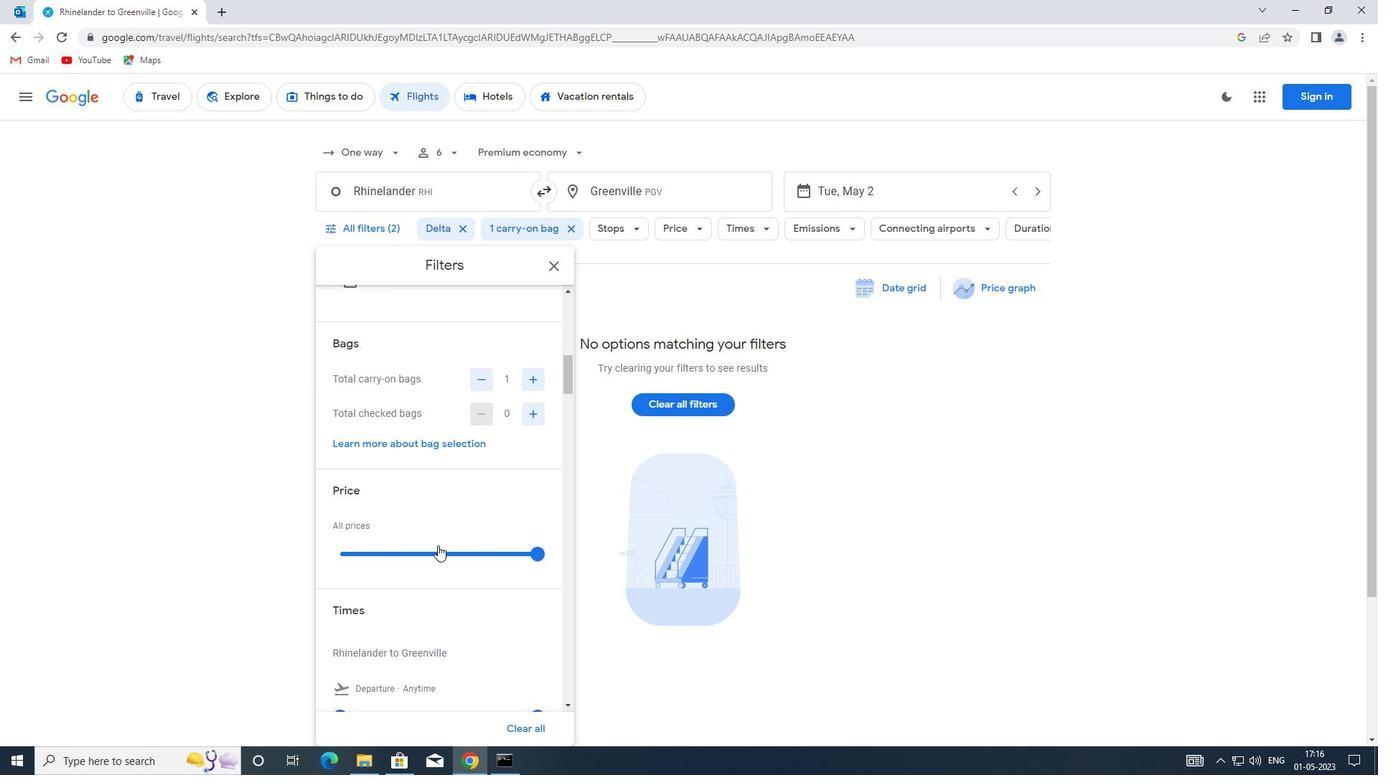 
Action: Mouse moved to (440, 549)
Screenshot: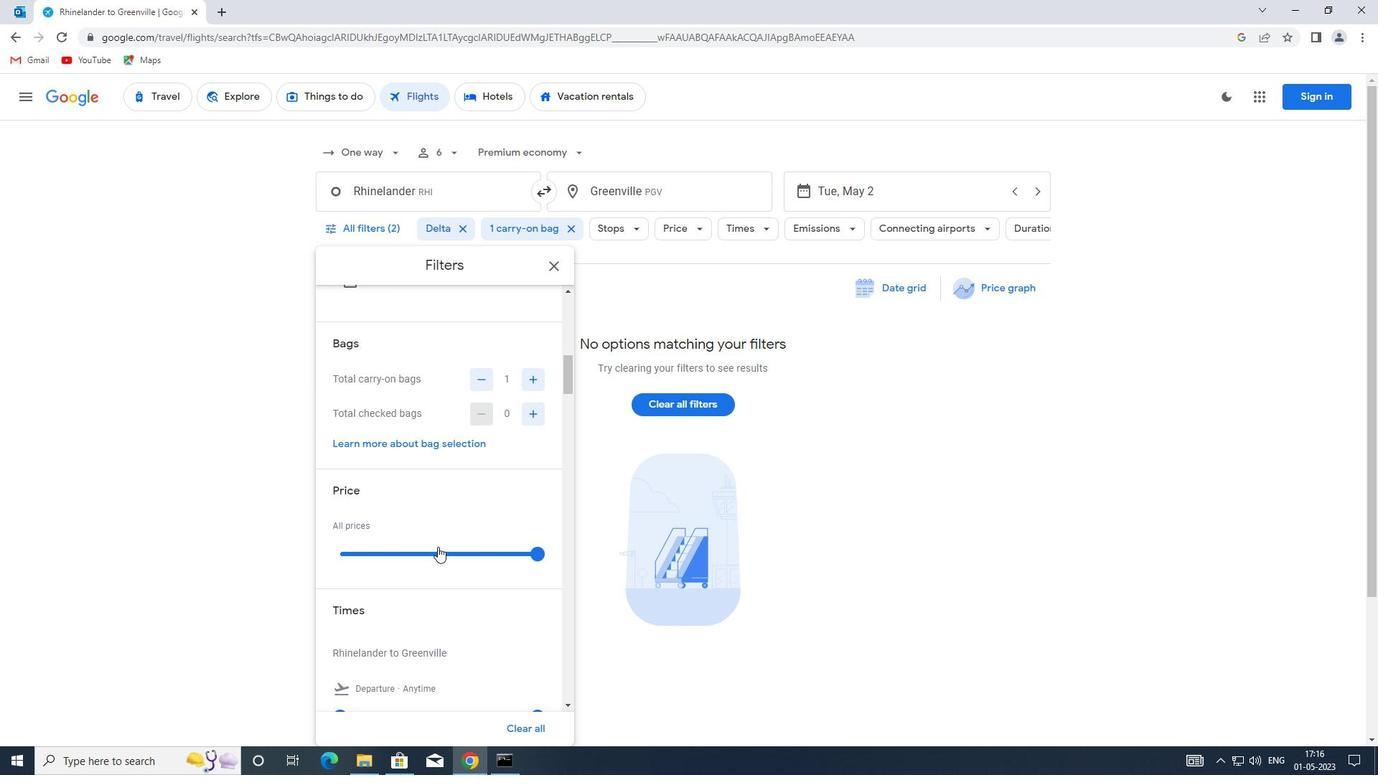 
Action: Mouse pressed left at (440, 549)
Screenshot: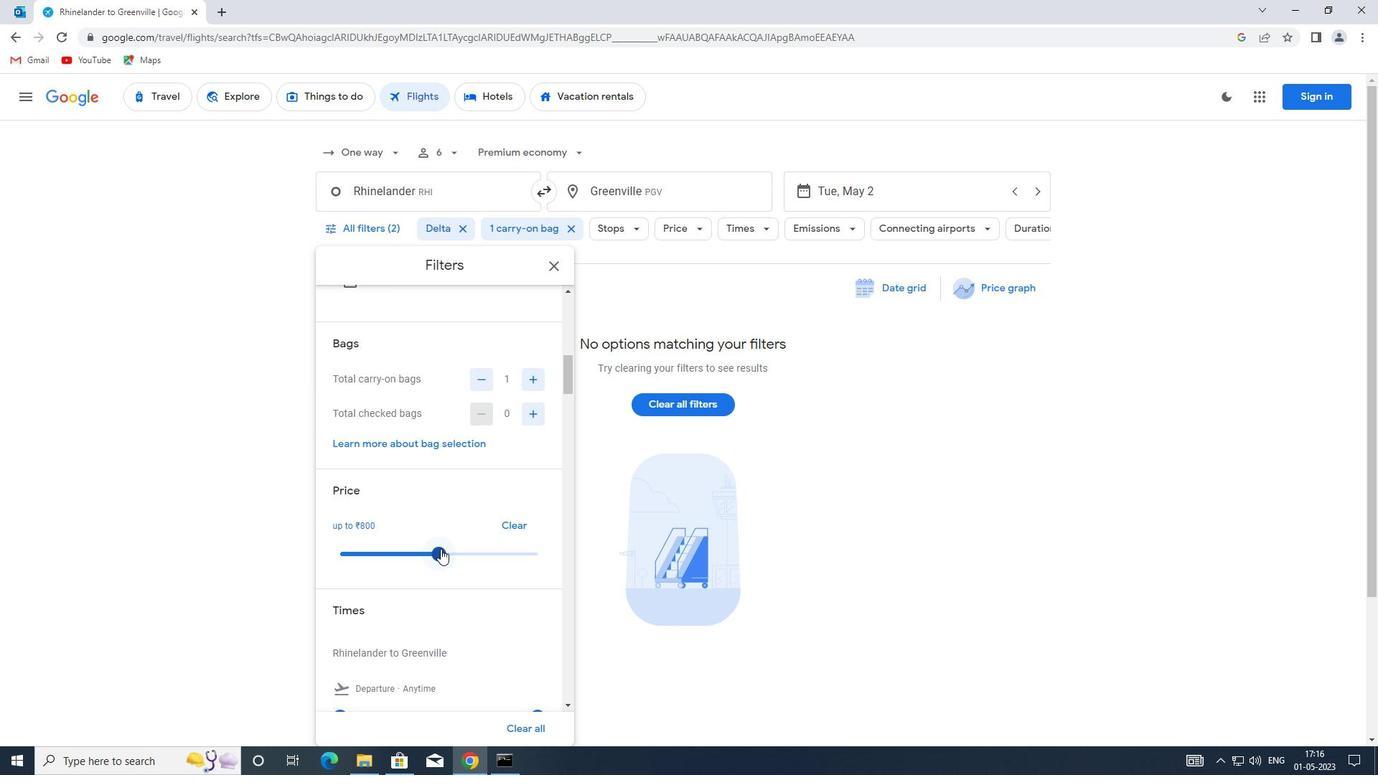 
Action: Mouse moved to (449, 522)
Screenshot: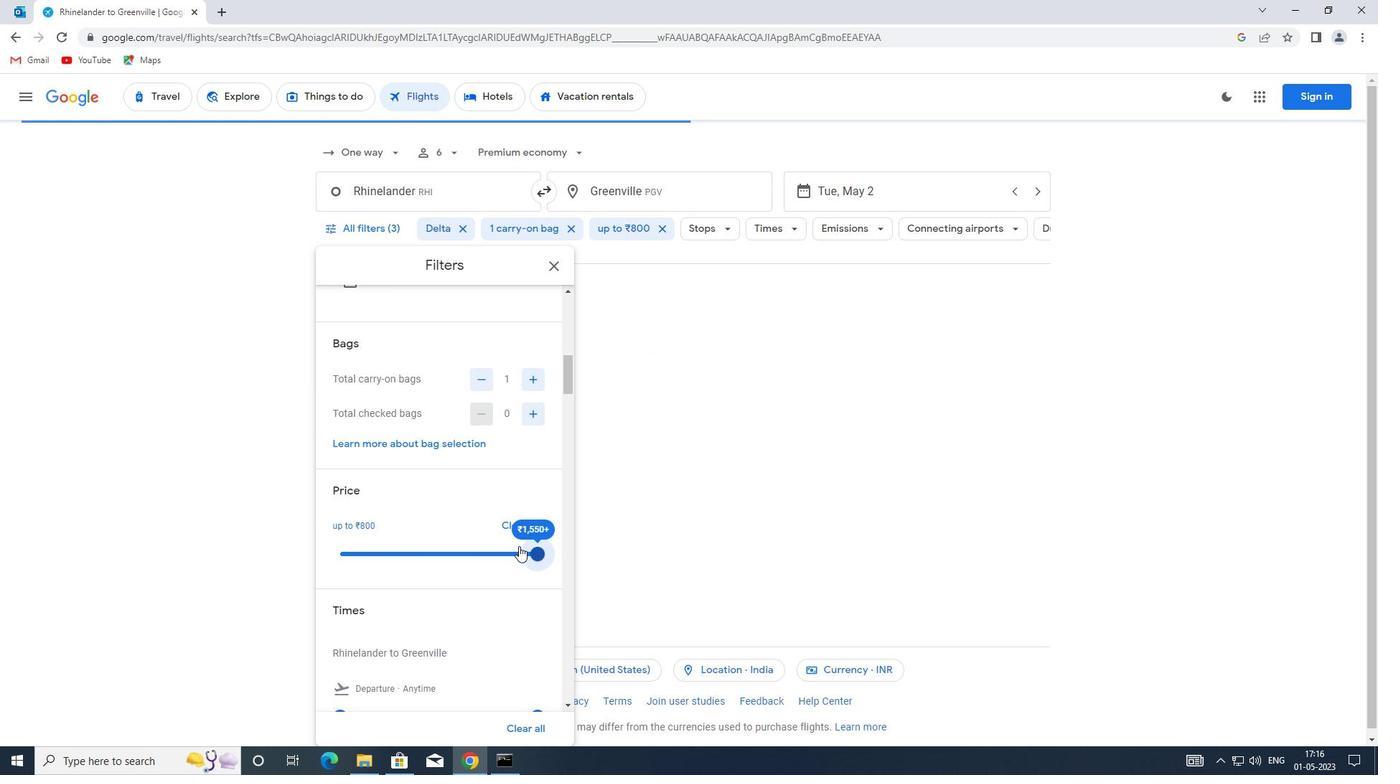 
Action: Mouse scrolled (449, 521) with delta (0, 0)
Screenshot: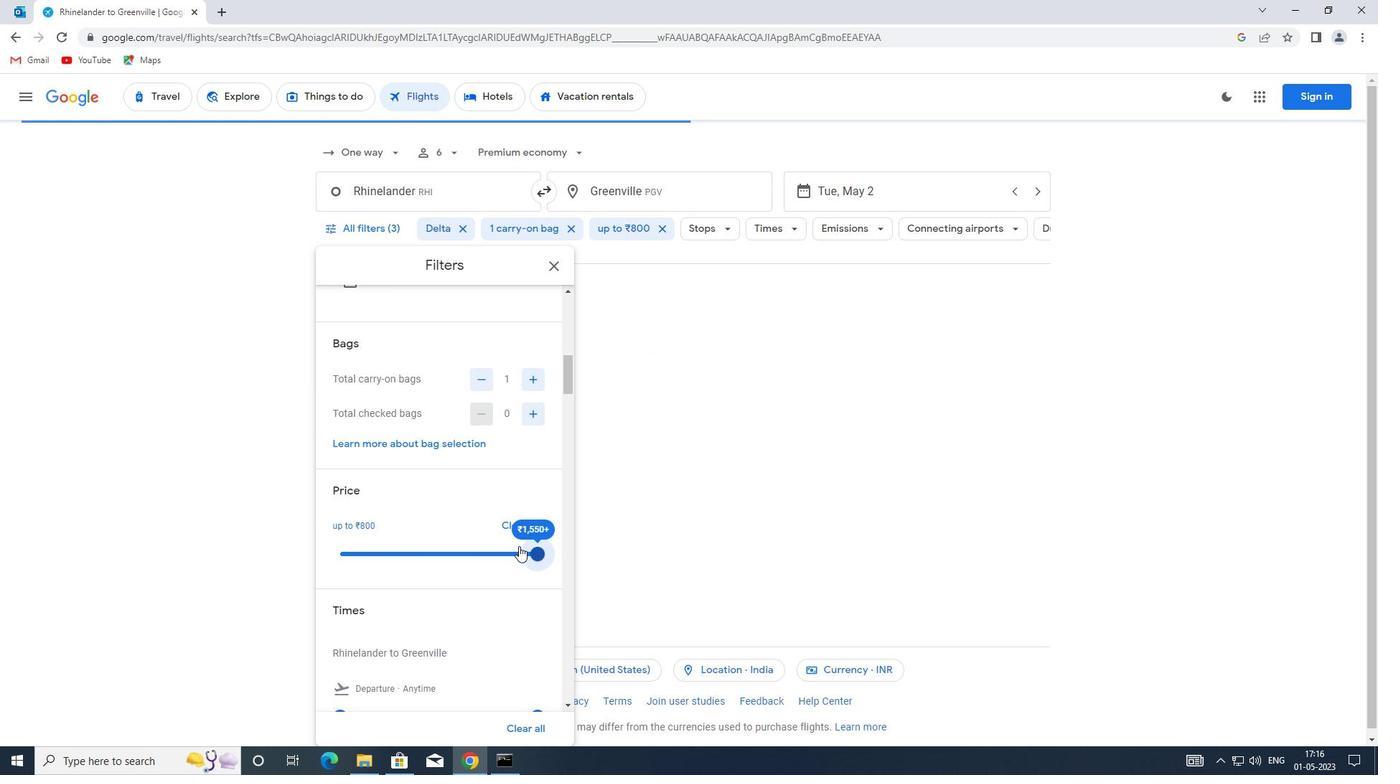 
Action: Mouse moved to (448, 522)
Screenshot: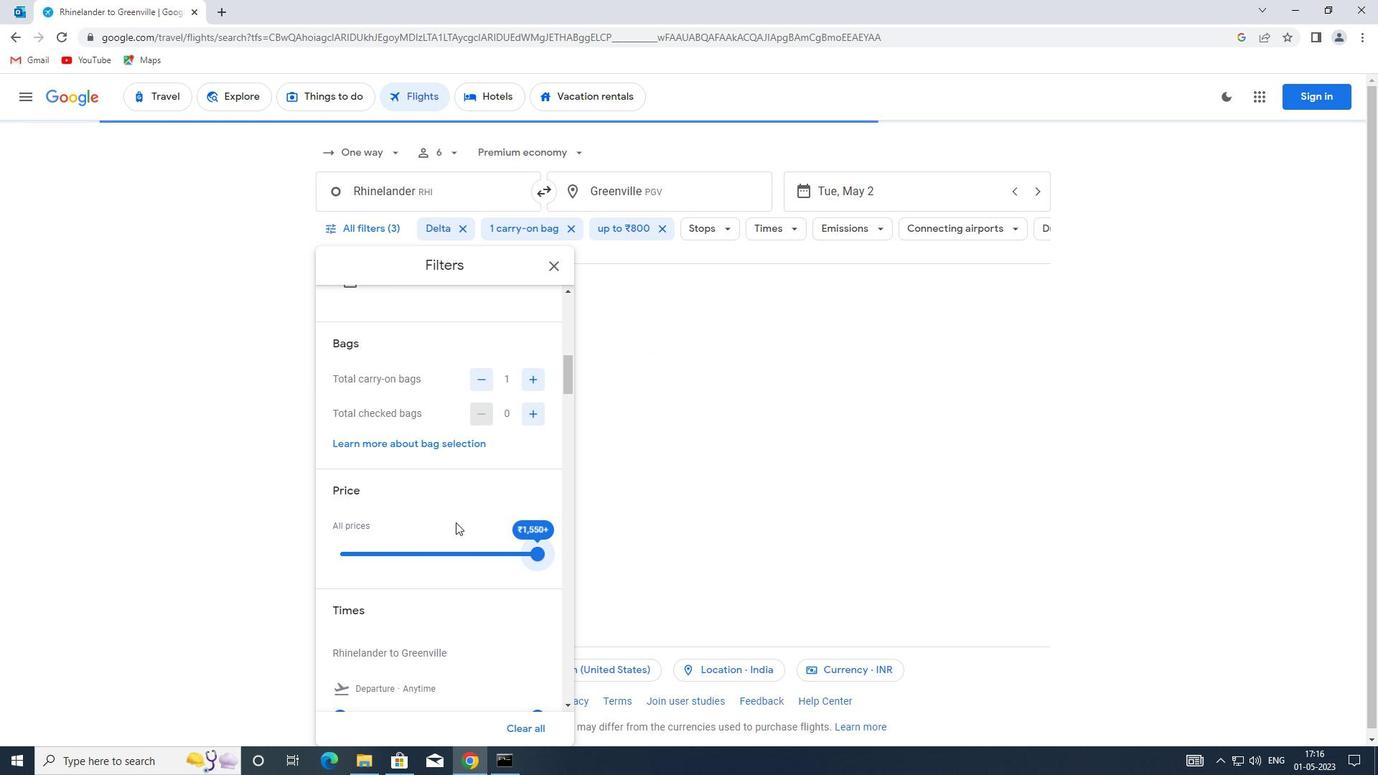
Action: Mouse scrolled (448, 521) with delta (0, 0)
Screenshot: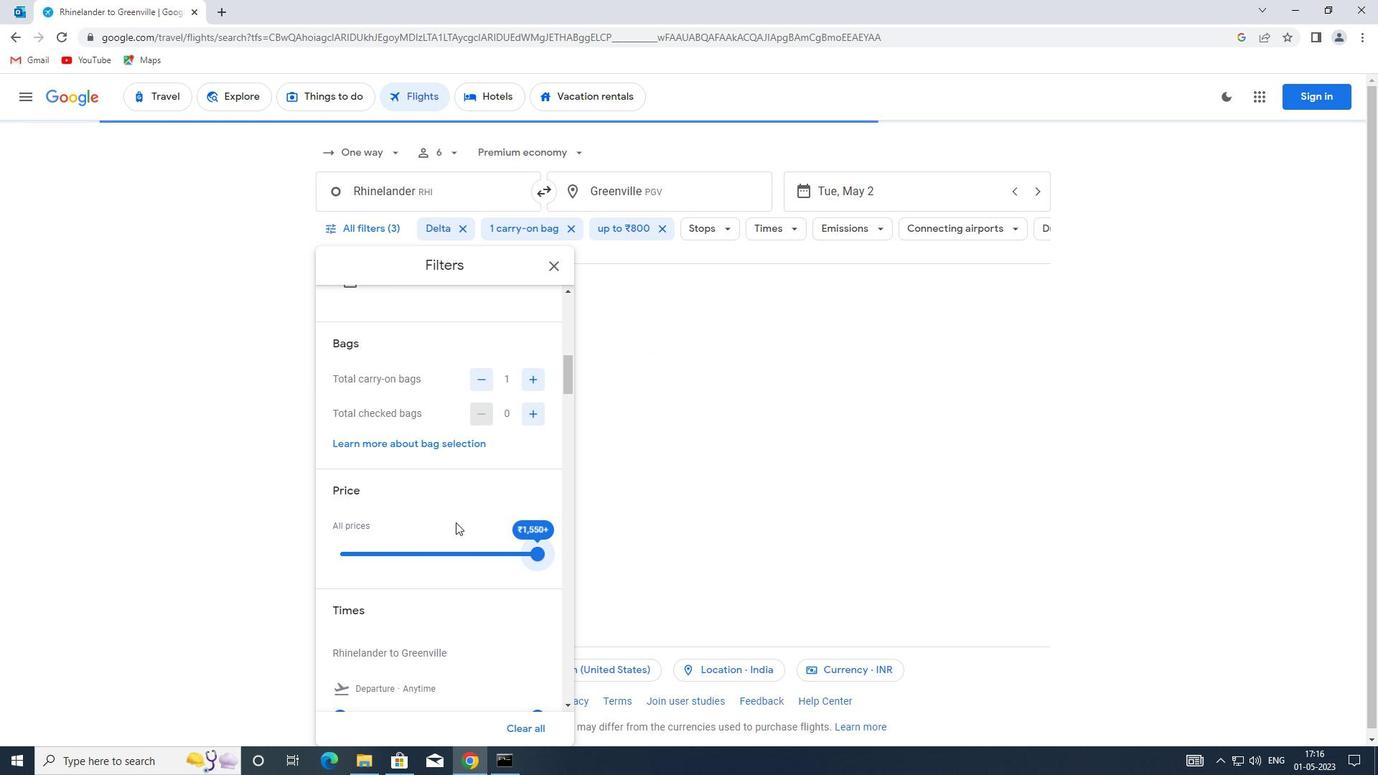 
Action: Mouse moved to (446, 523)
Screenshot: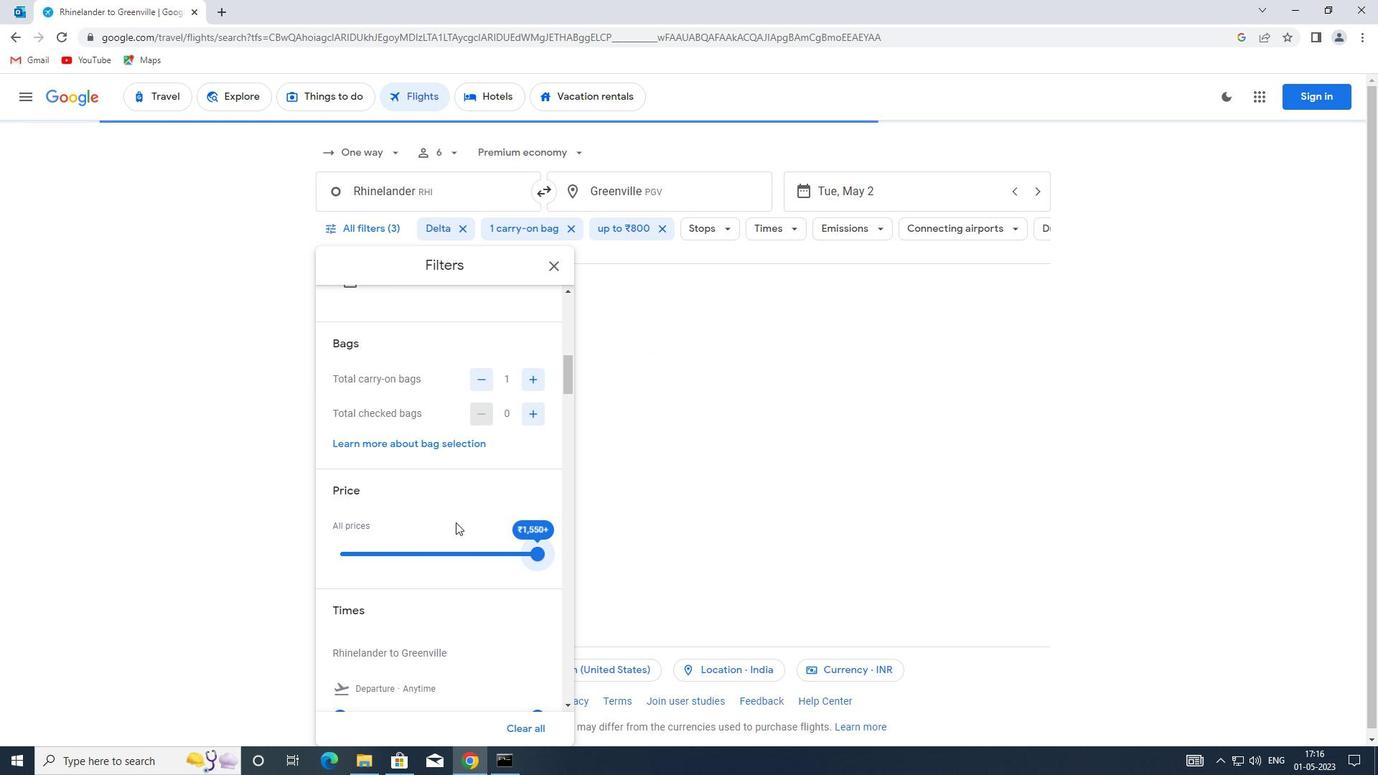 
Action: Mouse scrolled (446, 522) with delta (0, 0)
Screenshot: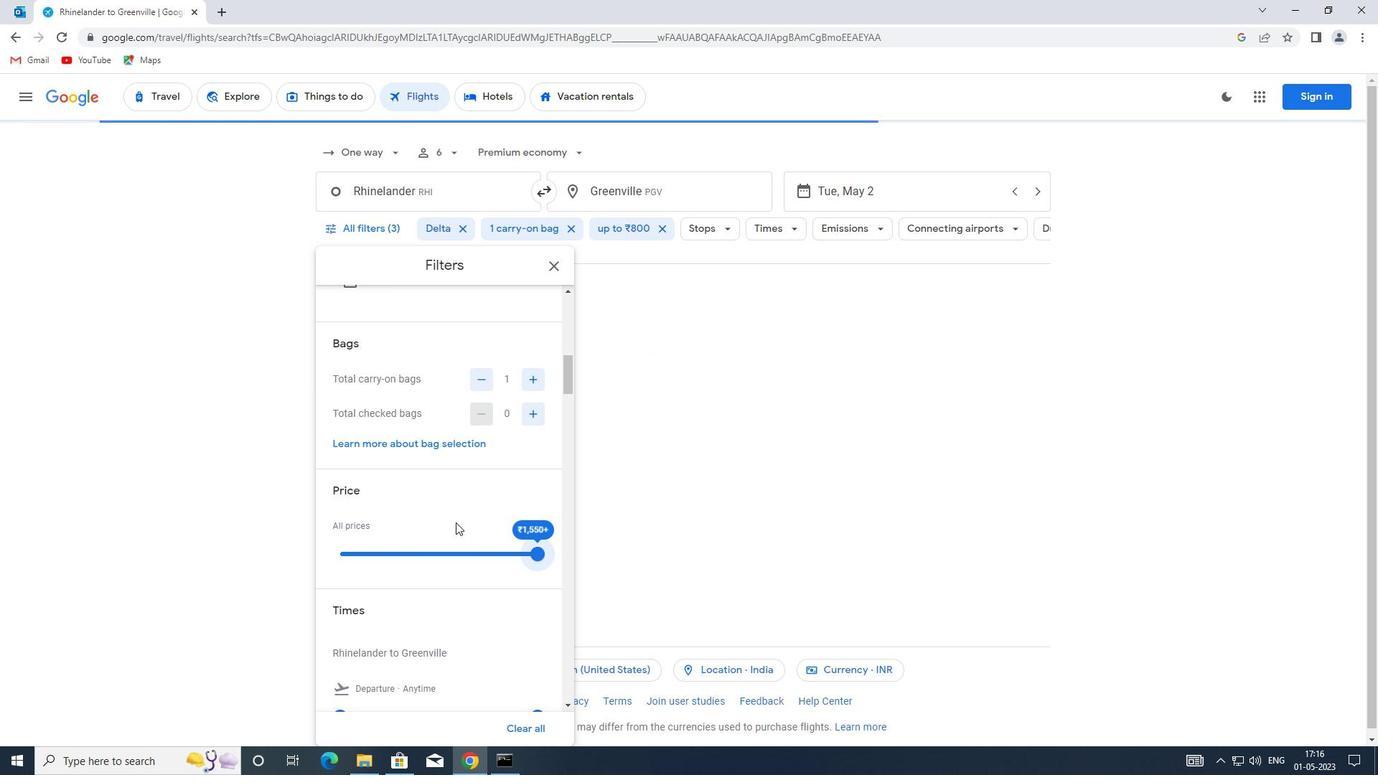 
Action: Mouse moved to (346, 501)
Screenshot: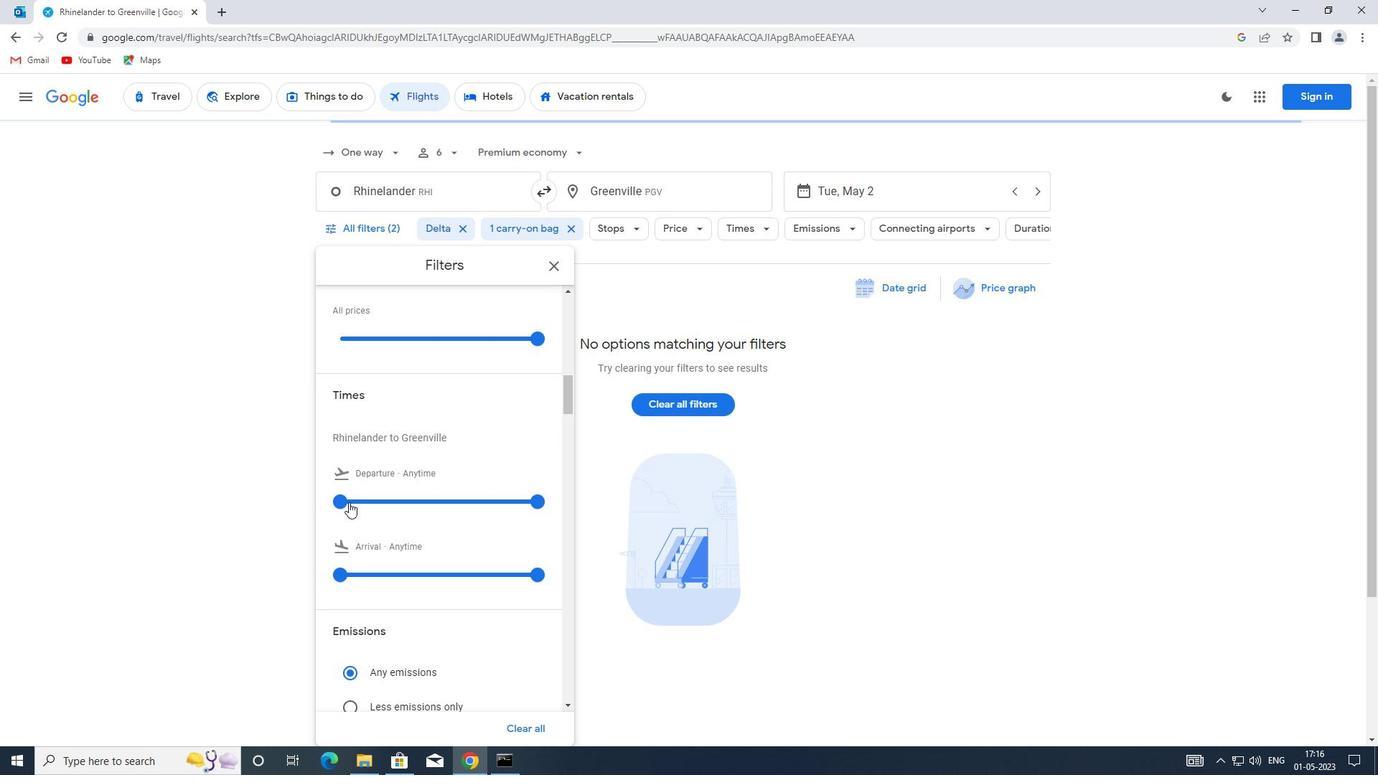 
Action: Mouse pressed left at (346, 501)
Screenshot: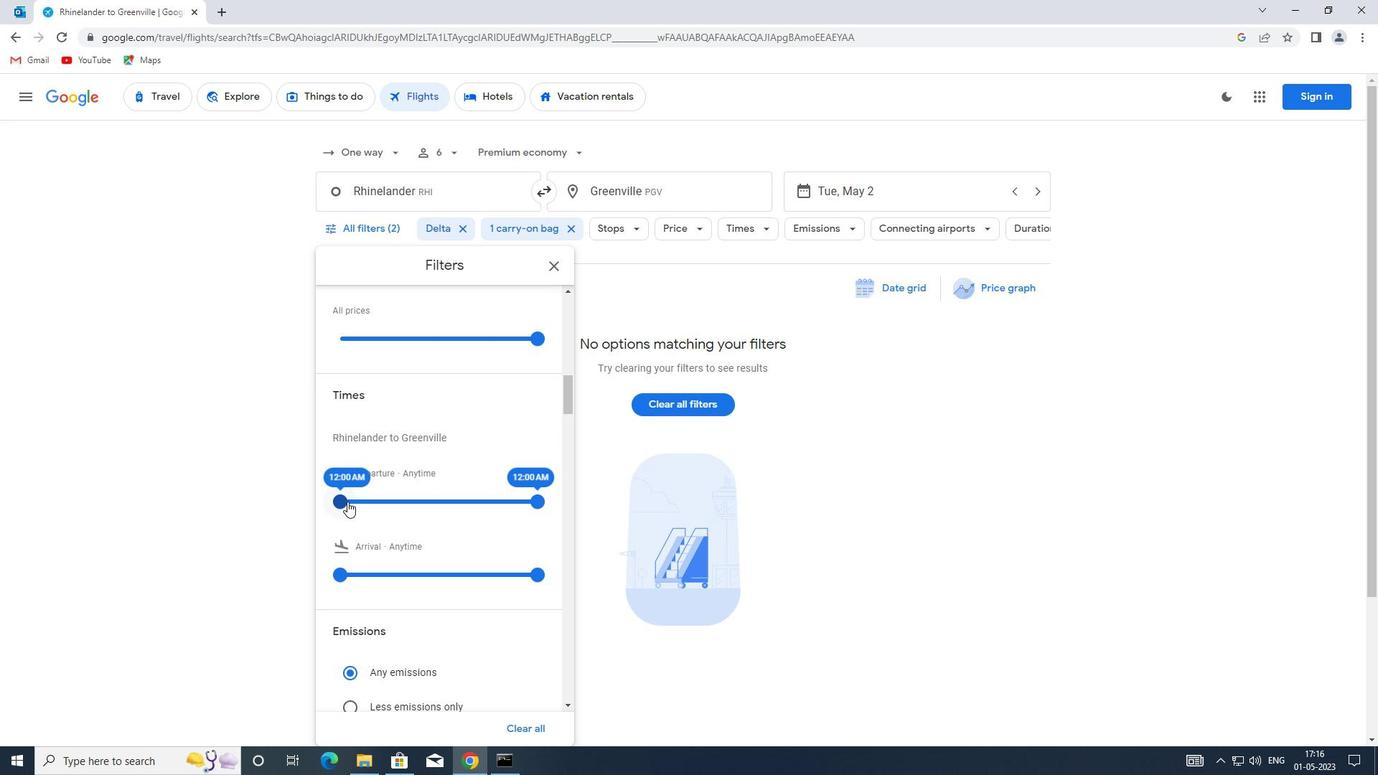 
Action: Mouse moved to (377, 500)
Screenshot: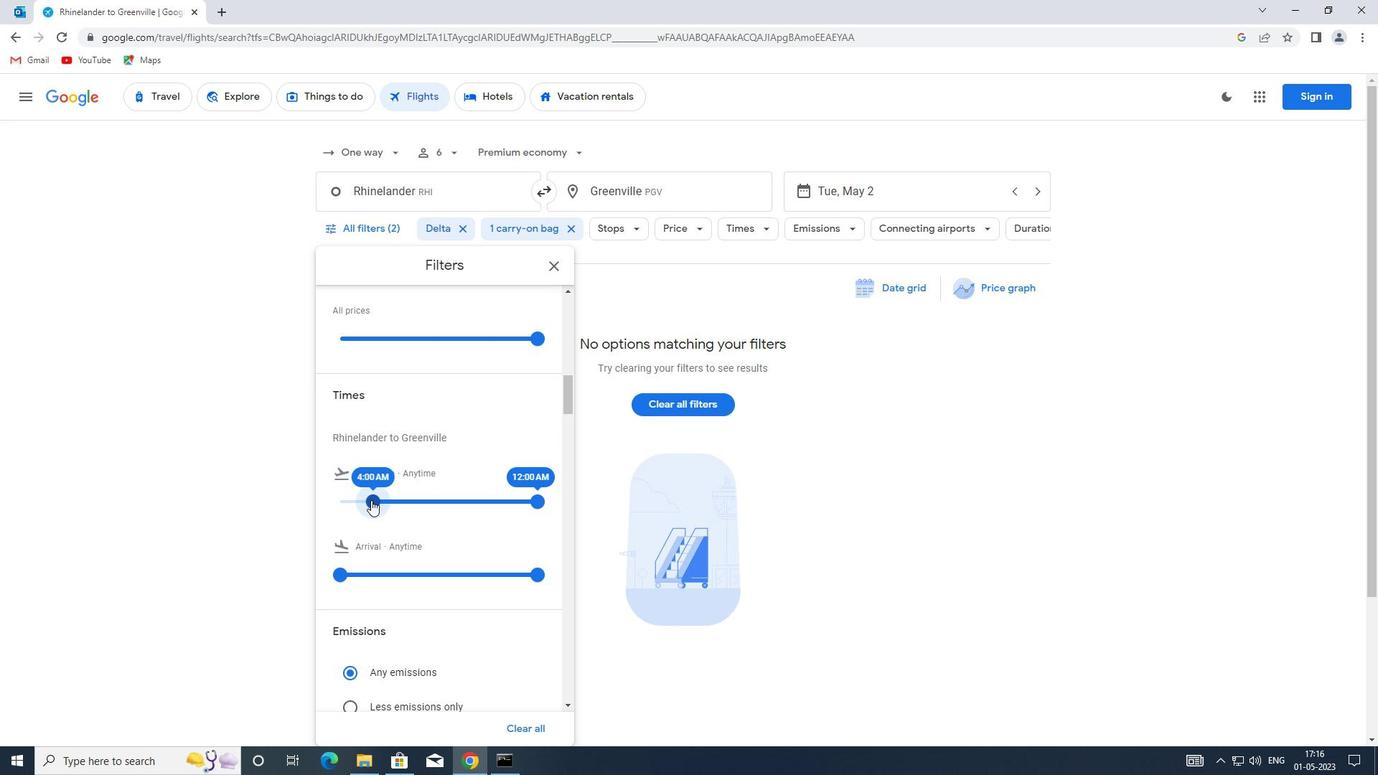 
Action: Mouse pressed left at (377, 500)
Screenshot: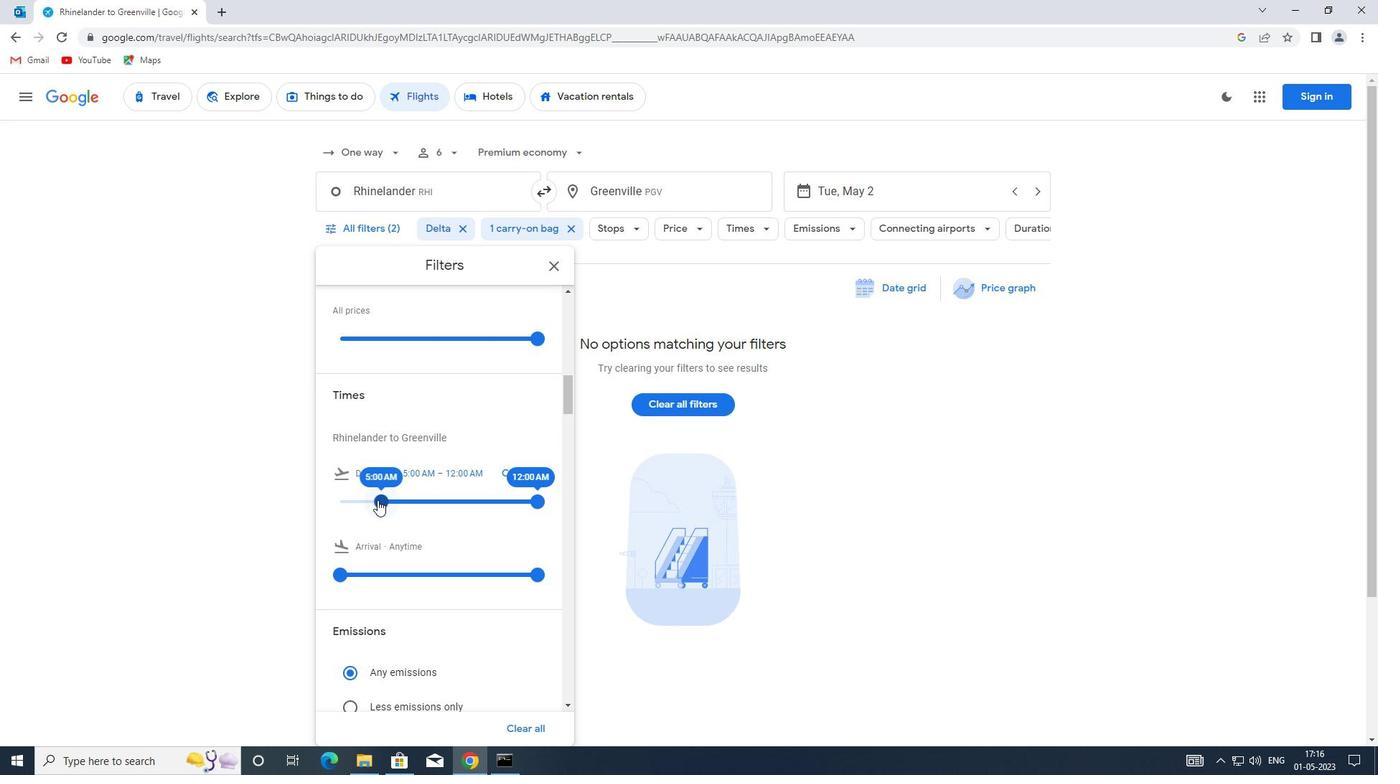 
Action: Mouse moved to (535, 503)
Screenshot: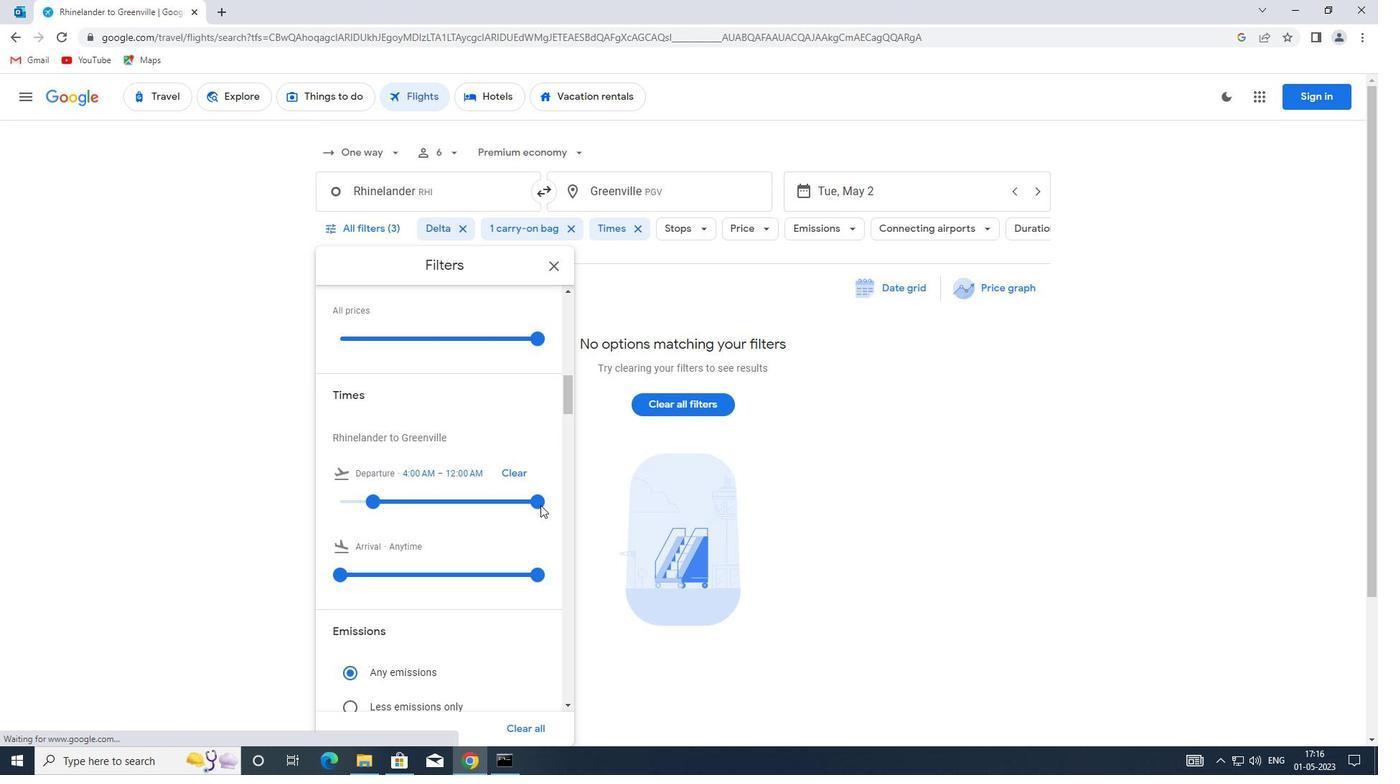 
Action: Mouse pressed left at (535, 503)
Screenshot: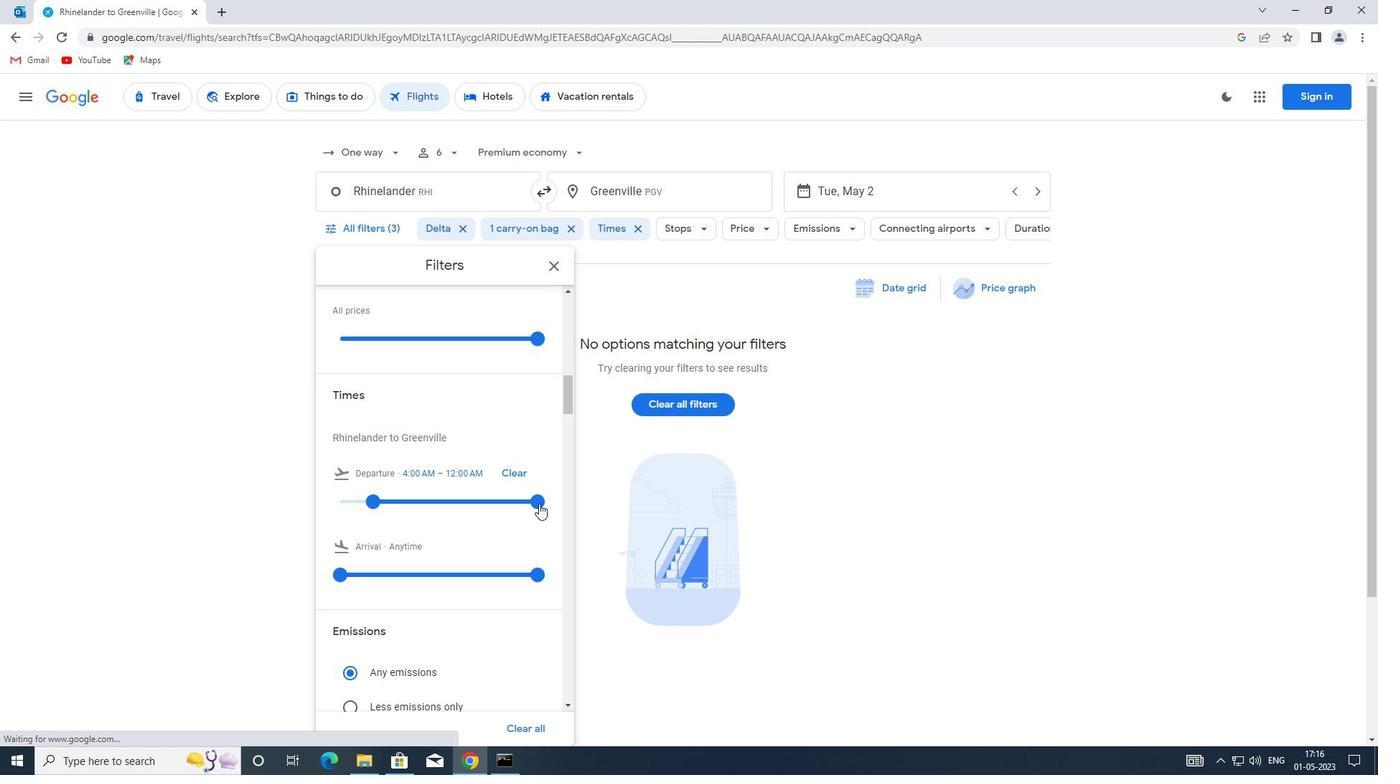 
Action: Mouse moved to (421, 489)
Screenshot: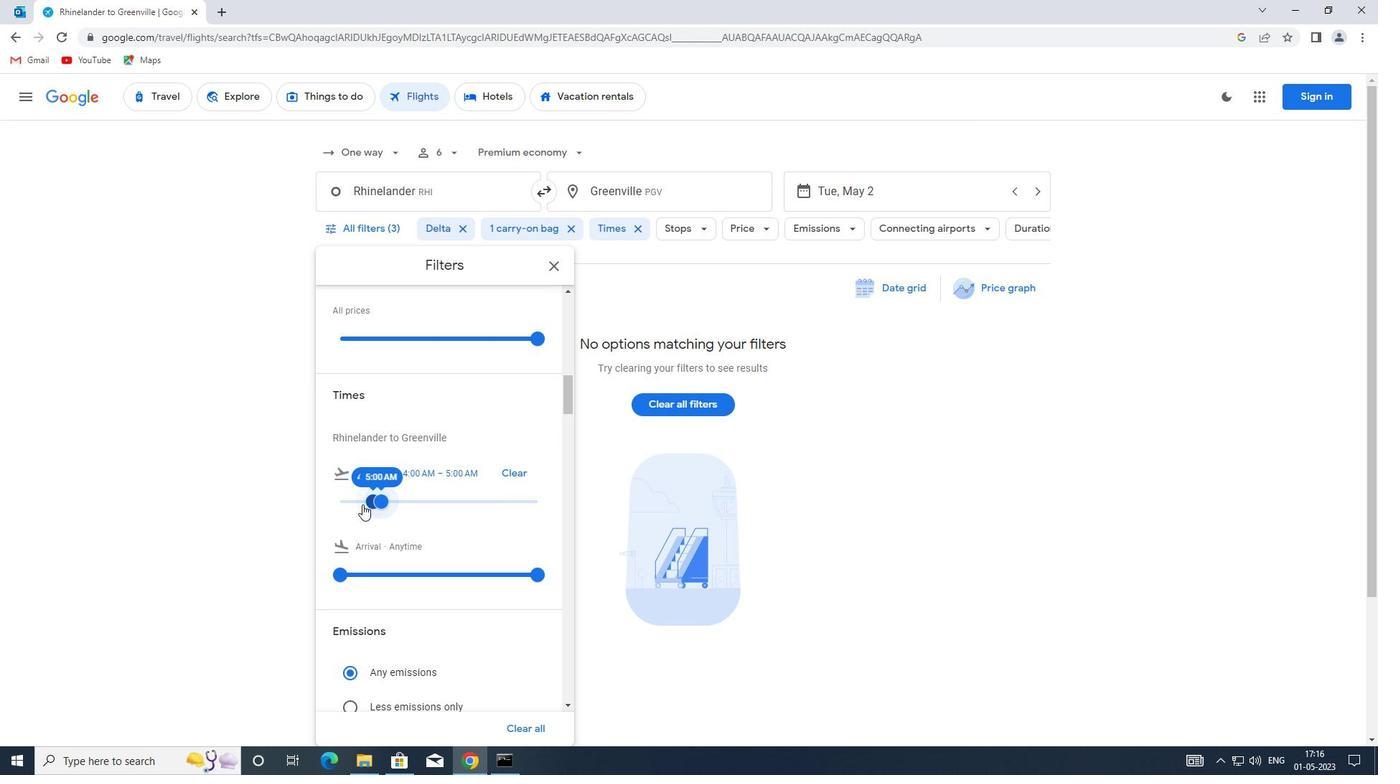 
Action: Mouse scrolled (421, 489) with delta (0, 0)
Screenshot: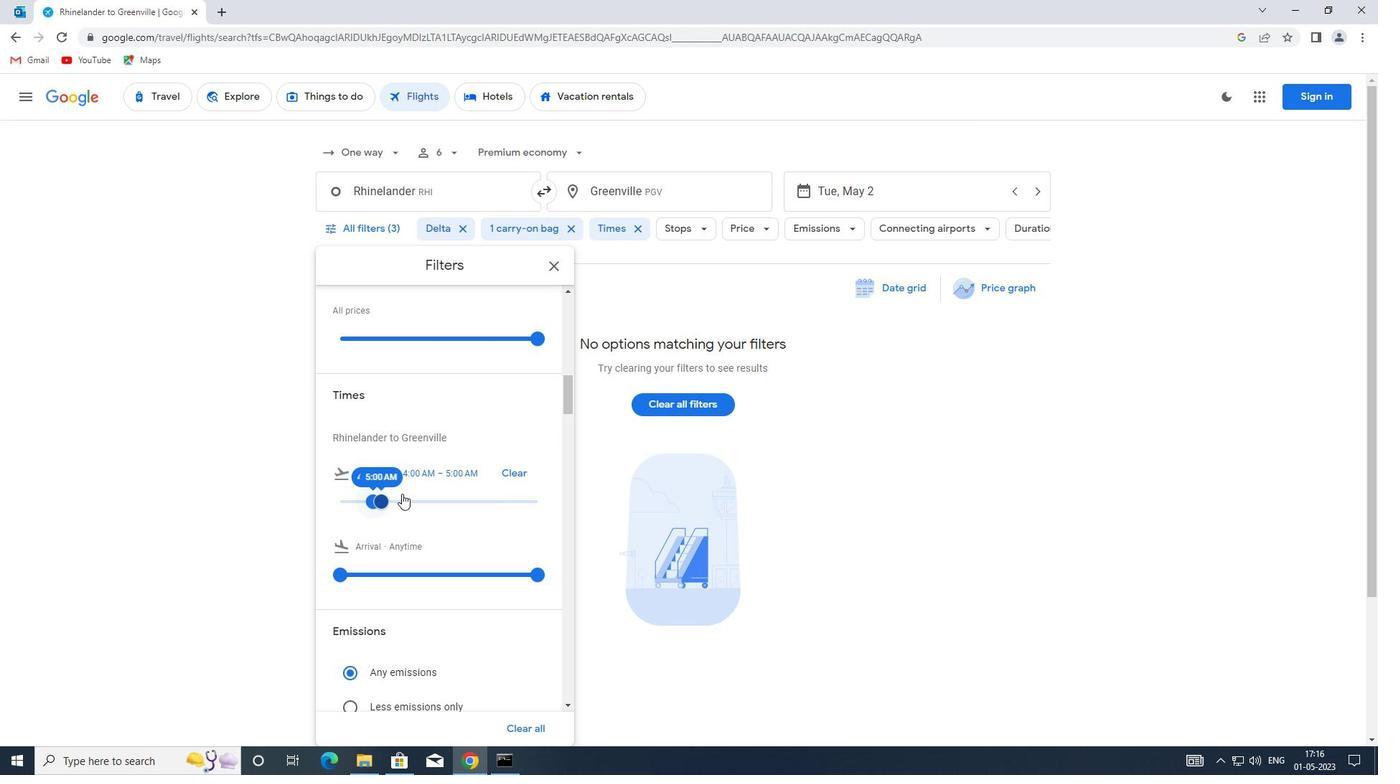 
Action: Mouse moved to (421, 489)
Screenshot: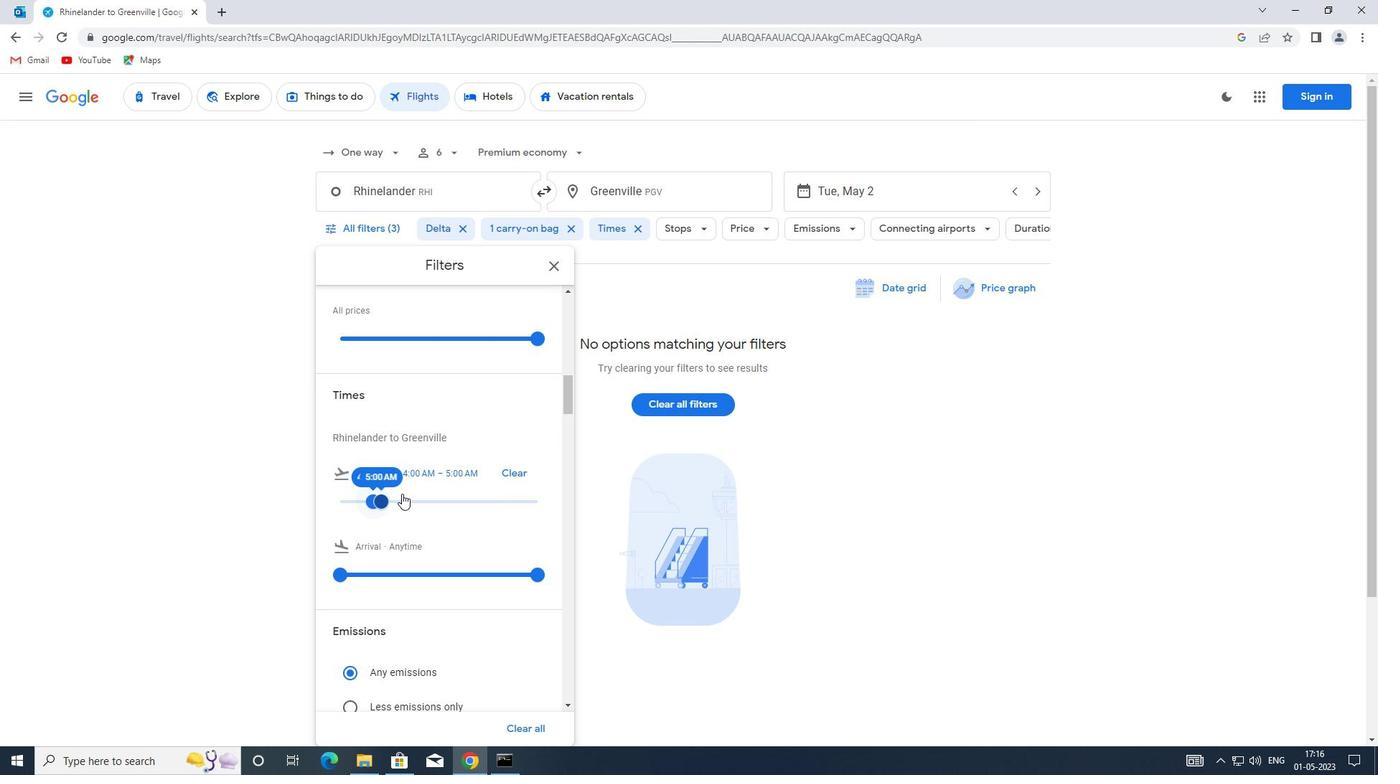 
Action: Mouse scrolled (421, 489) with delta (0, 0)
Screenshot: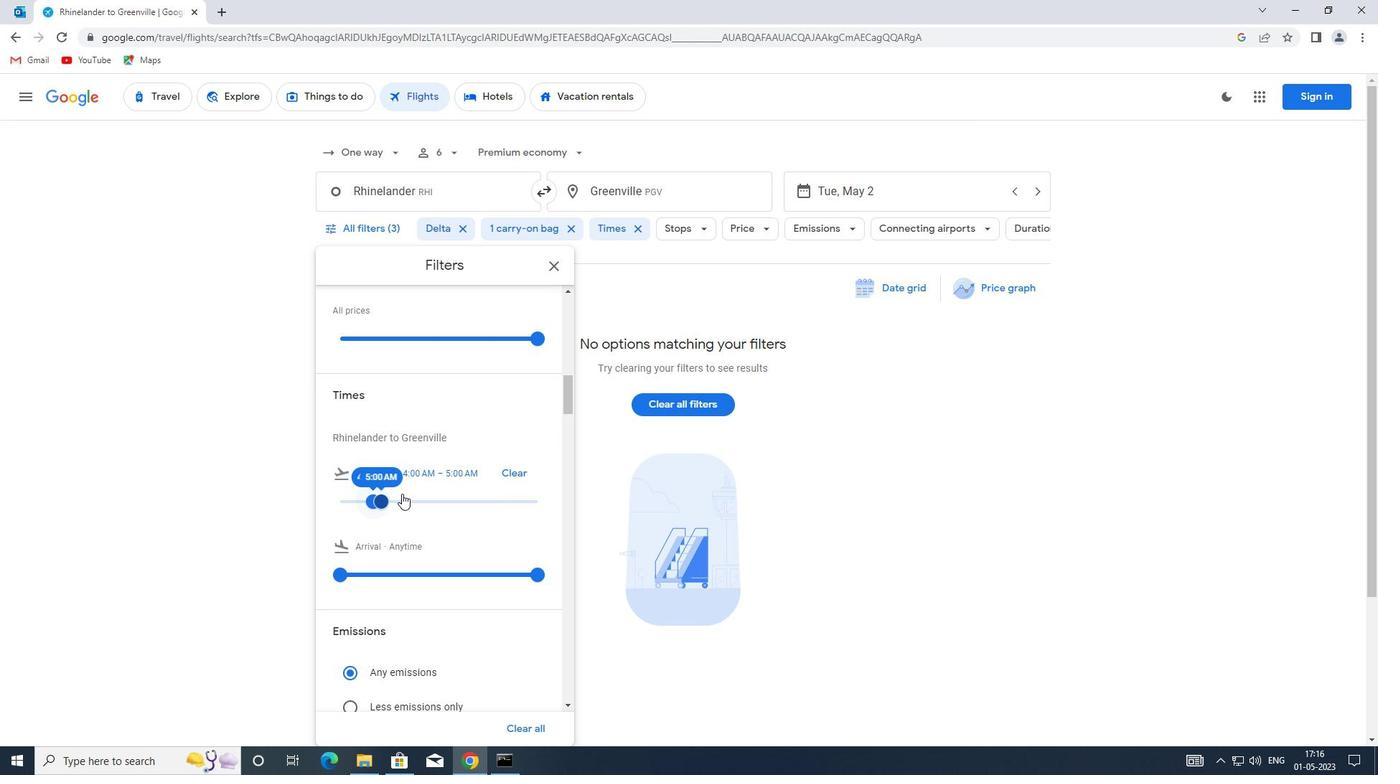 
Action: Mouse moved to (421, 492)
Screenshot: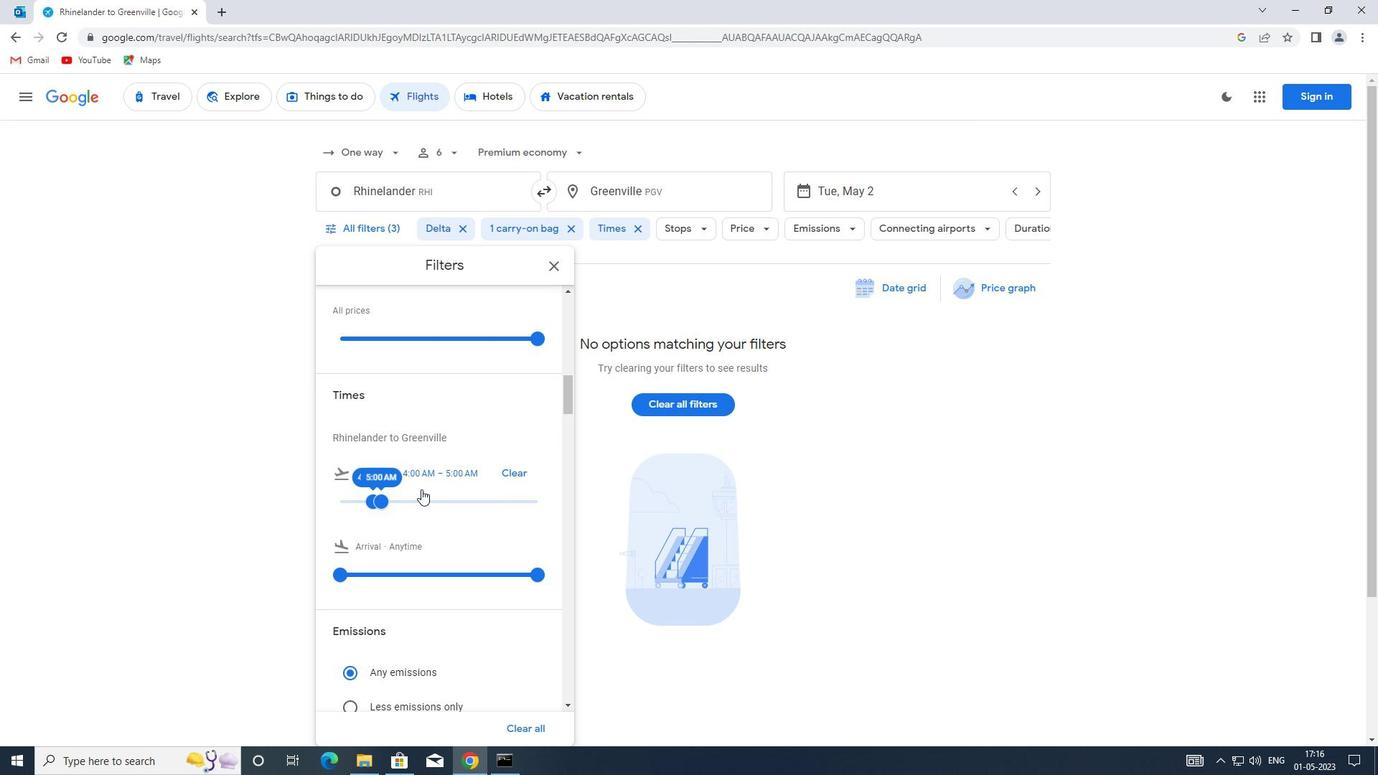 
Action: Mouse scrolled (421, 491) with delta (0, 0)
Screenshot: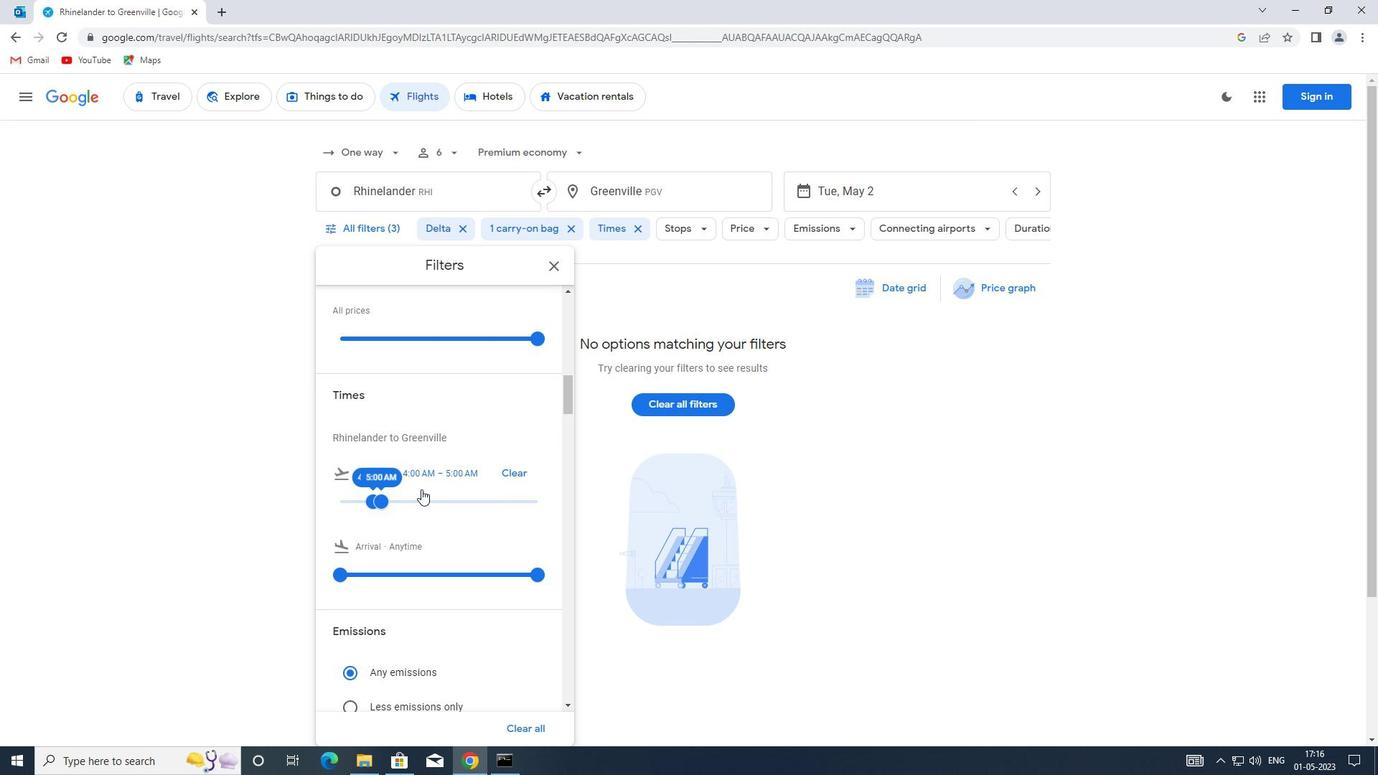 
Action: Mouse moved to (557, 267)
Screenshot: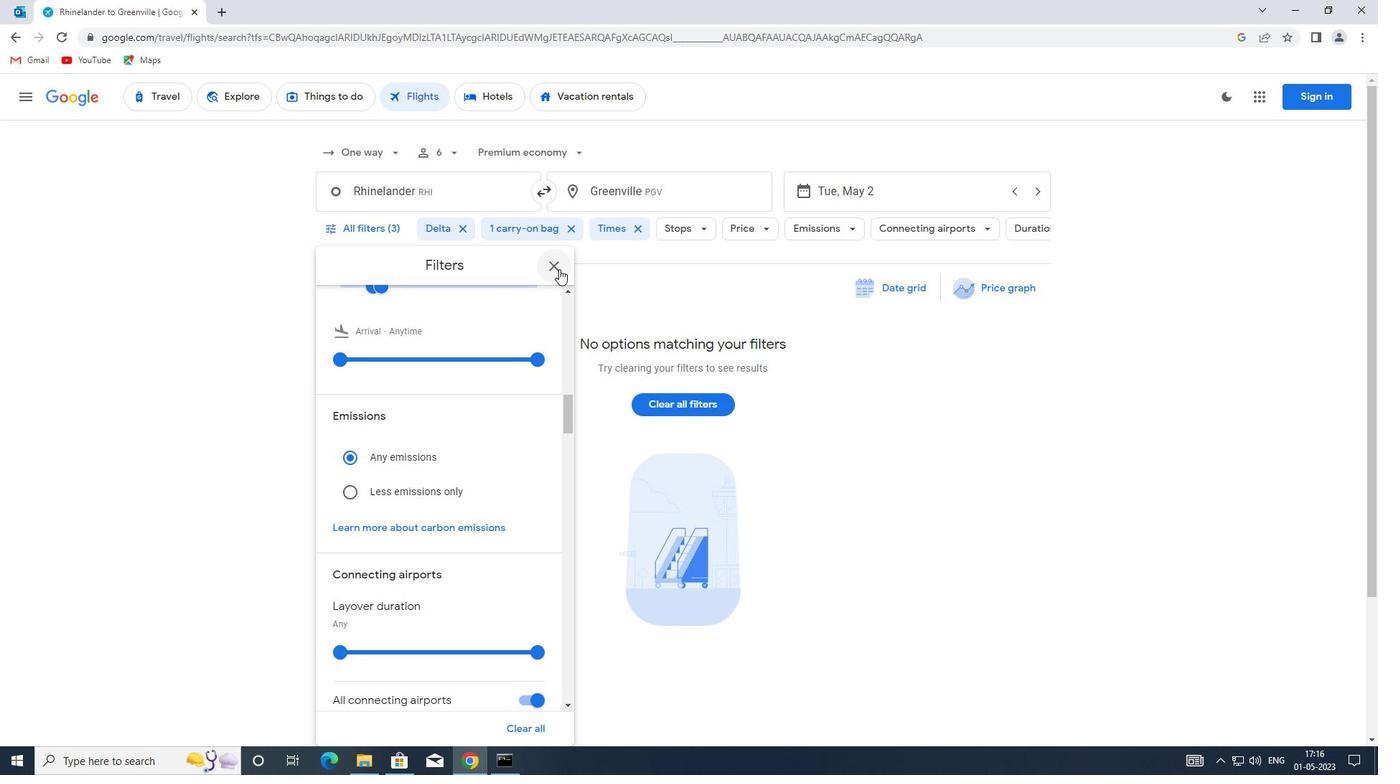
Action: Mouse pressed left at (557, 267)
Screenshot: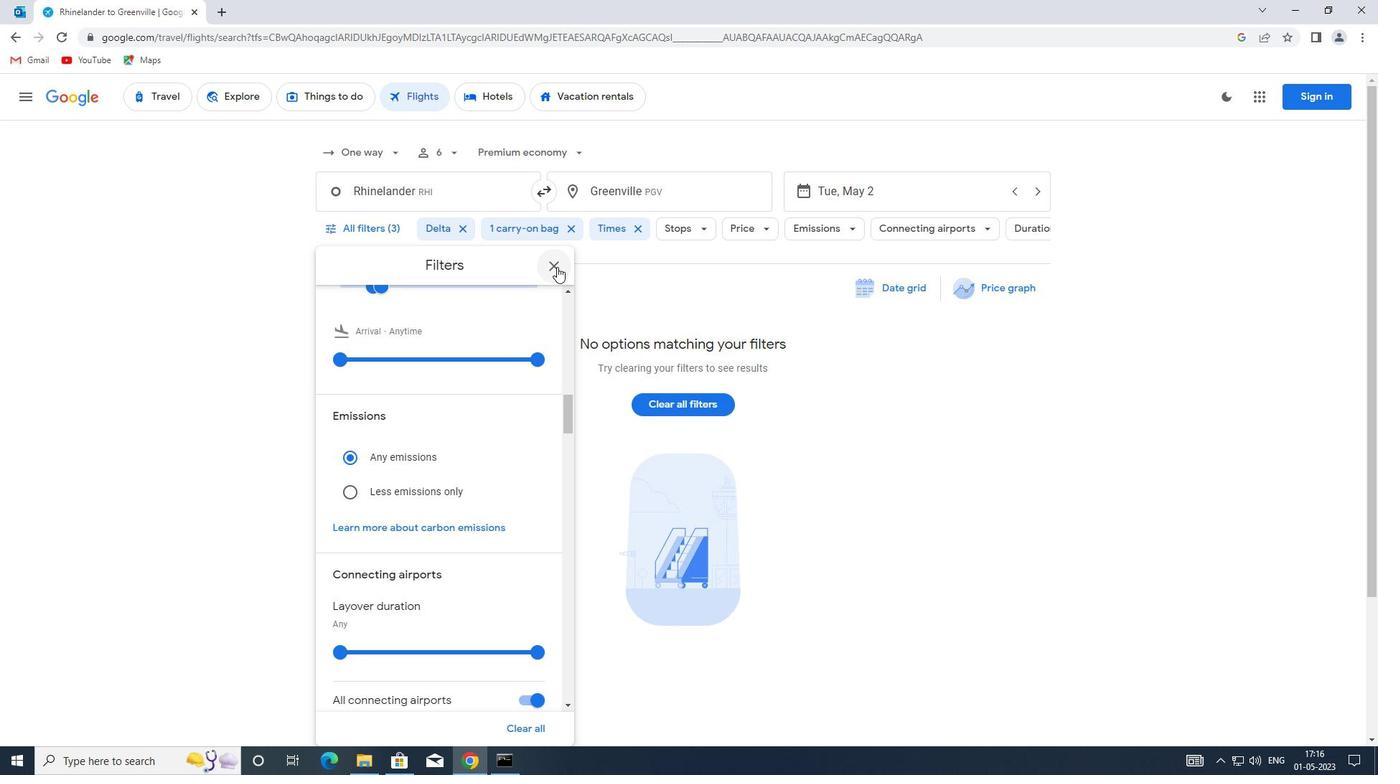 
